 Task: Add a signature Laura Phillips containing With heartfelt thanks and warm wishes, Laura Phillips to email address softage.6@softage.net and add a label Equipment
Action: Mouse moved to (1220, 79)
Screenshot: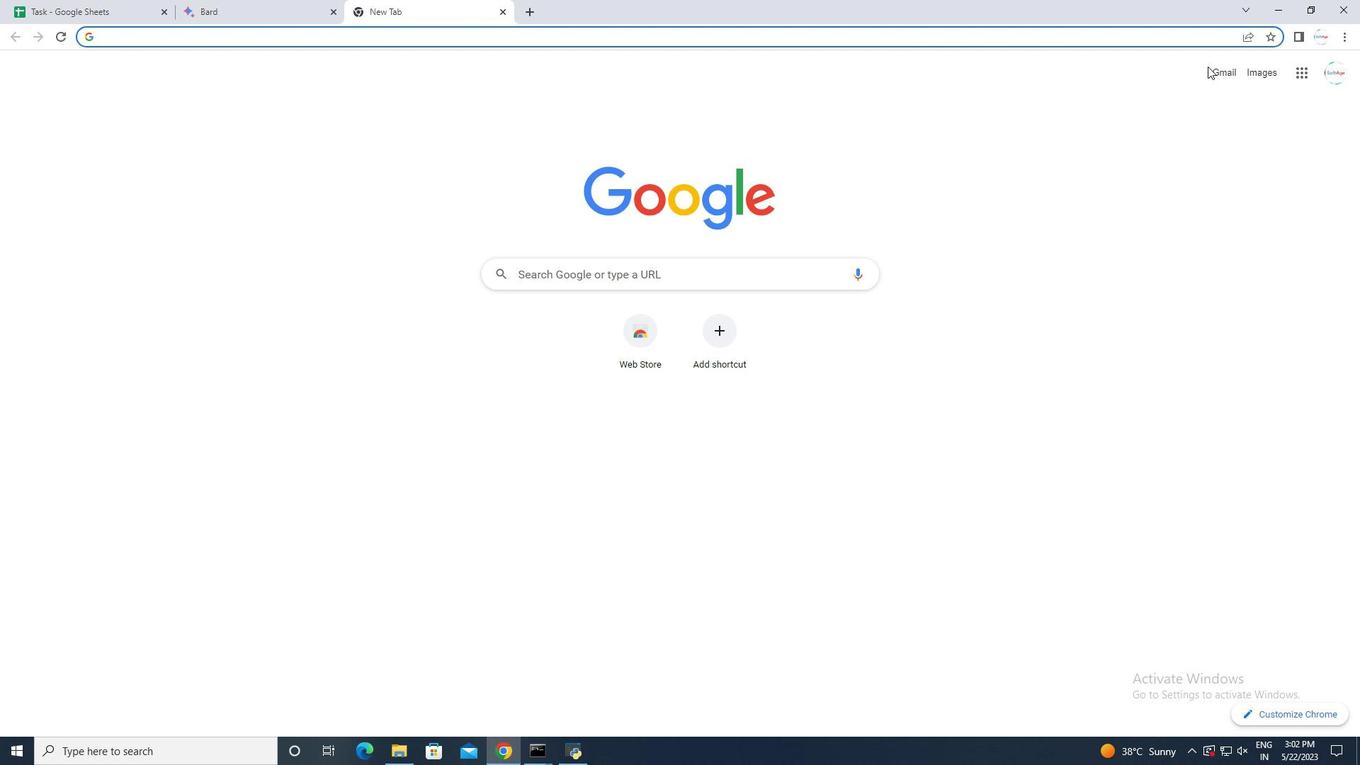 
Action: Mouse pressed left at (1220, 79)
Screenshot: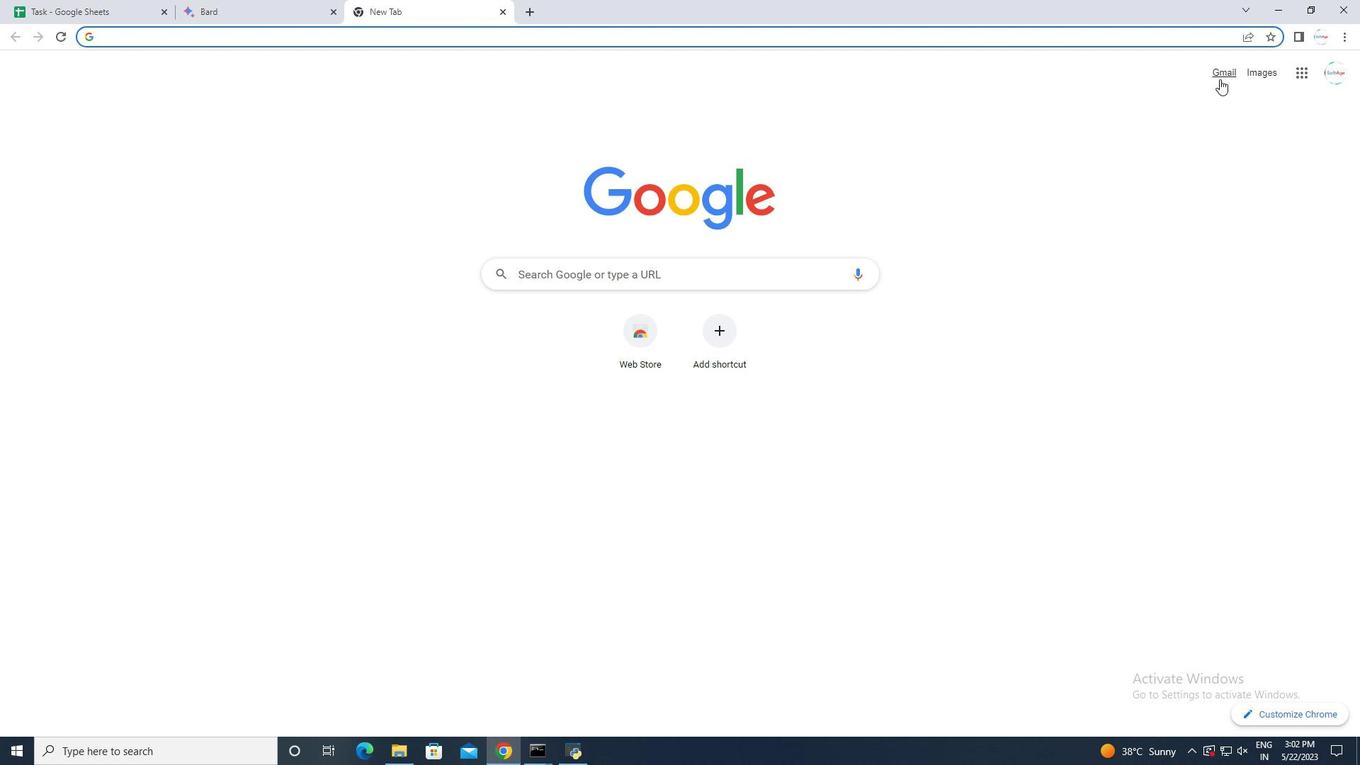 
Action: Mouse moved to (1264, 70)
Screenshot: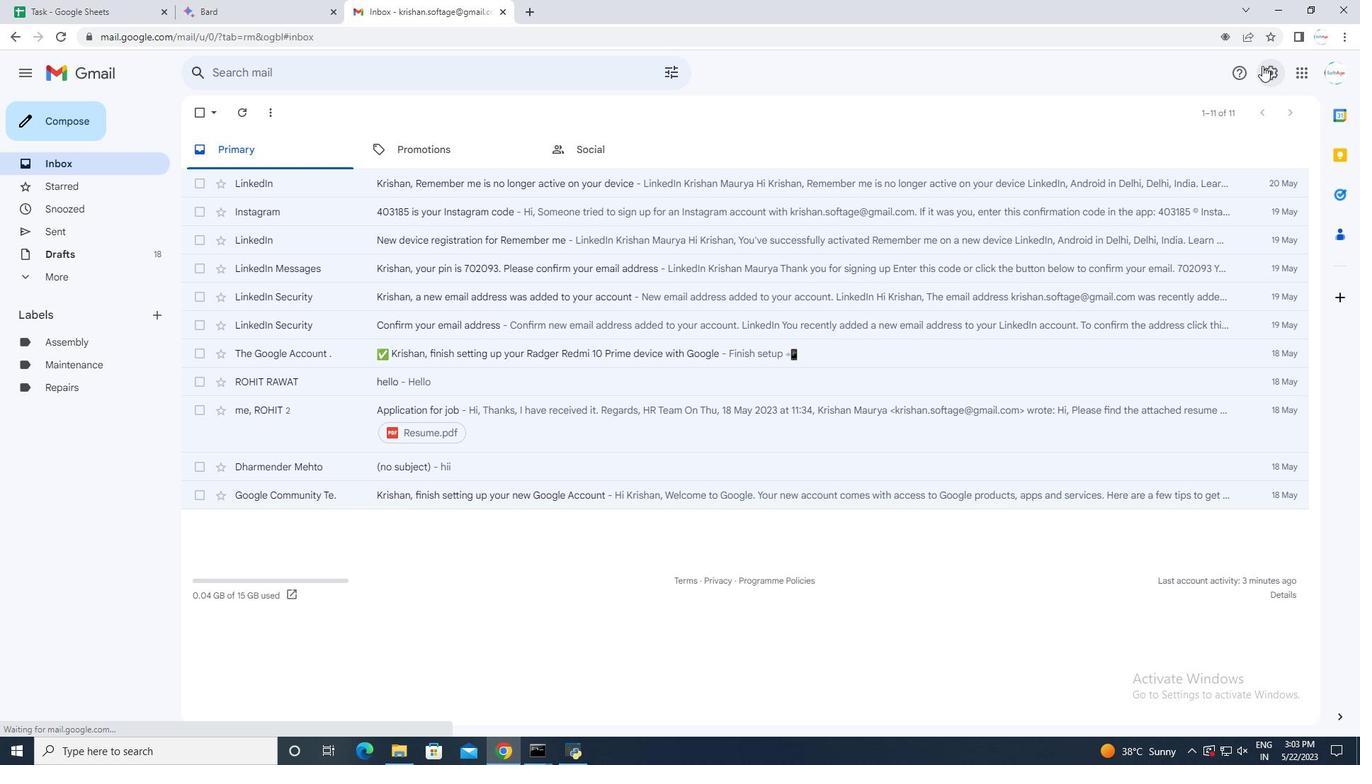 
Action: Mouse pressed left at (1264, 70)
Screenshot: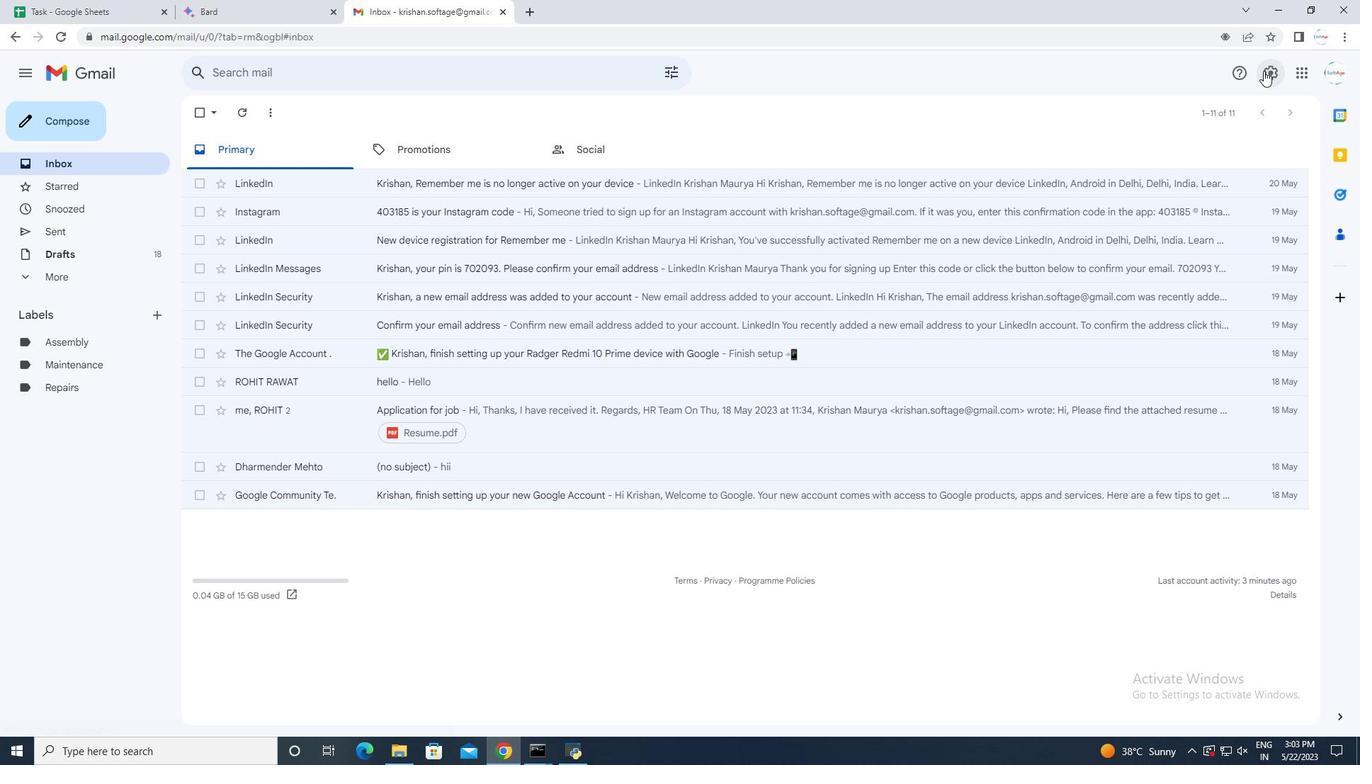 
Action: Mouse moved to (1242, 148)
Screenshot: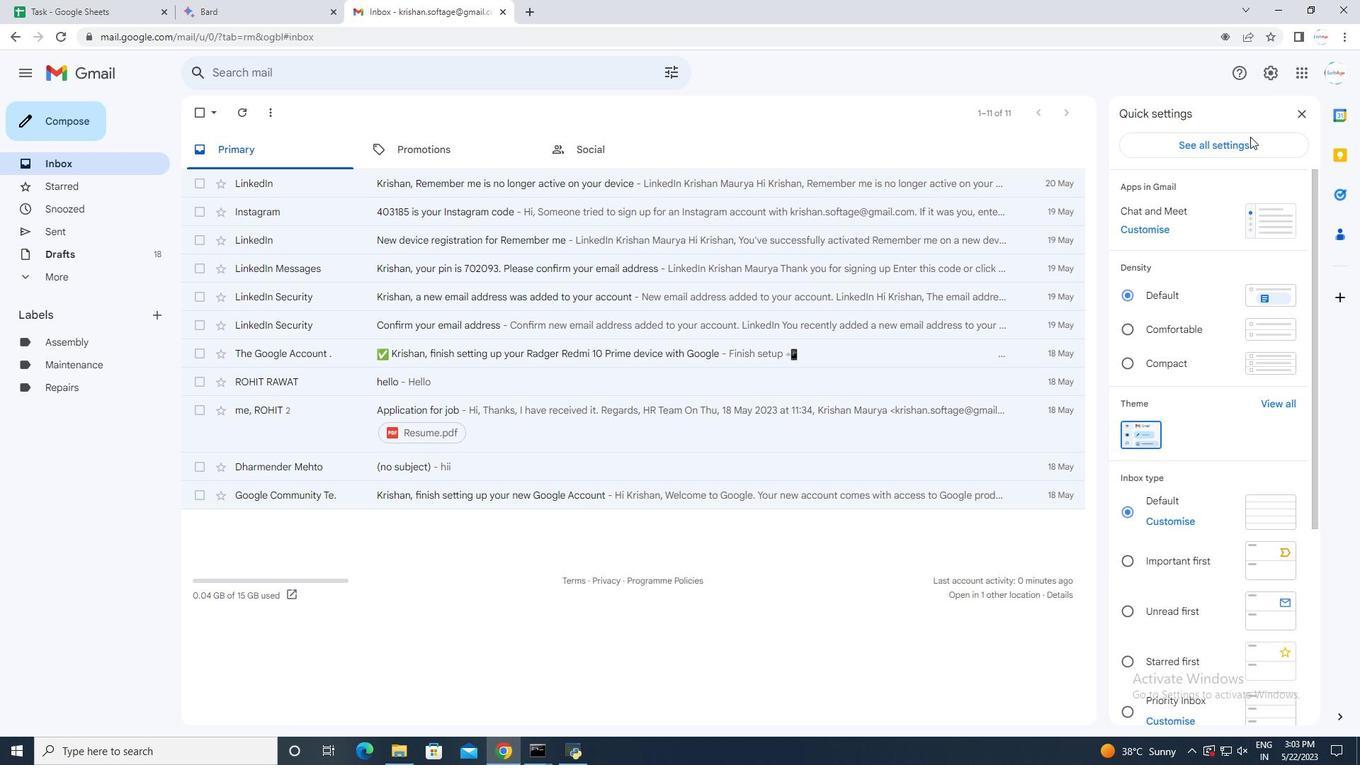 
Action: Mouse pressed left at (1242, 148)
Screenshot: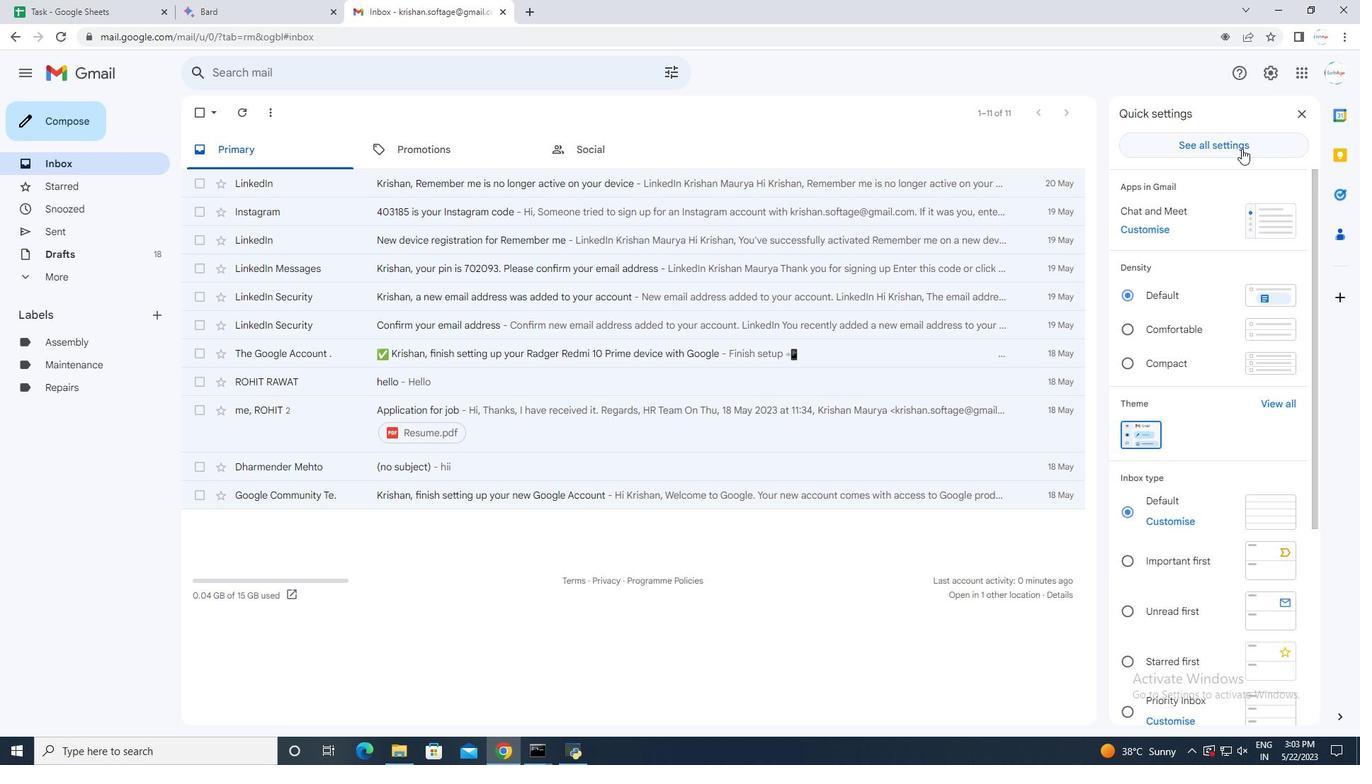 
Action: Mouse moved to (670, 376)
Screenshot: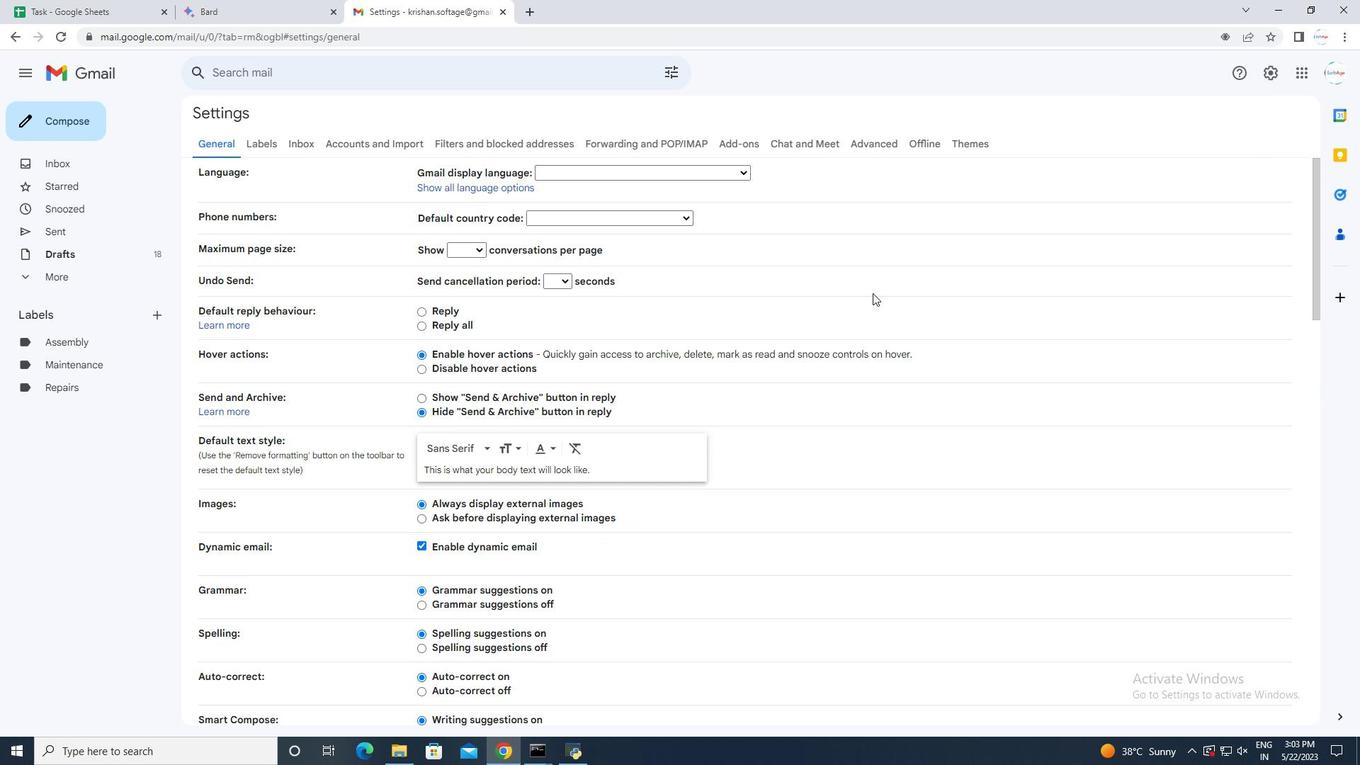 
Action: Mouse scrolled (670, 375) with delta (0, 0)
Screenshot: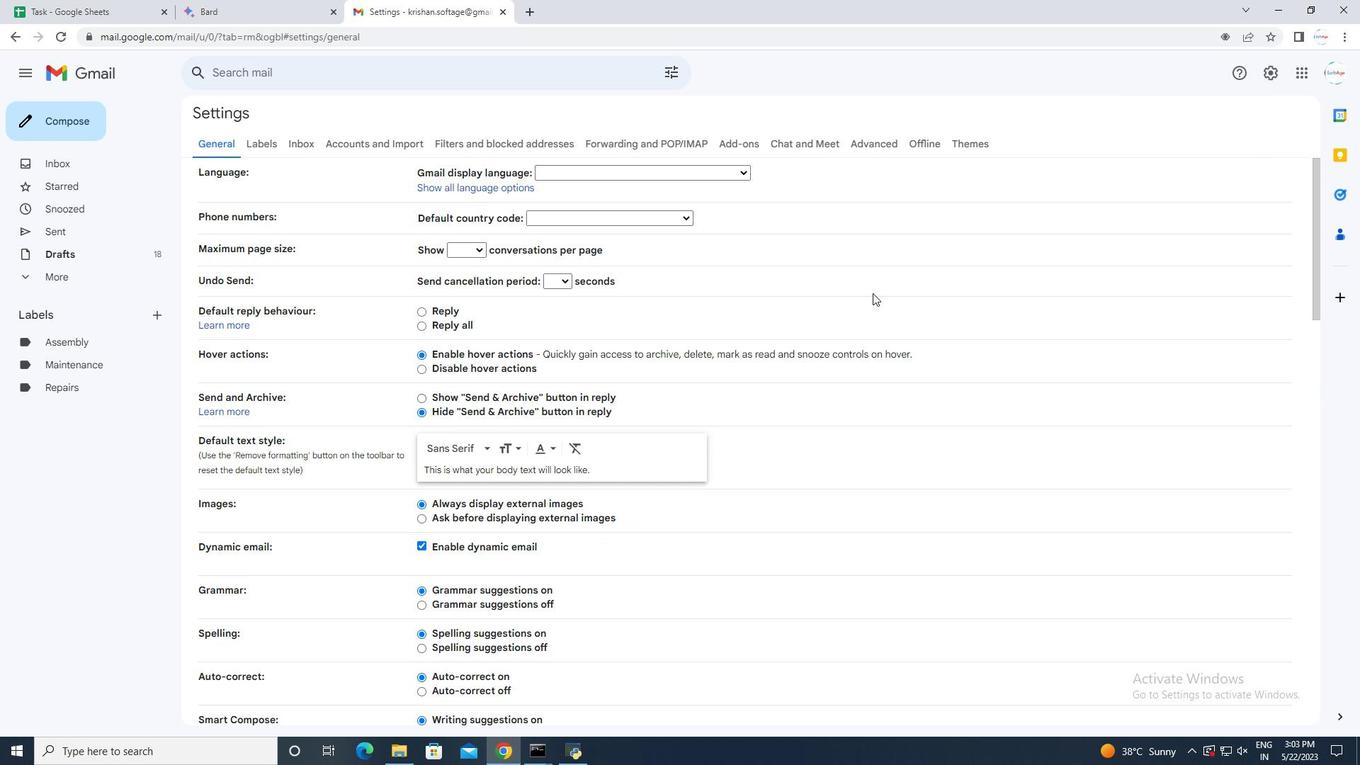 
Action: Mouse moved to (670, 379)
Screenshot: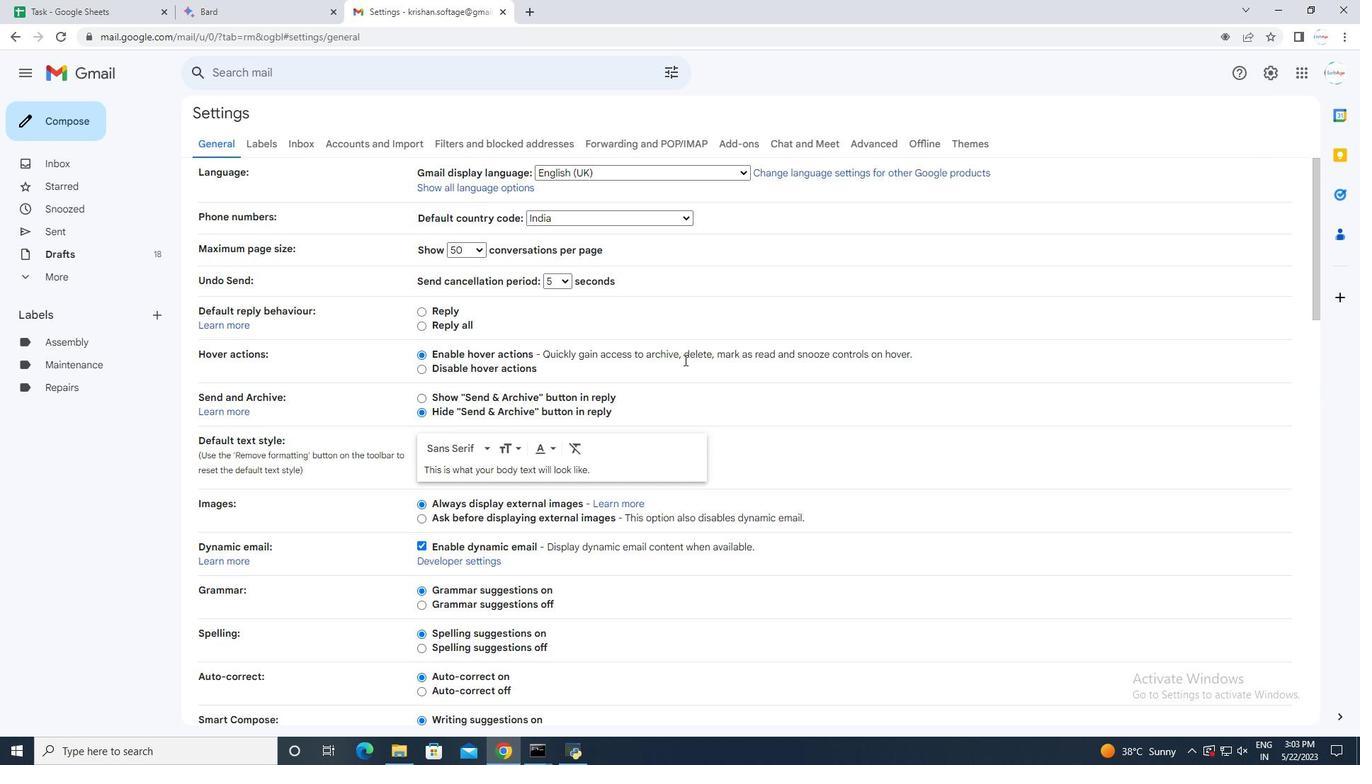 
Action: Mouse scrolled (670, 378) with delta (0, 0)
Screenshot: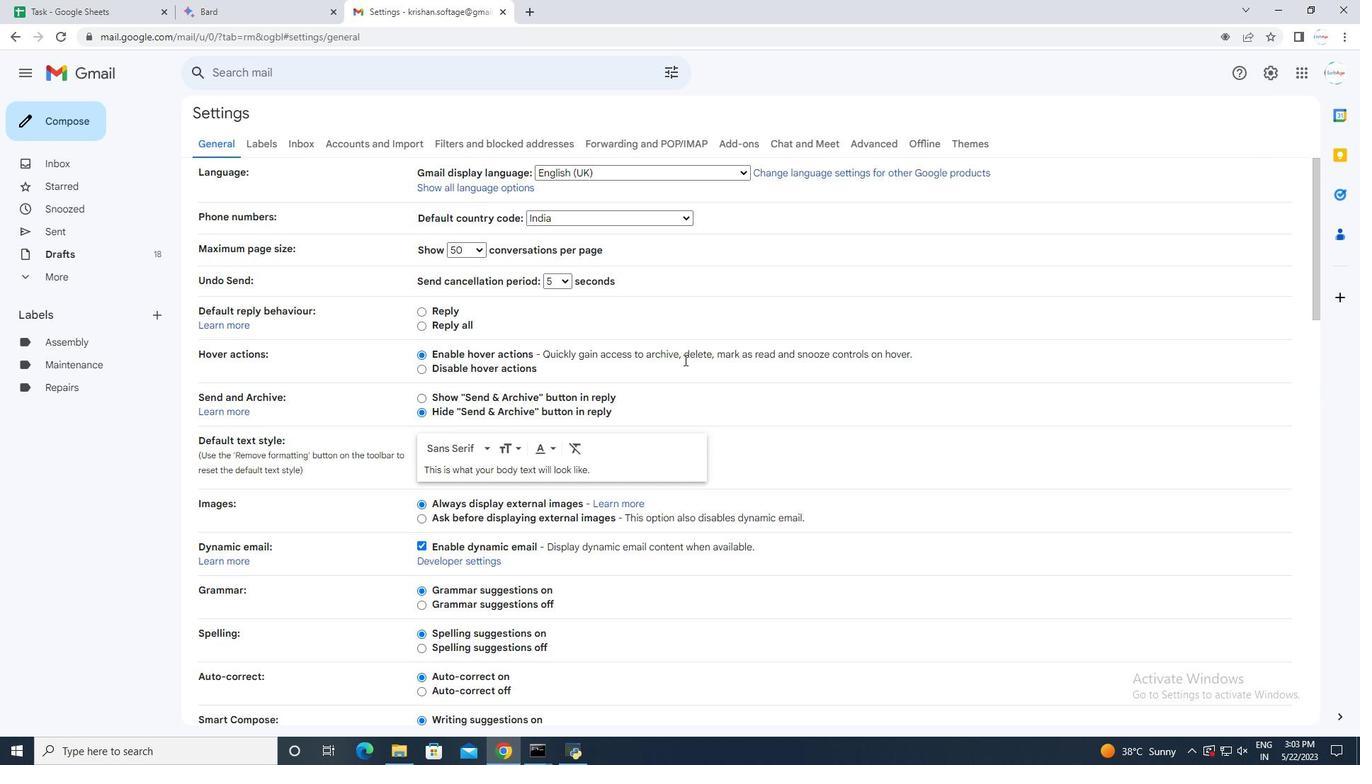 
Action: Mouse scrolled (670, 378) with delta (0, 0)
Screenshot: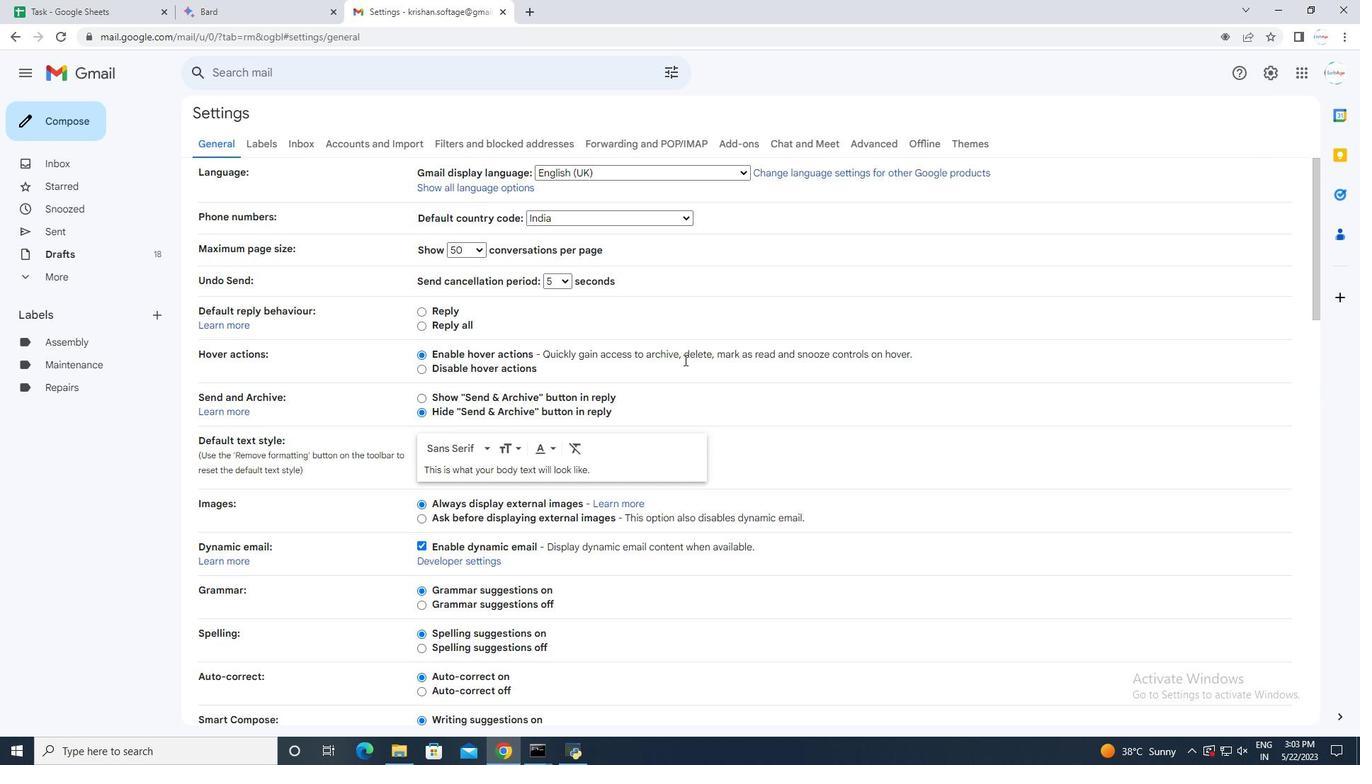 
Action: Mouse scrolled (670, 378) with delta (0, 0)
Screenshot: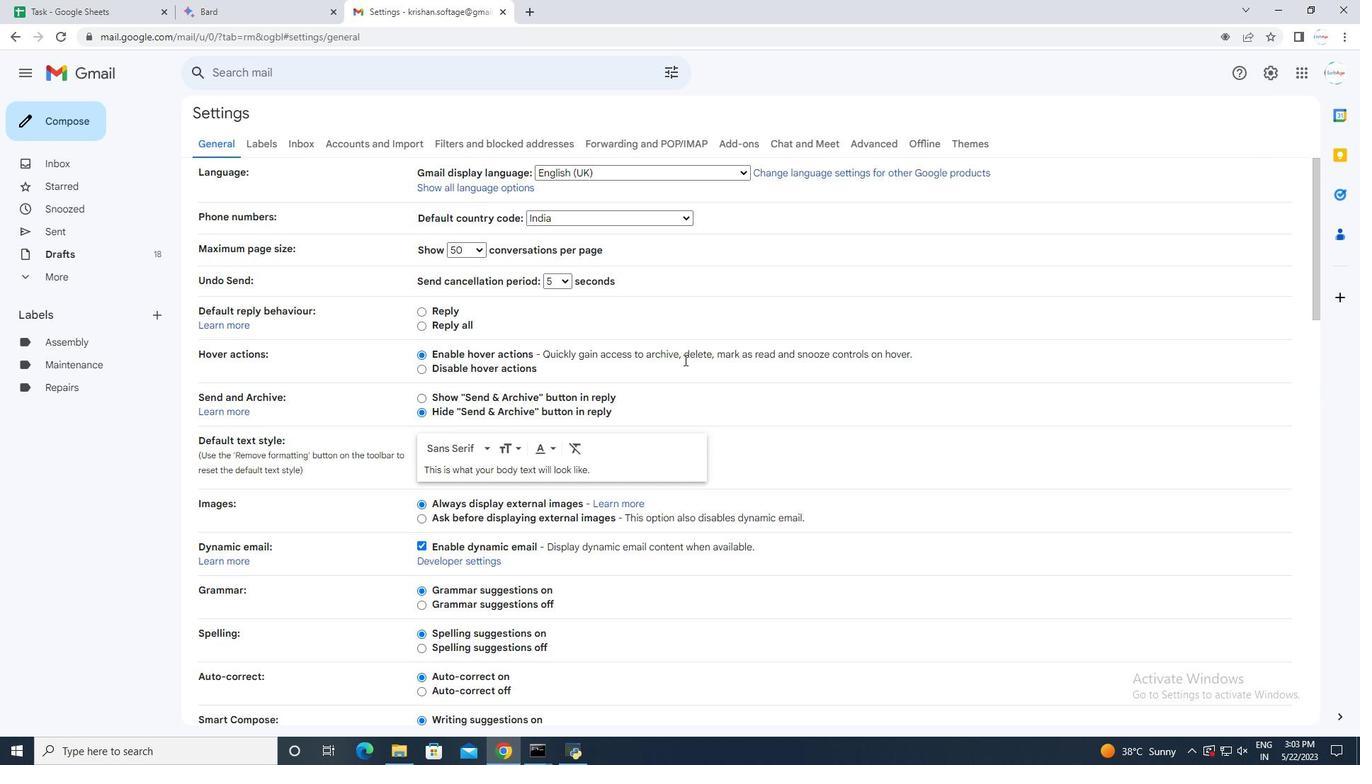 
Action: Mouse scrolled (670, 378) with delta (0, 0)
Screenshot: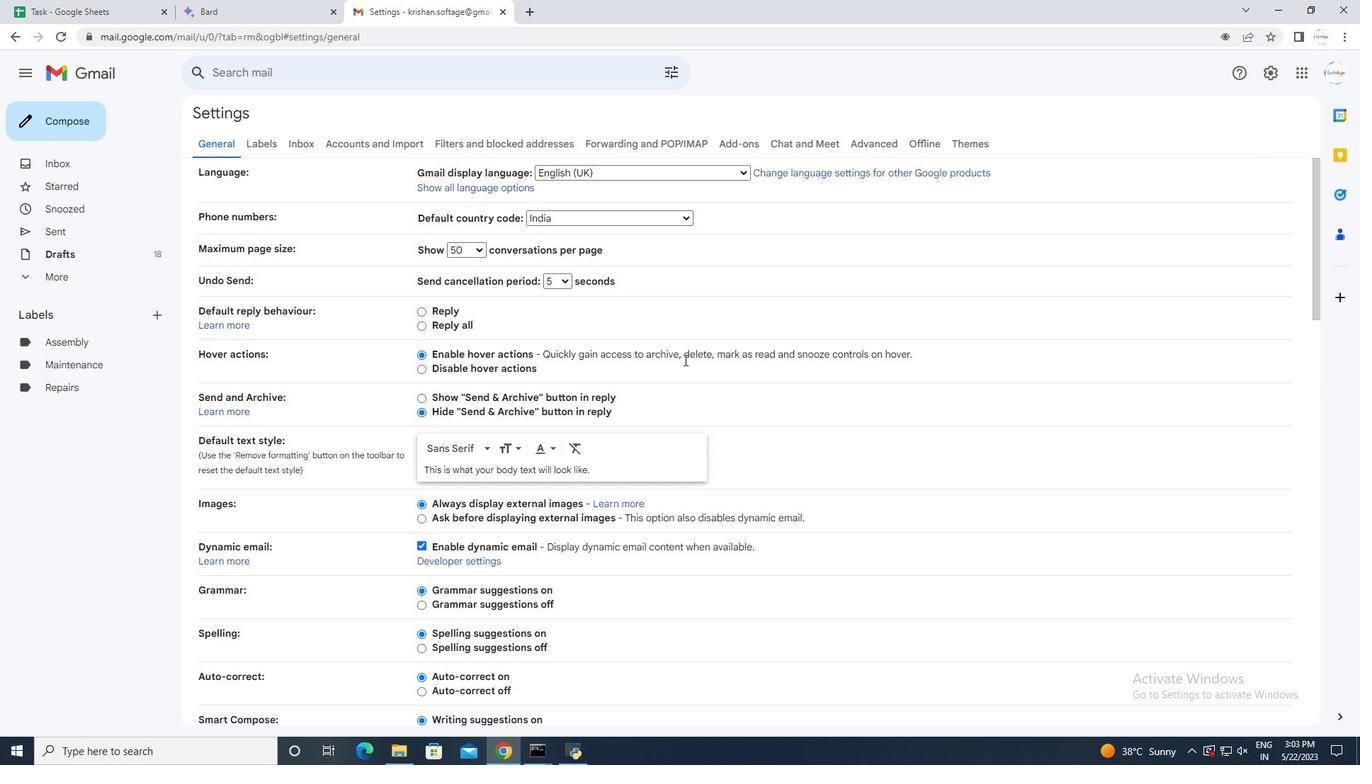 
Action: Mouse scrolled (670, 378) with delta (0, 0)
Screenshot: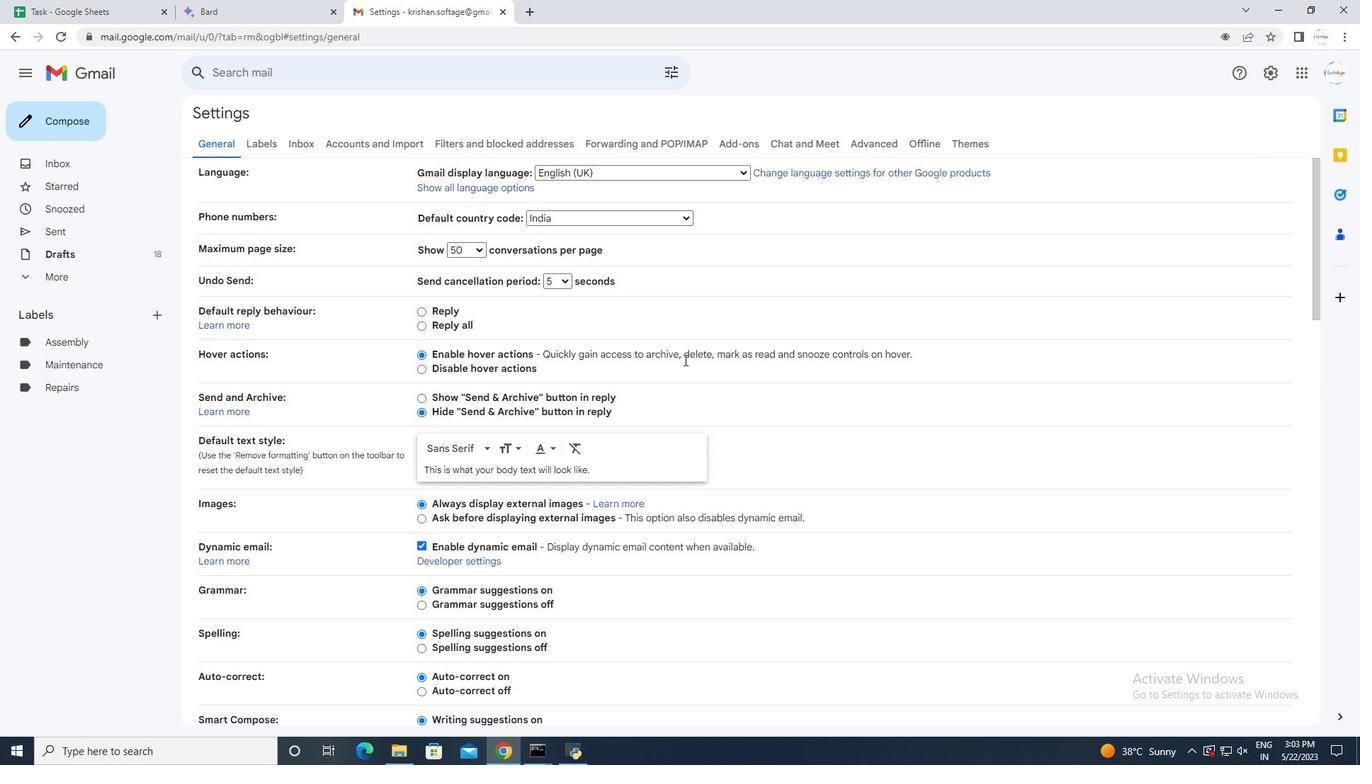 
Action: Mouse scrolled (670, 378) with delta (0, 0)
Screenshot: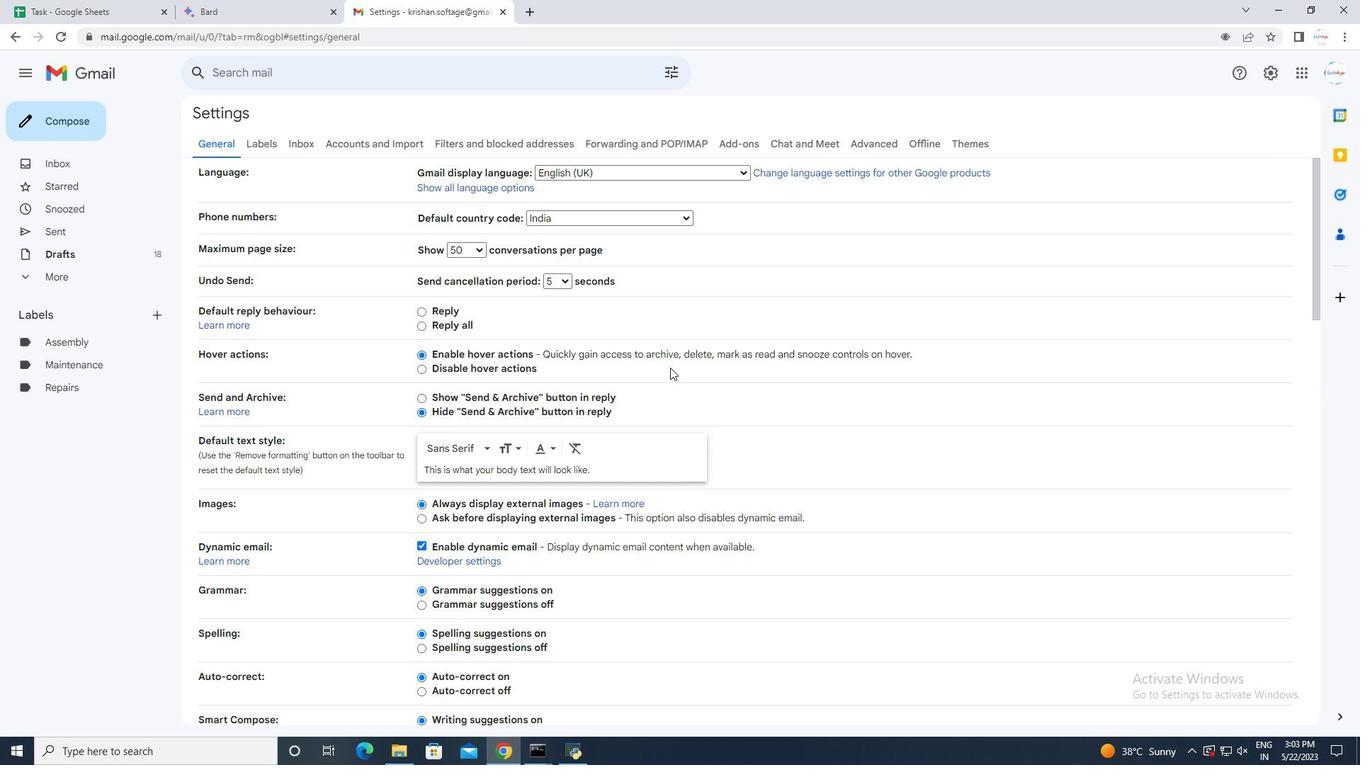 
Action: Mouse scrolled (670, 378) with delta (0, 0)
Screenshot: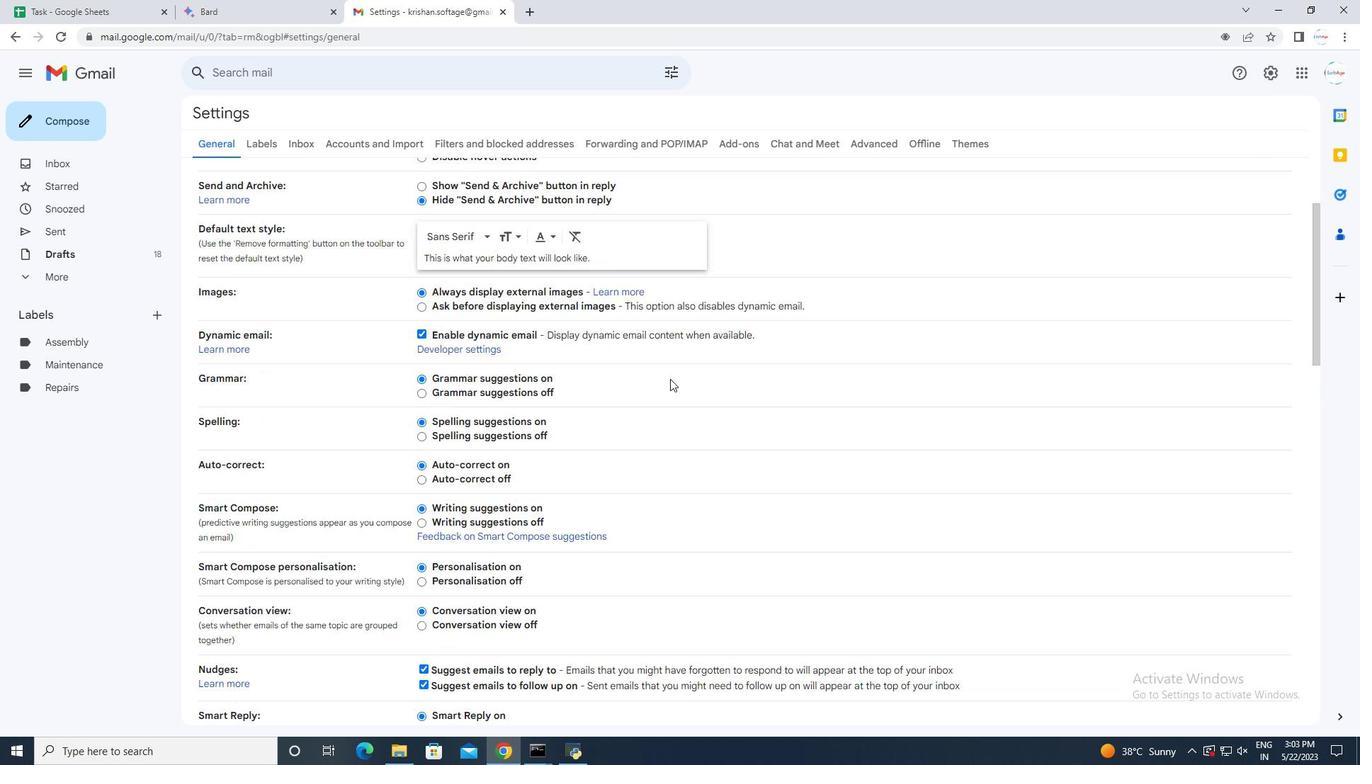 
Action: Mouse scrolled (670, 378) with delta (0, 0)
Screenshot: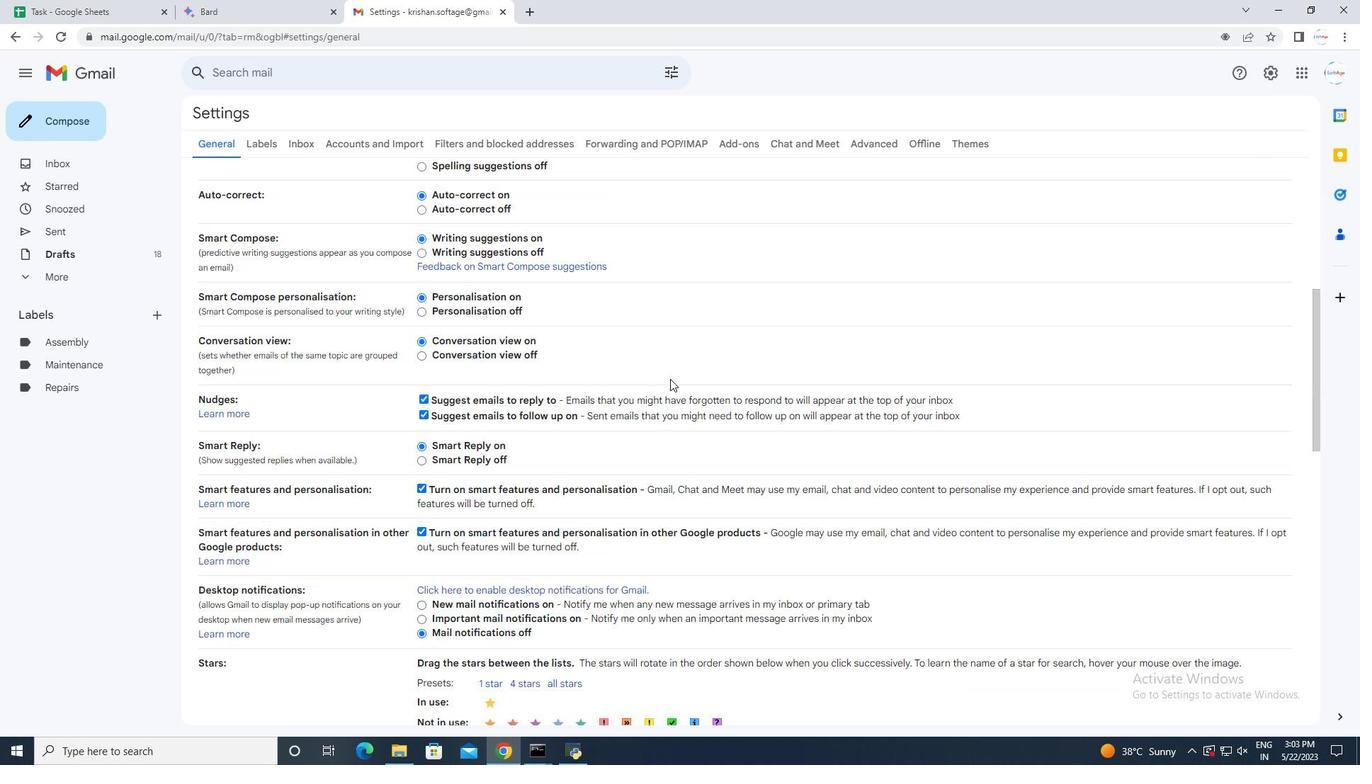 
Action: Mouse scrolled (670, 378) with delta (0, 0)
Screenshot: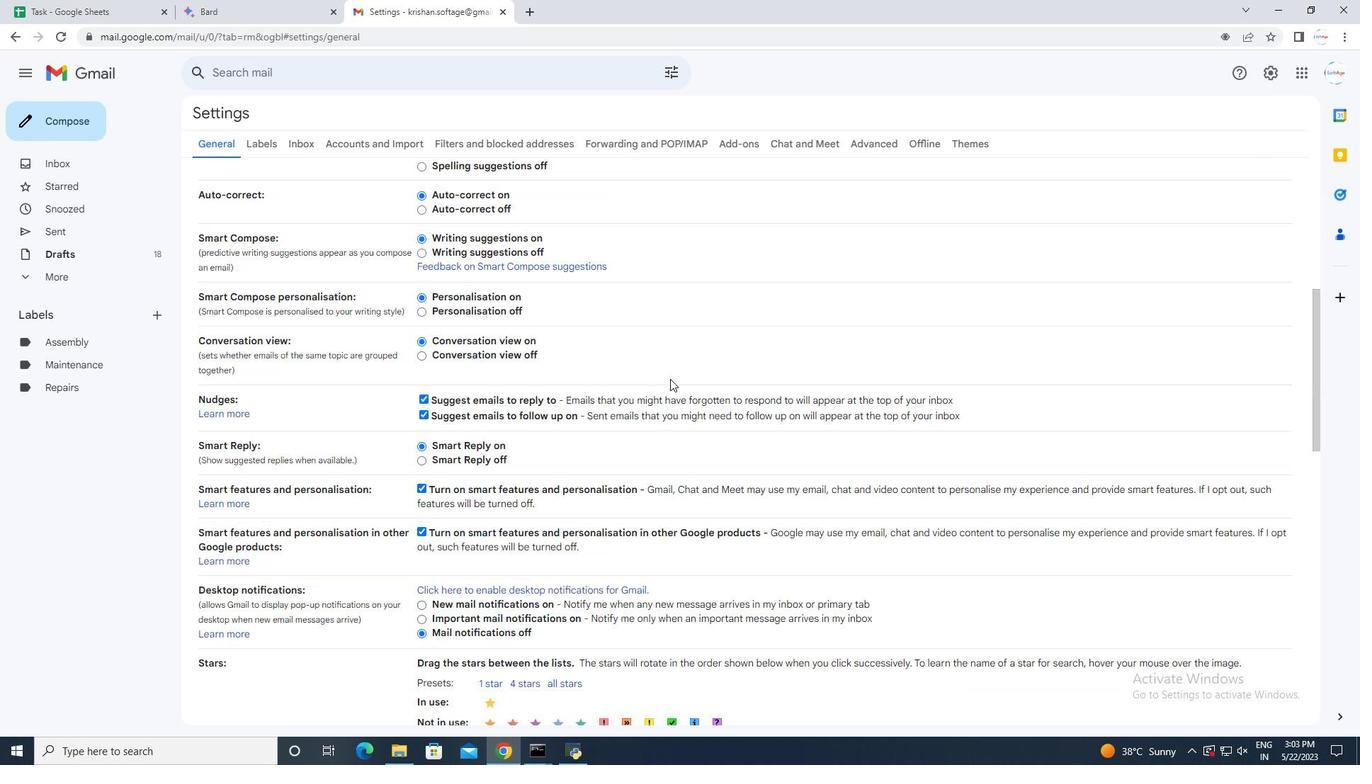 
Action: Mouse scrolled (670, 378) with delta (0, 0)
Screenshot: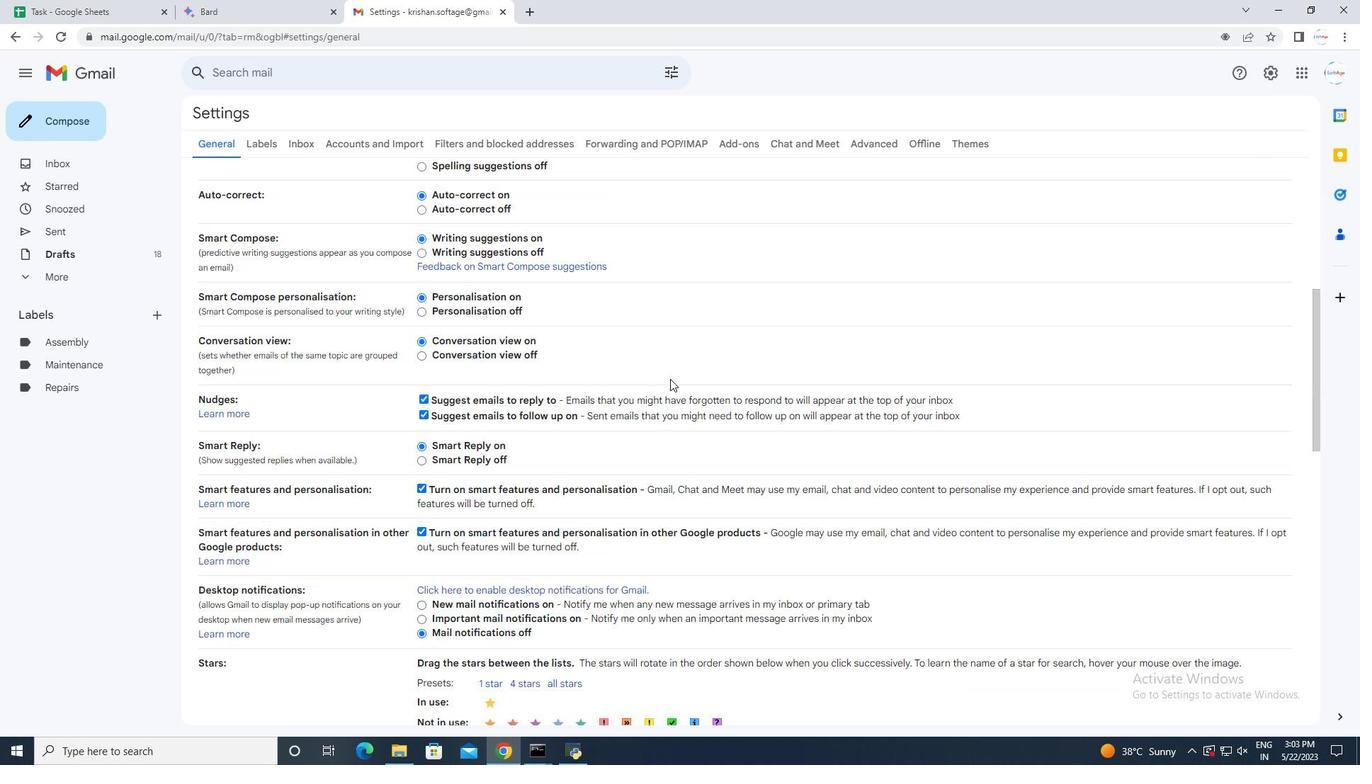 
Action: Mouse scrolled (670, 378) with delta (0, 0)
Screenshot: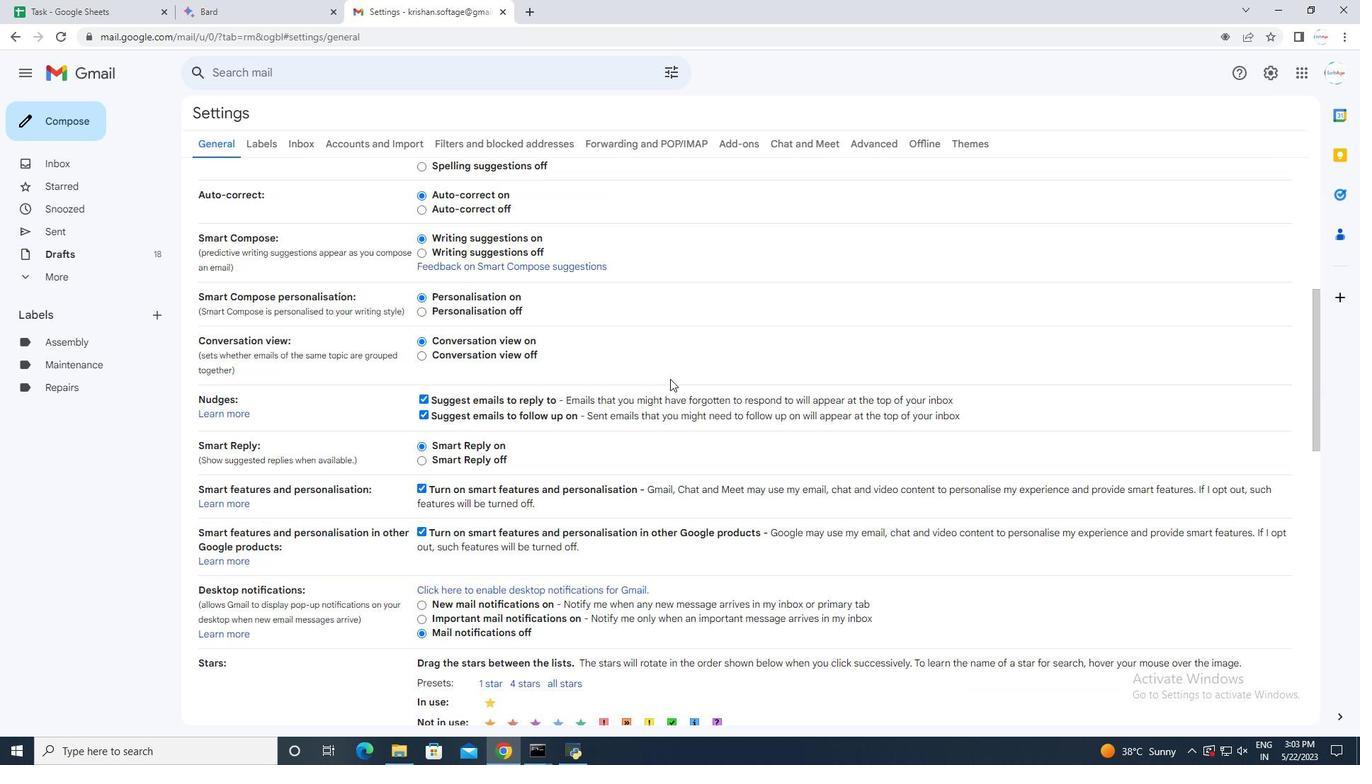 
Action: Mouse scrolled (670, 378) with delta (0, 0)
Screenshot: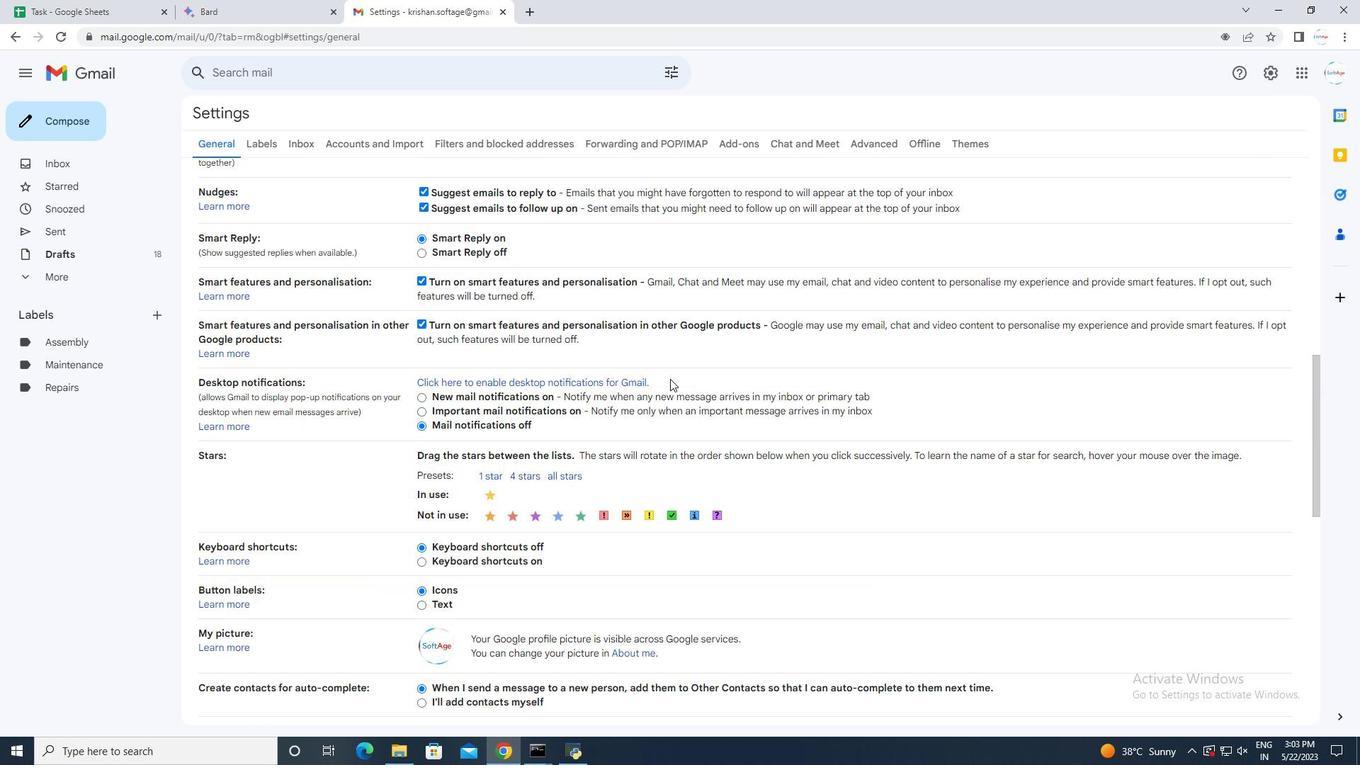 
Action: Mouse scrolled (670, 378) with delta (0, 0)
Screenshot: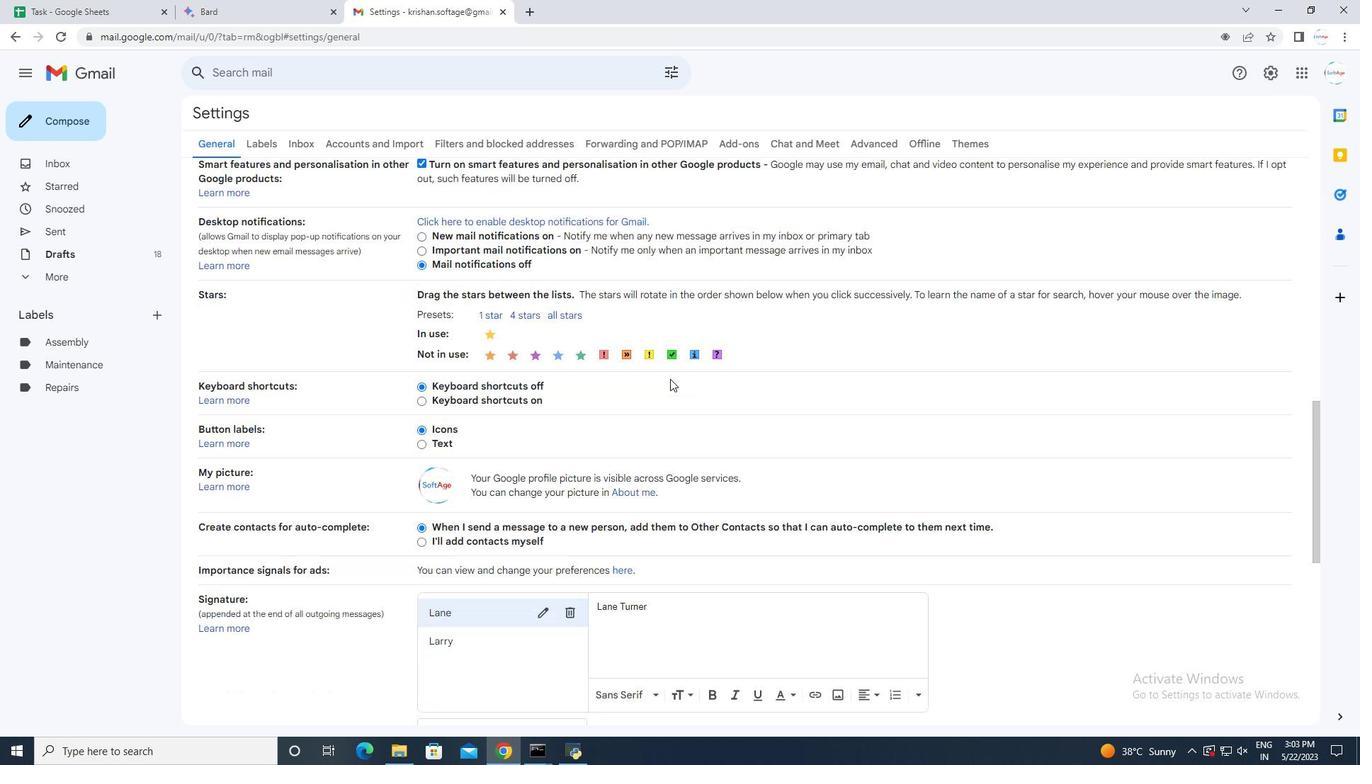 
Action: Mouse scrolled (670, 378) with delta (0, 0)
Screenshot: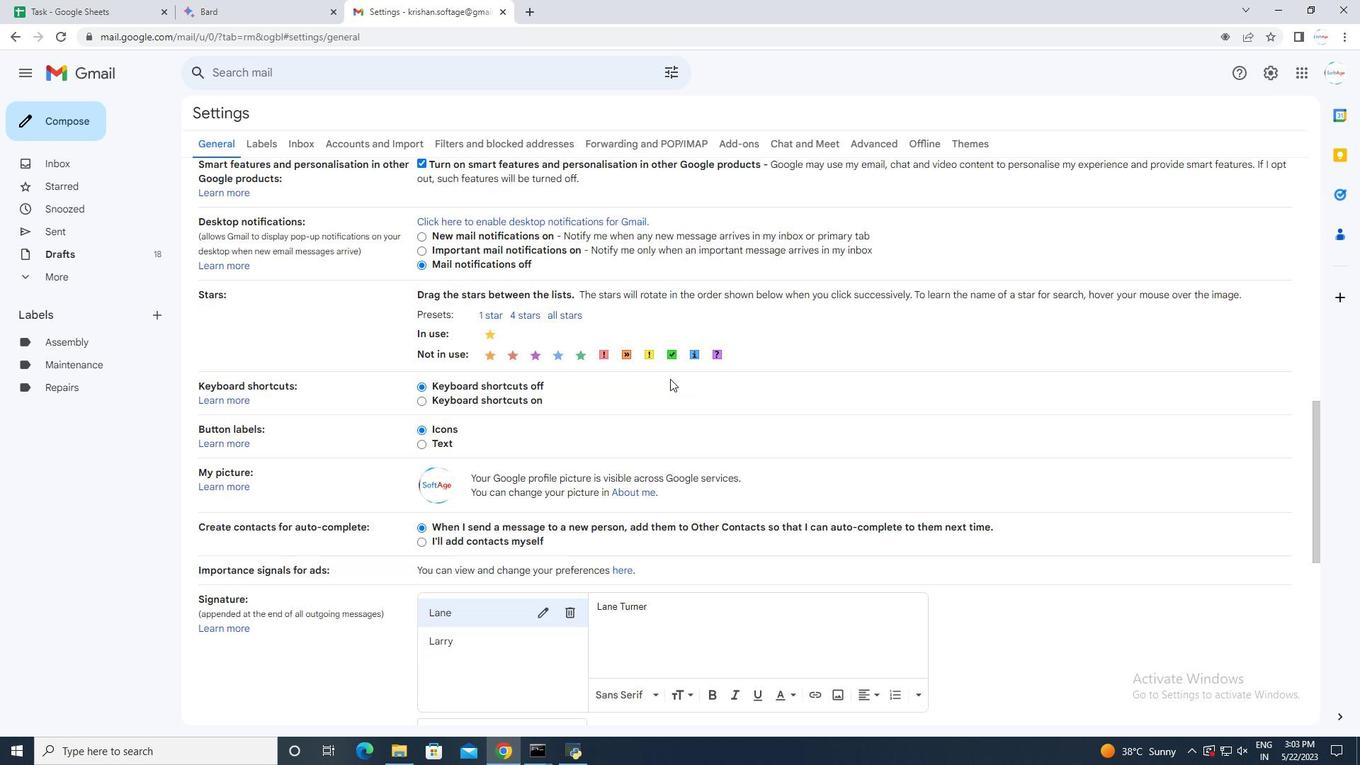
Action: Mouse scrolled (670, 378) with delta (0, 0)
Screenshot: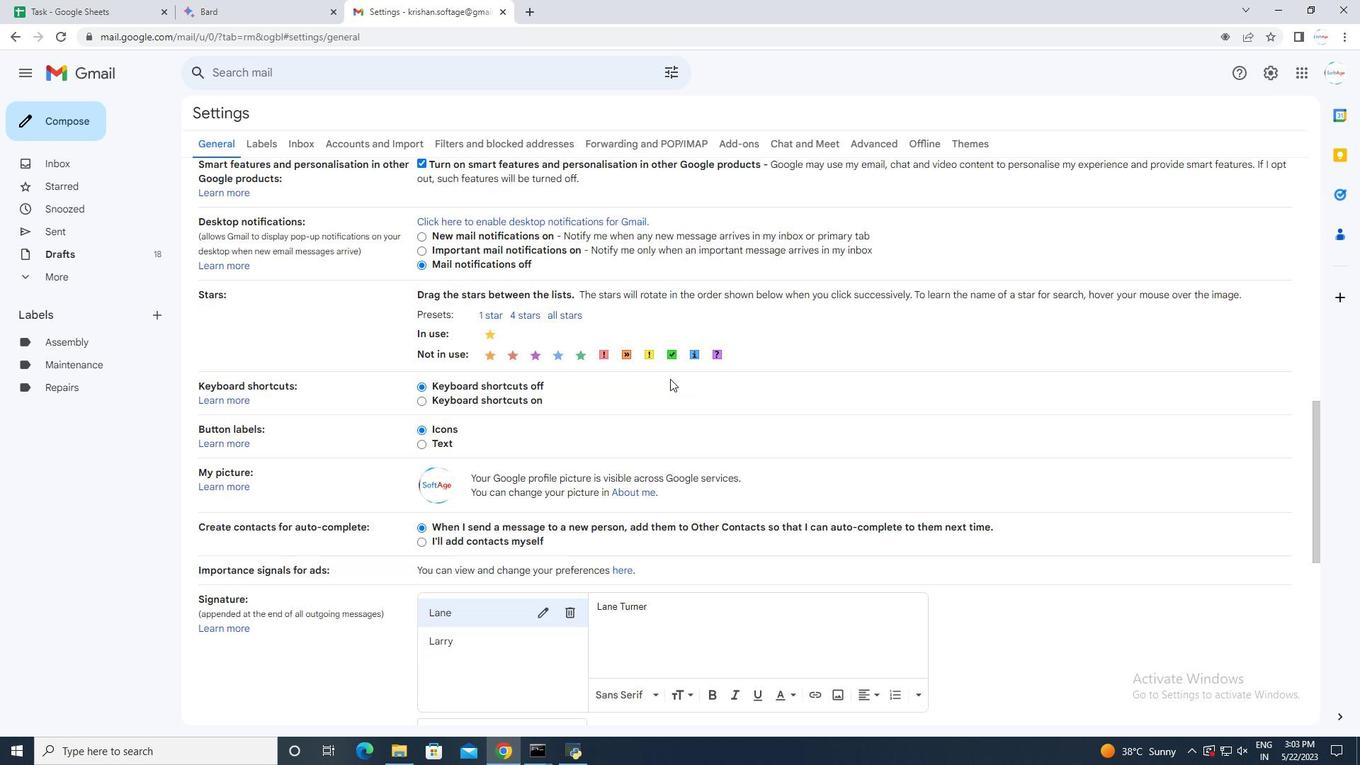 
Action: Mouse moved to (528, 450)
Screenshot: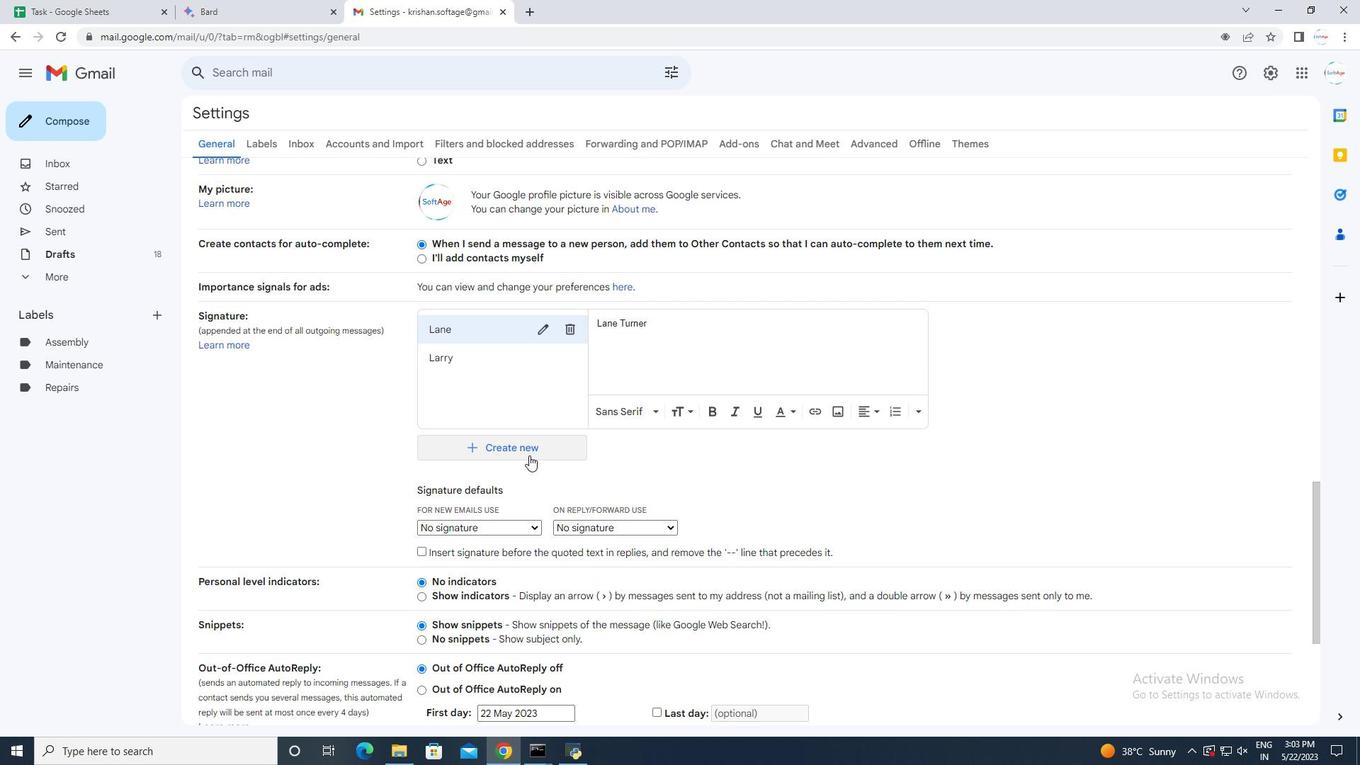 
Action: Mouse pressed left at (528, 450)
Screenshot: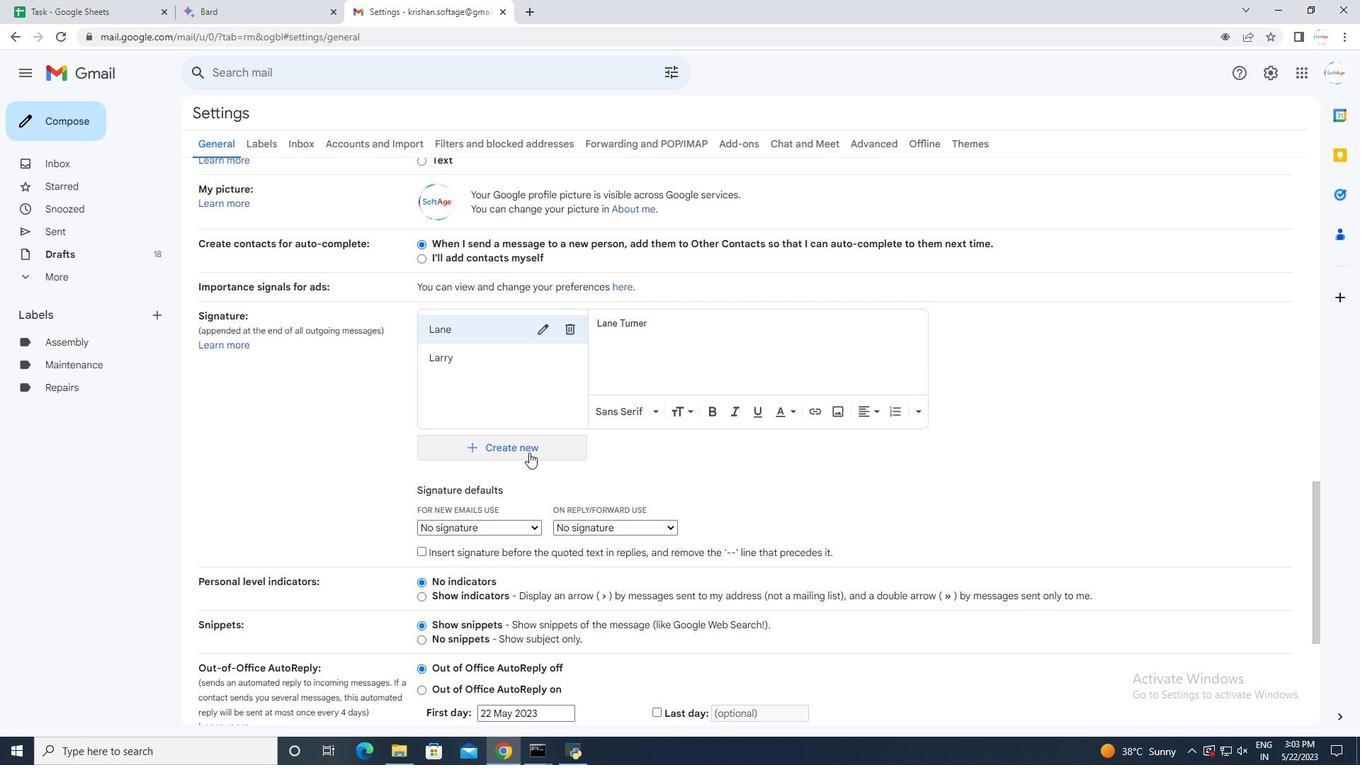 
Action: Mouse moved to (551, 386)
Screenshot: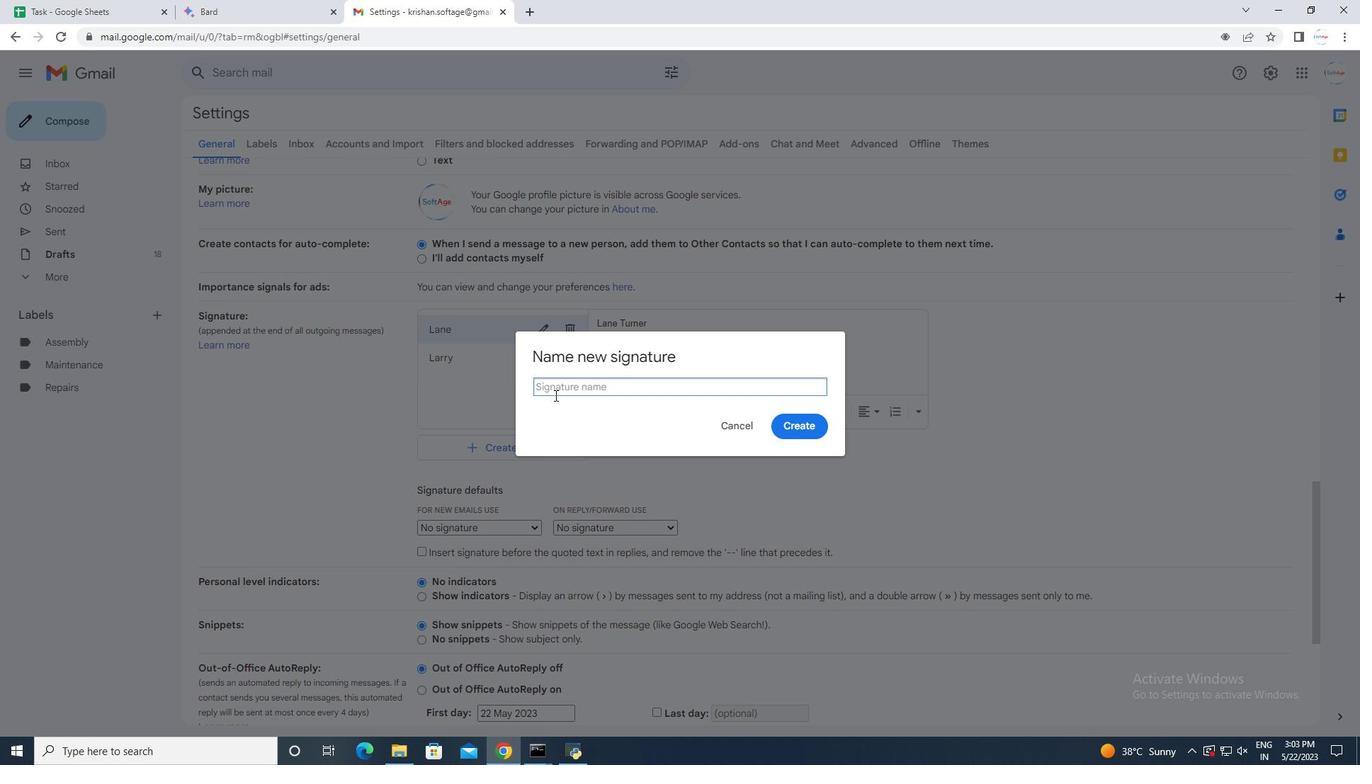 
Action: Mouse pressed left at (551, 386)
Screenshot: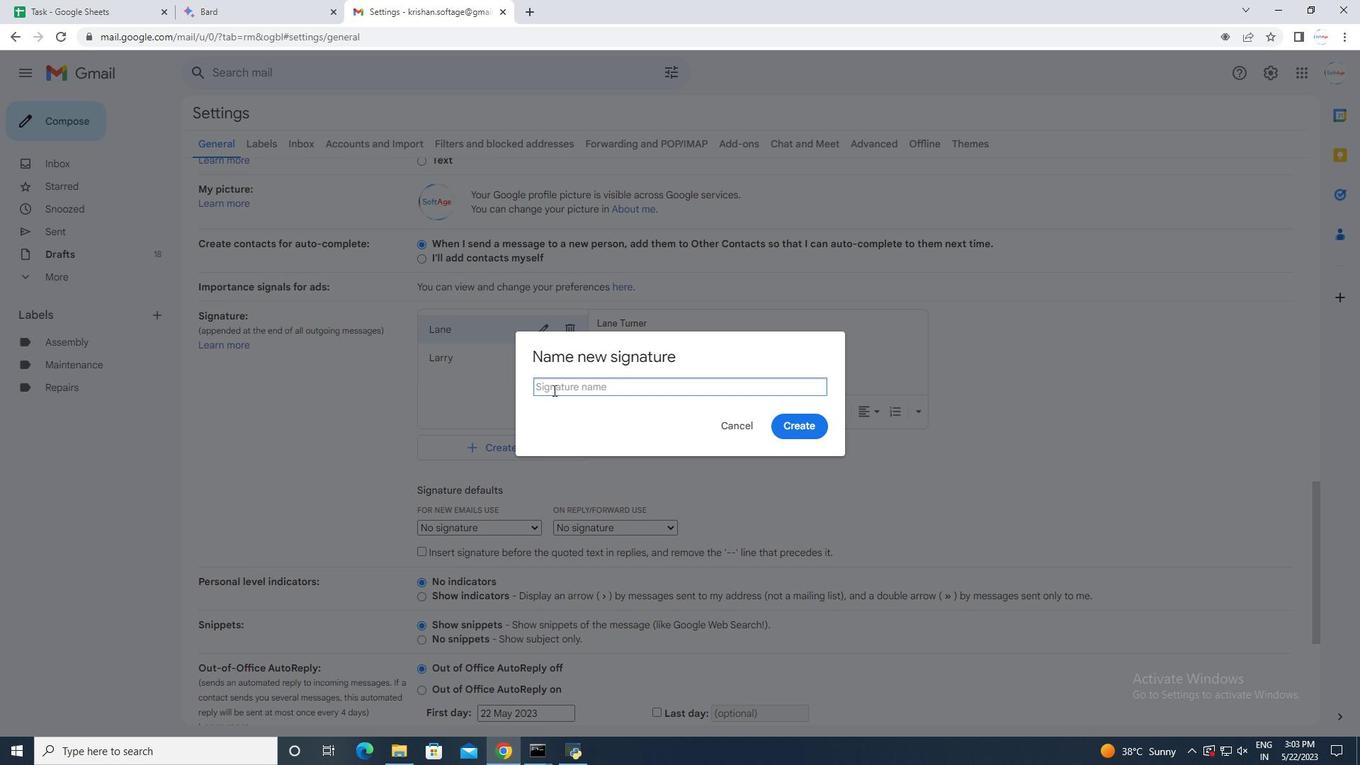 
Action: Mouse pressed left at (551, 386)
Screenshot: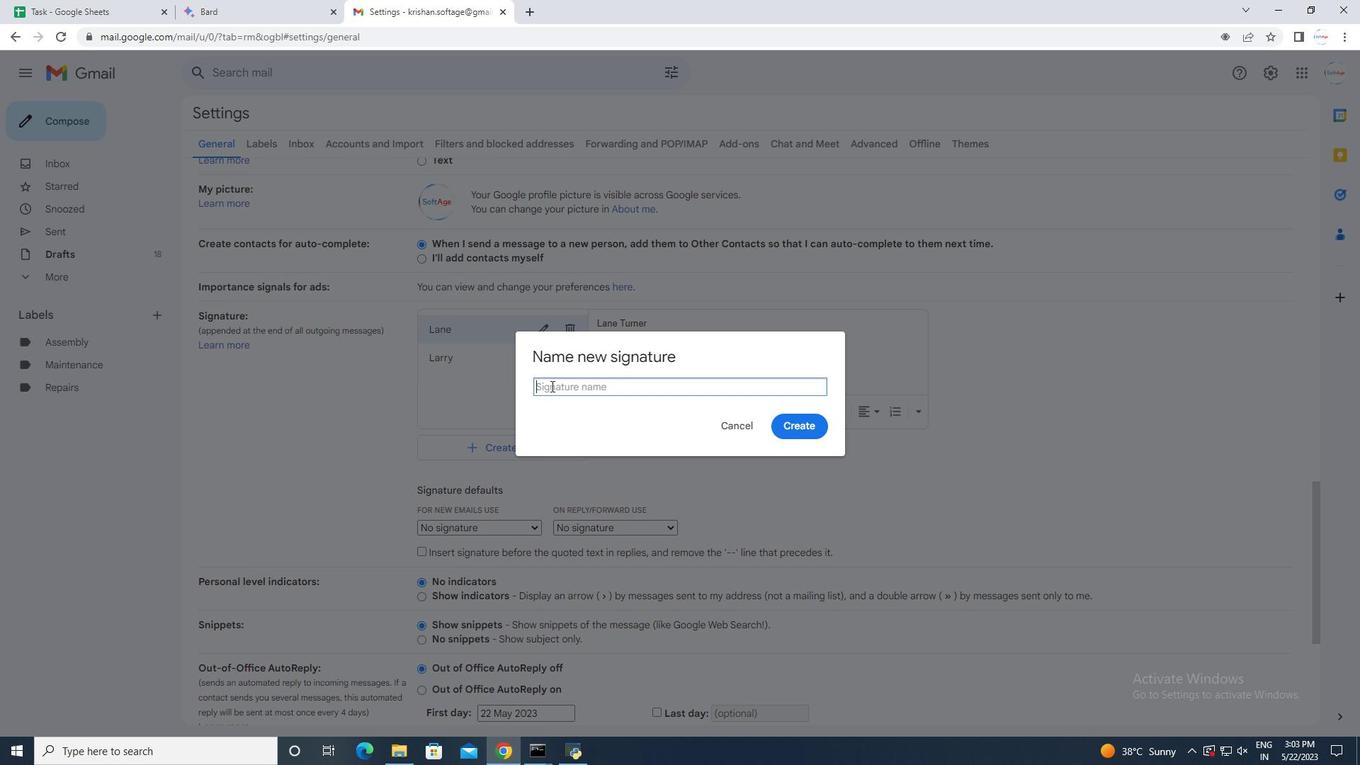 
Action: Key pressed <Key.shift>Laura
Screenshot: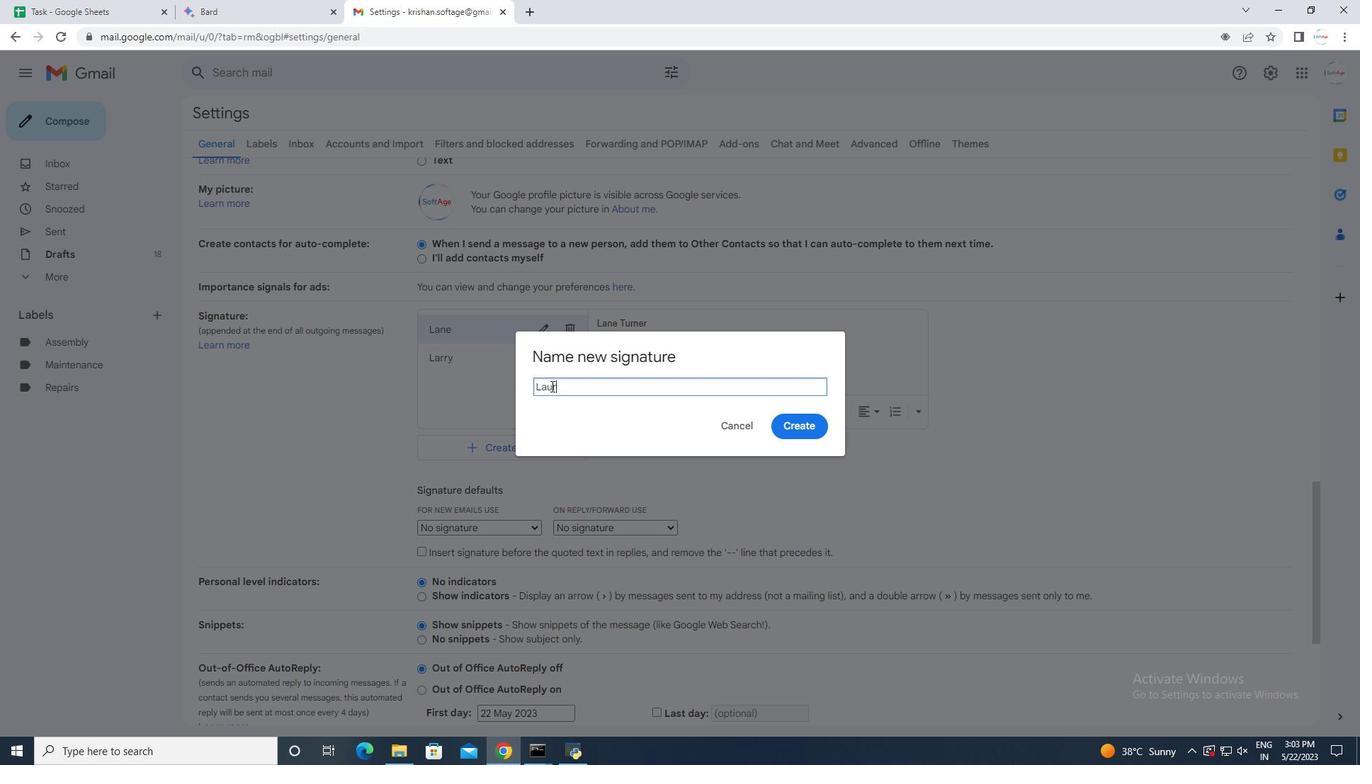 
Action: Mouse moved to (777, 431)
Screenshot: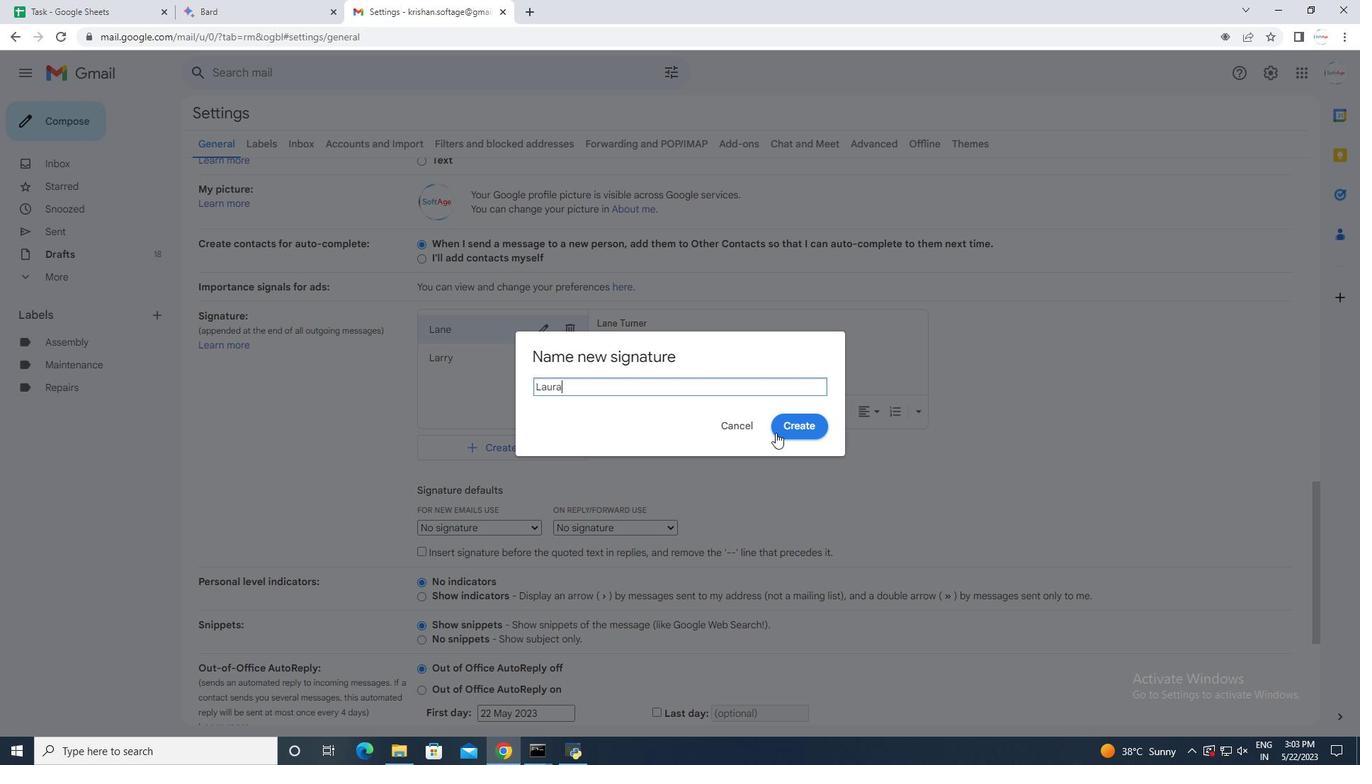 
Action: Mouse pressed left at (777, 431)
Screenshot: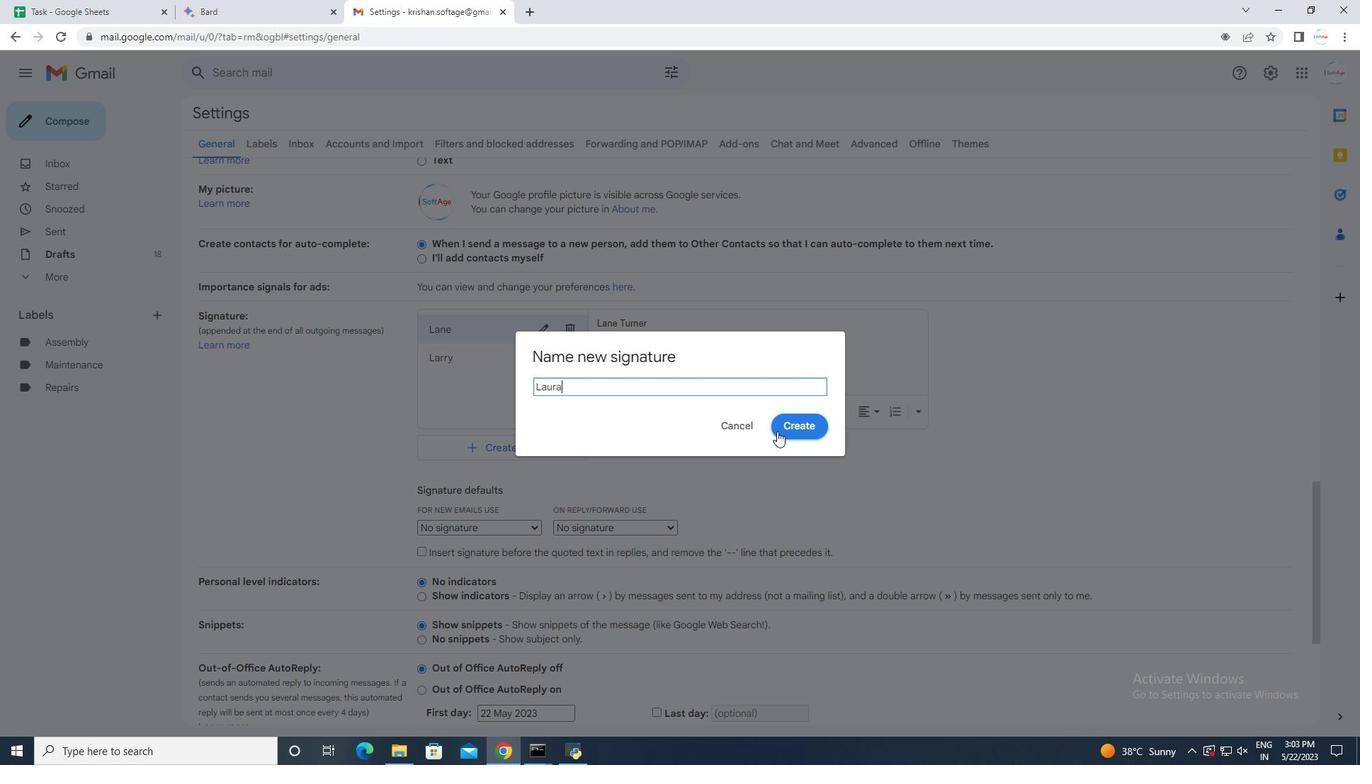 
Action: Mouse moved to (633, 325)
Screenshot: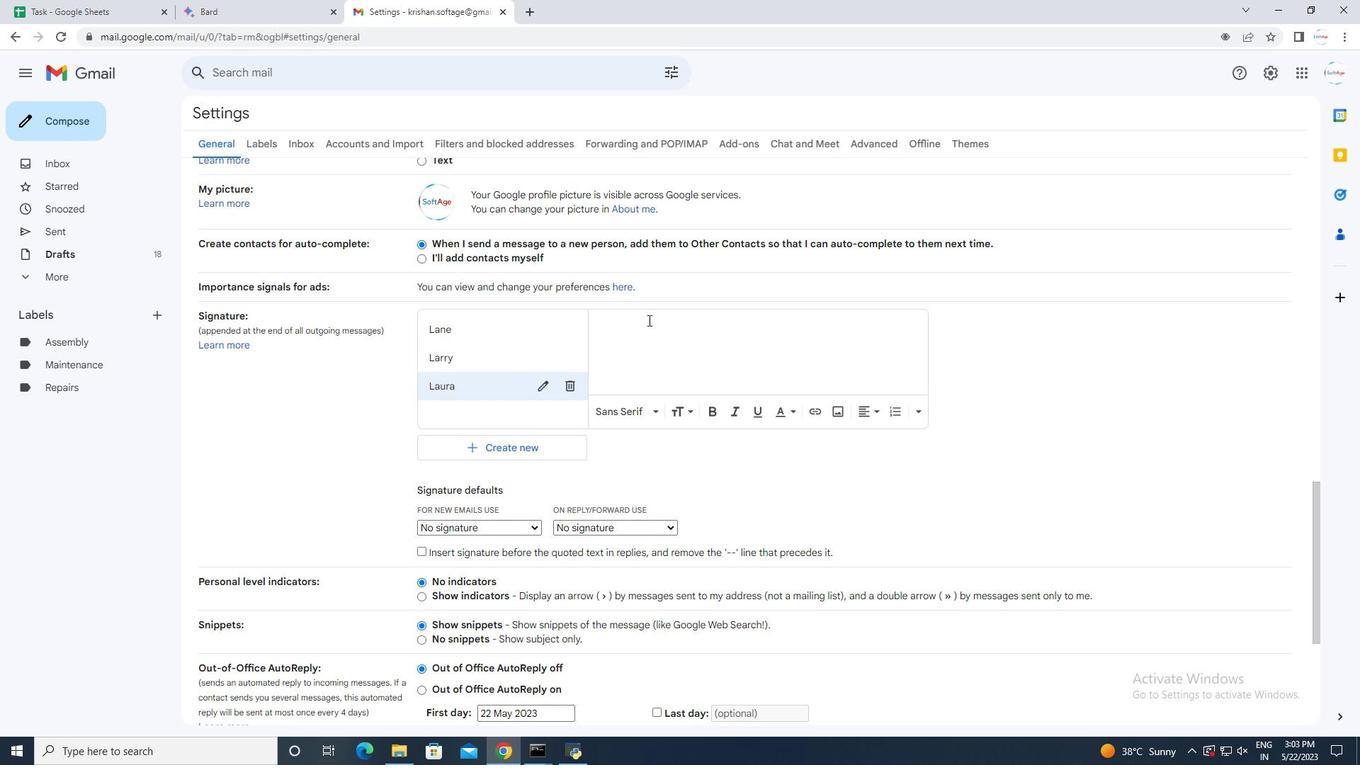 
Action: Mouse pressed left at (633, 325)
Screenshot: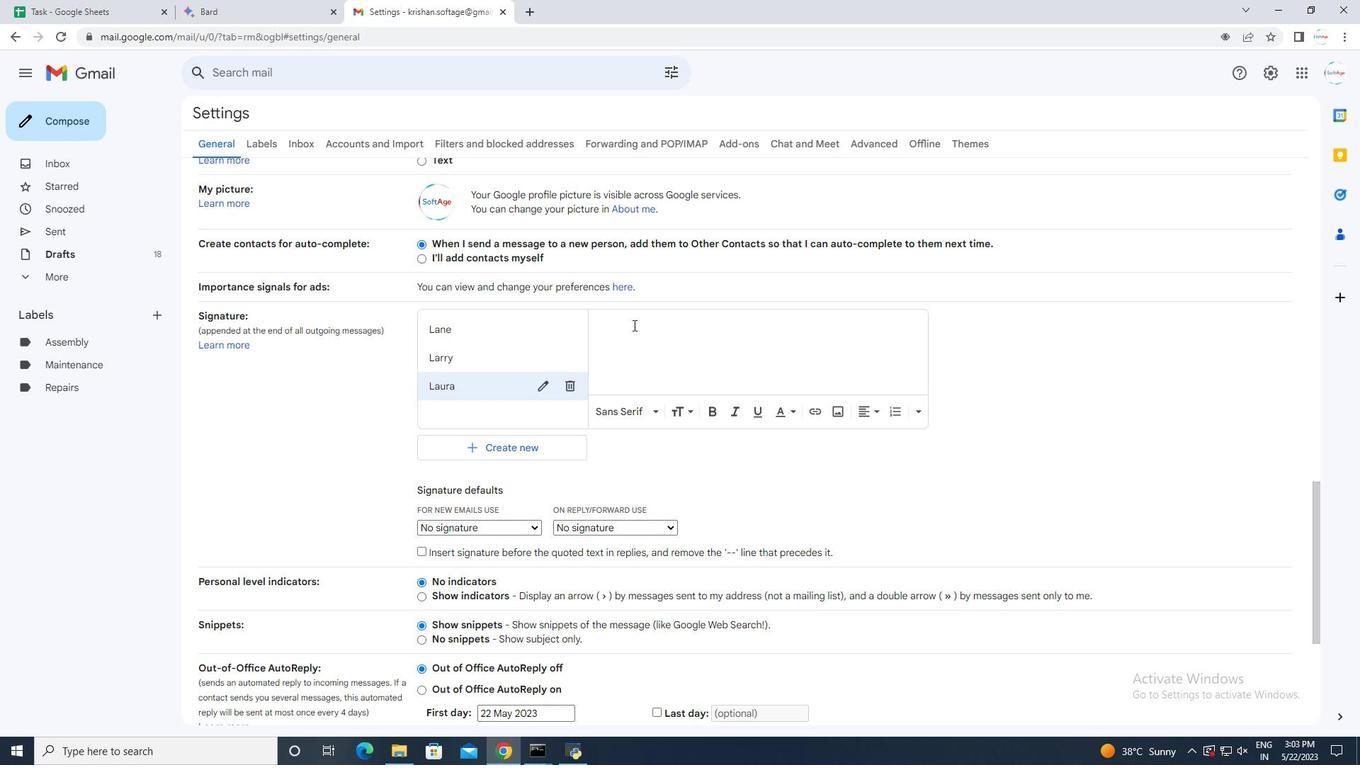 
Action: Key pressed <Key.shift><Key.shift>Laura<Key.space><Key.shift>Phillips
Screenshot: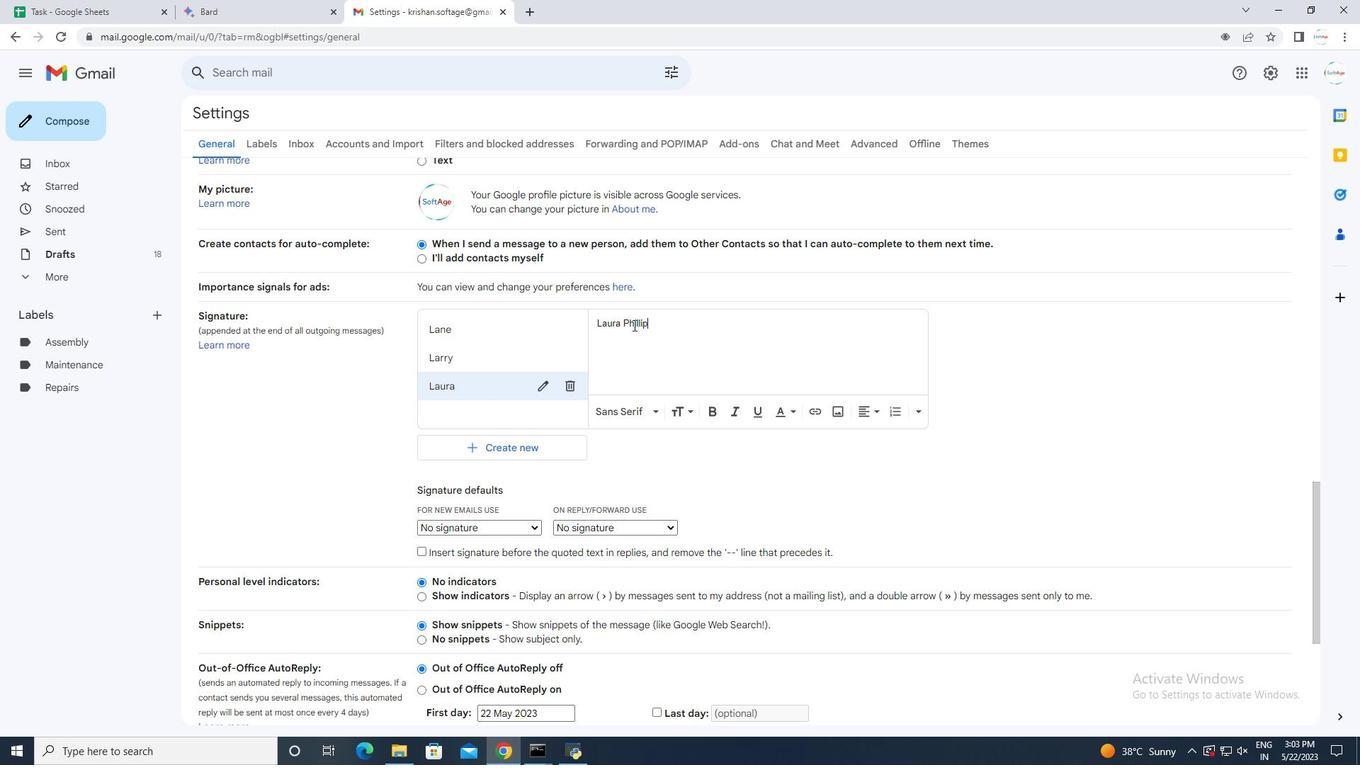 
Action: Mouse moved to (645, 404)
Screenshot: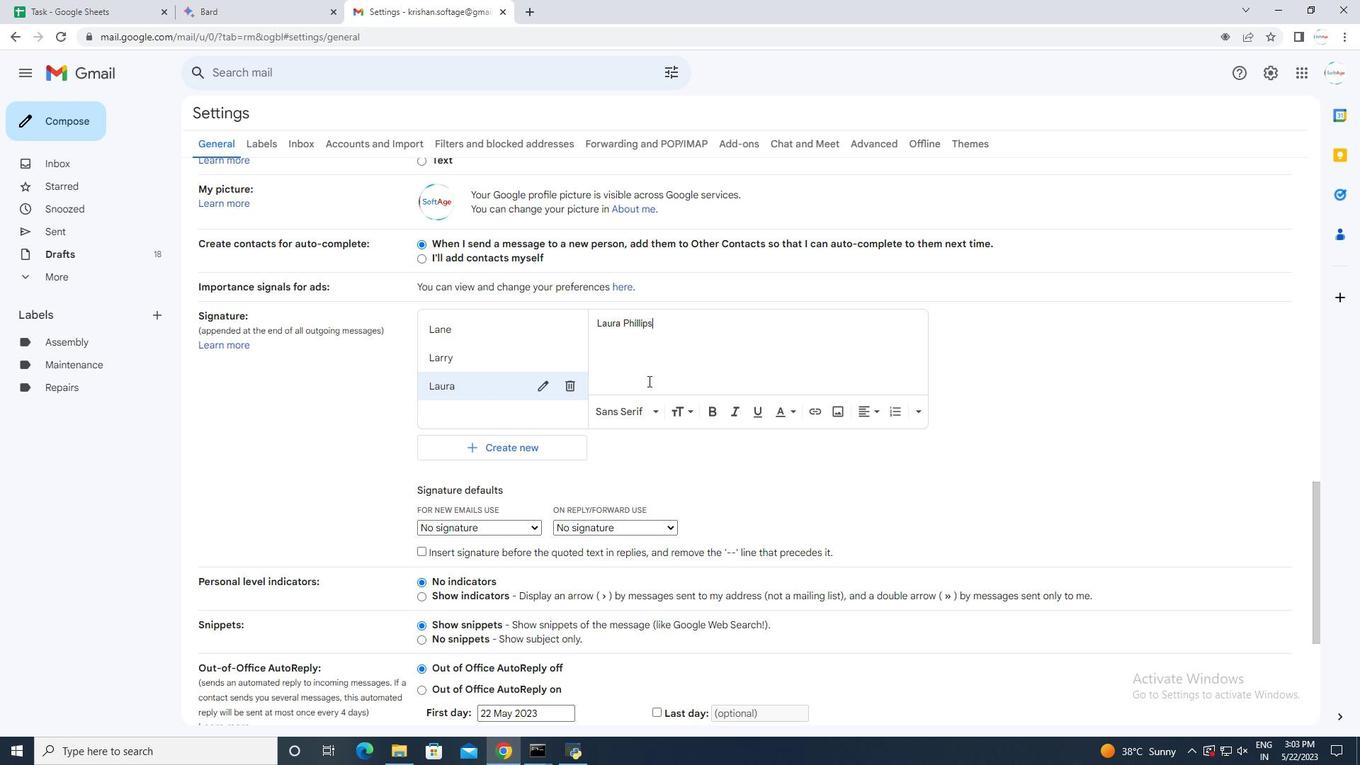 
Action: Mouse scrolled (645, 399) with delta (0, 0)
Screenshot: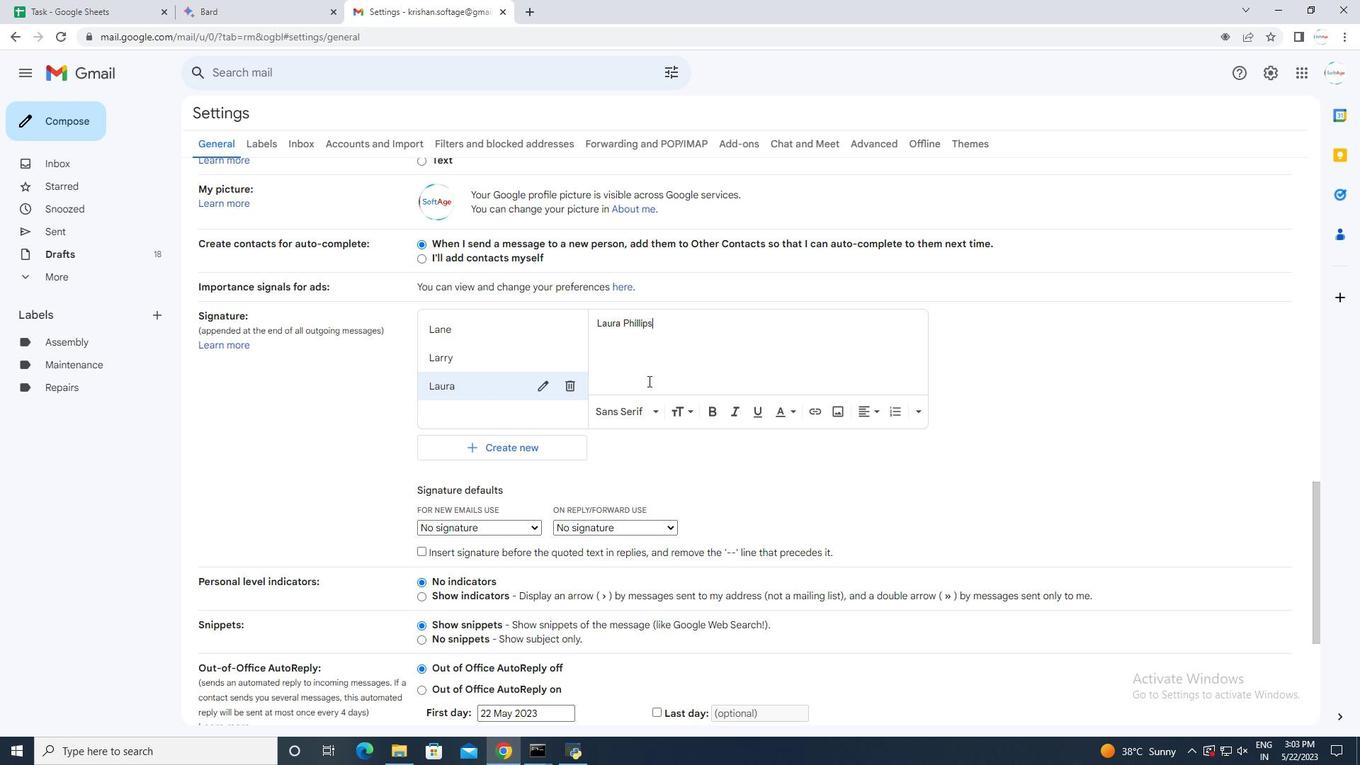 
Action: Mouse moved to (644, 413)
Screenshot: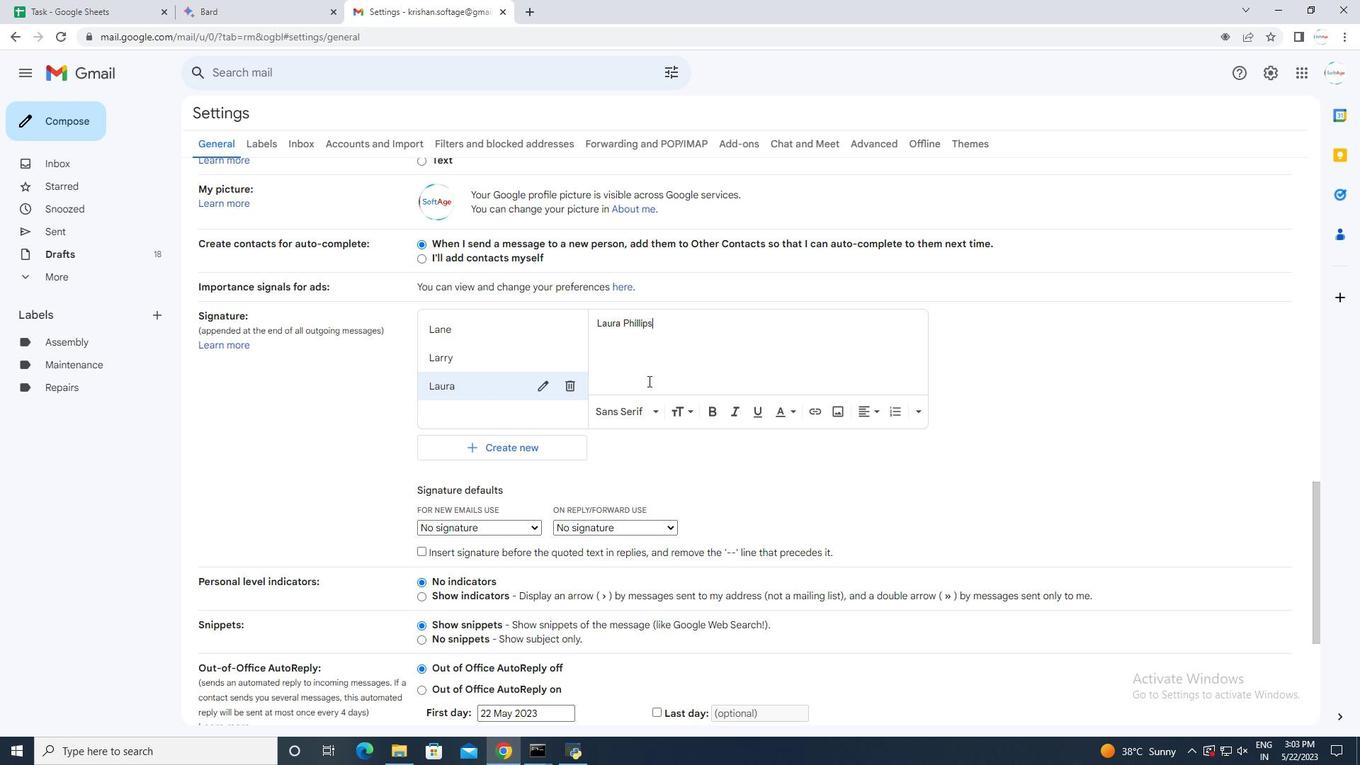 
Action: Mouse scrolled (644, 413) with delta (0, 0)
Screenshot: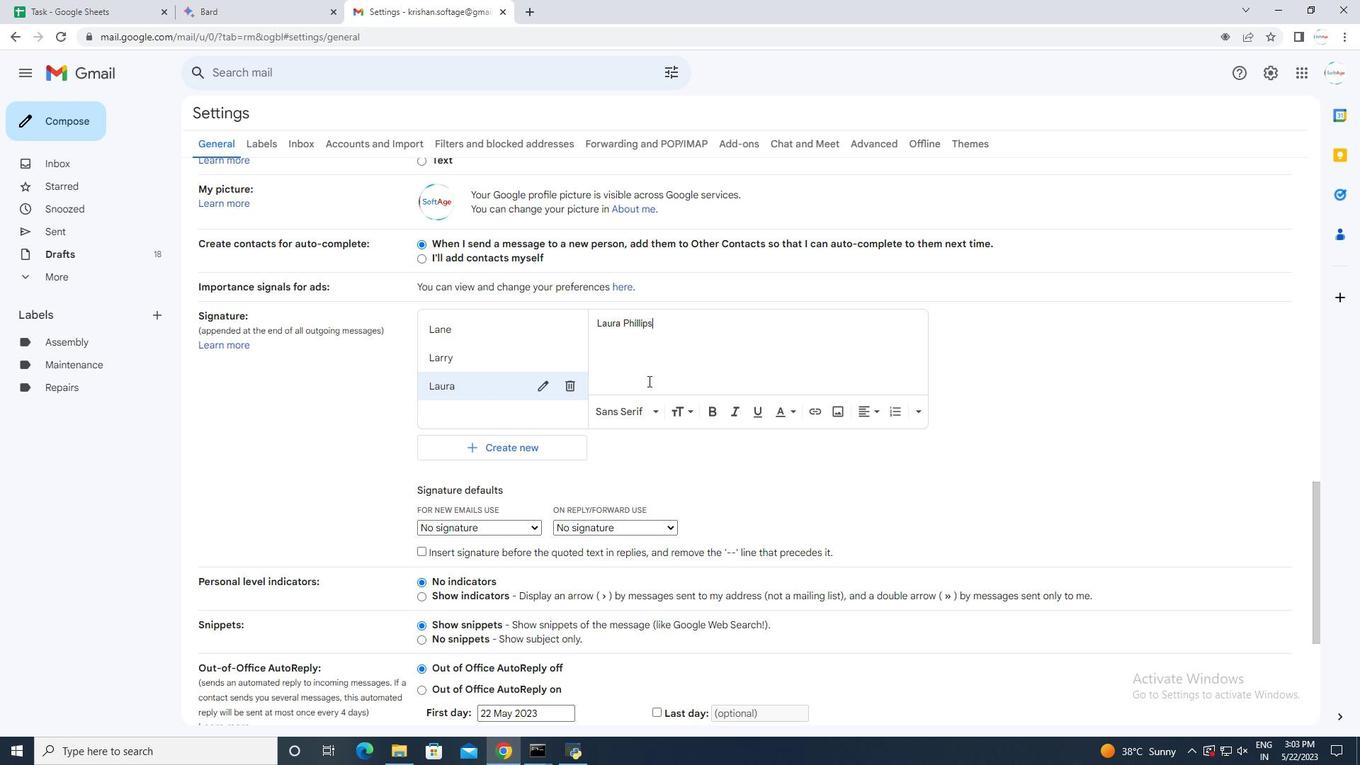 
Action: Mouse moved to (644, 416)
Screenshot: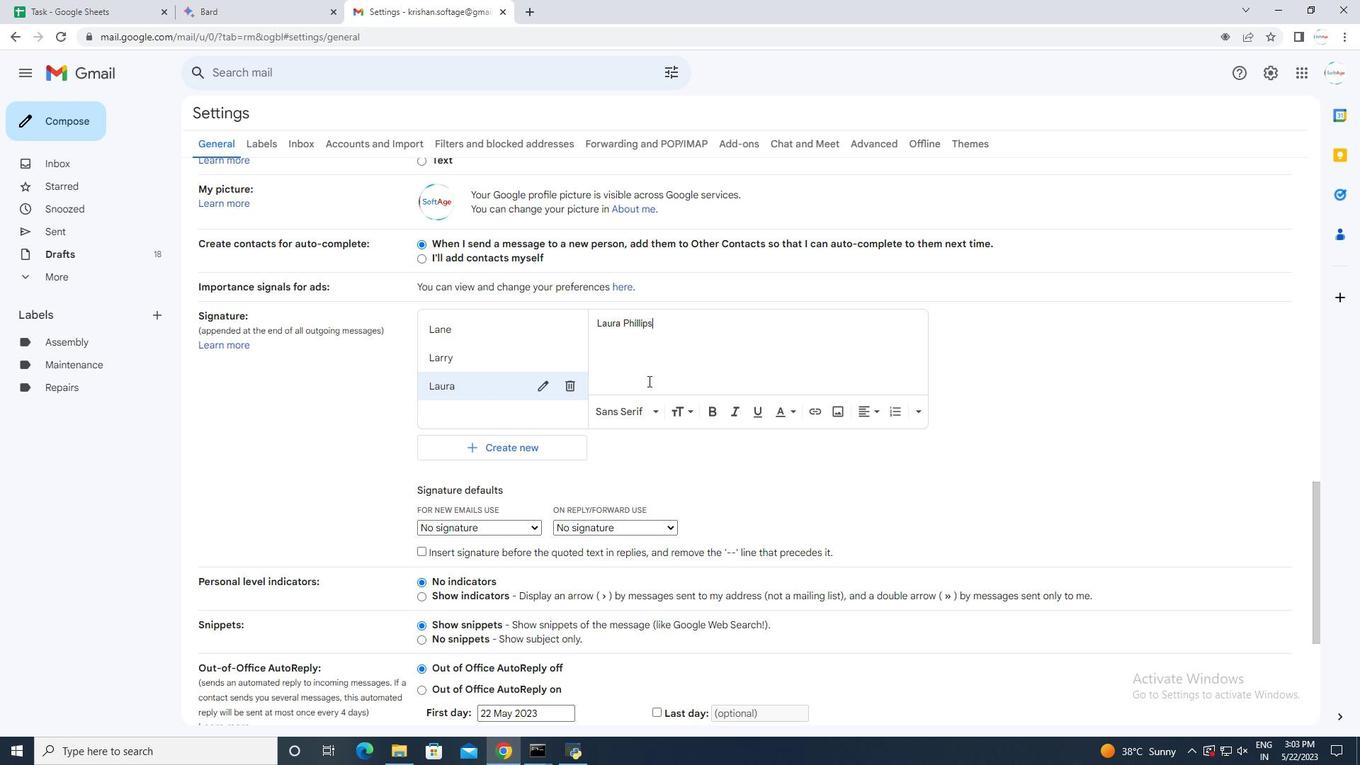 
Action: Mouse scrolled (644, 416) with delta (0, 0)
Screenshot: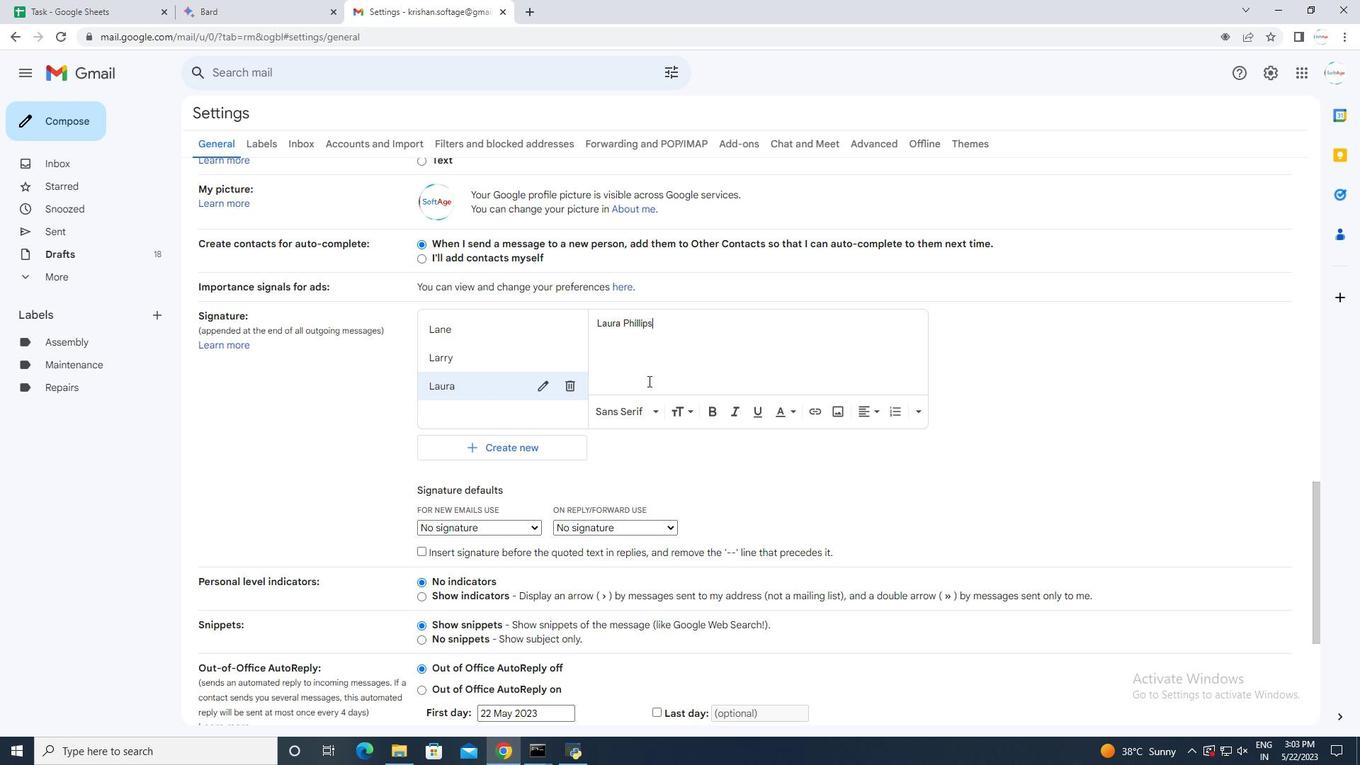 
Action: Mouse scrolled (644, 416) with delta (0, 0)
Screenshot: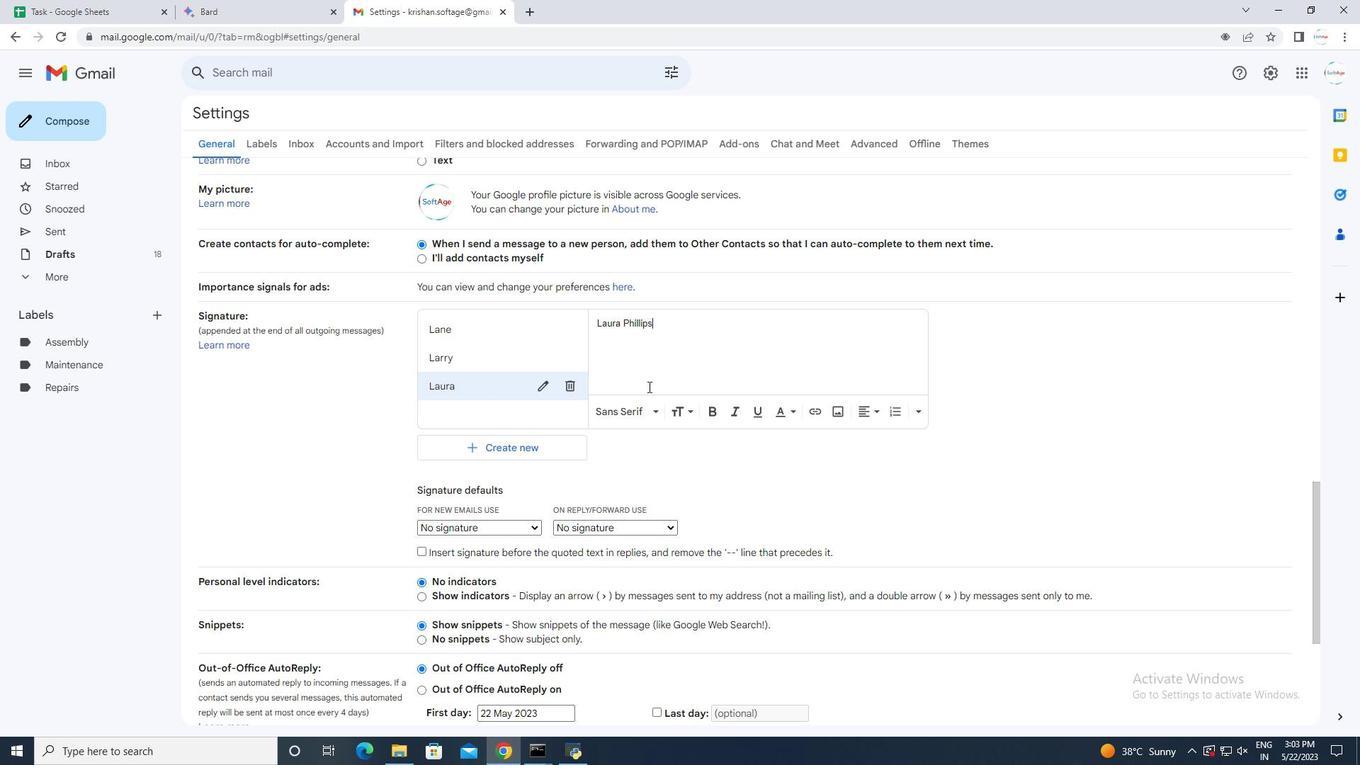 
Action: Mouse moved to (644, 425)
Screenshot: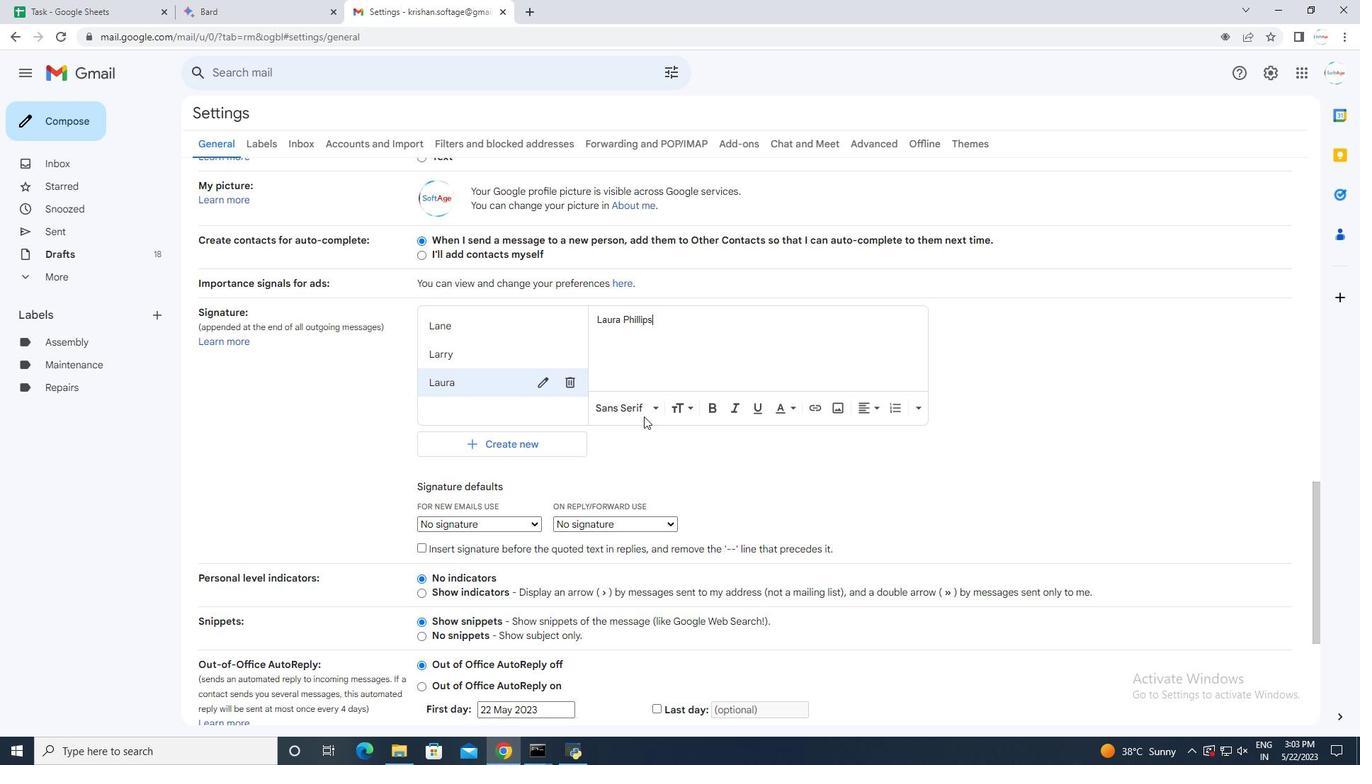 
Action: Mouse scrolled (644, 424) with delta (0, 0)
Screenshot: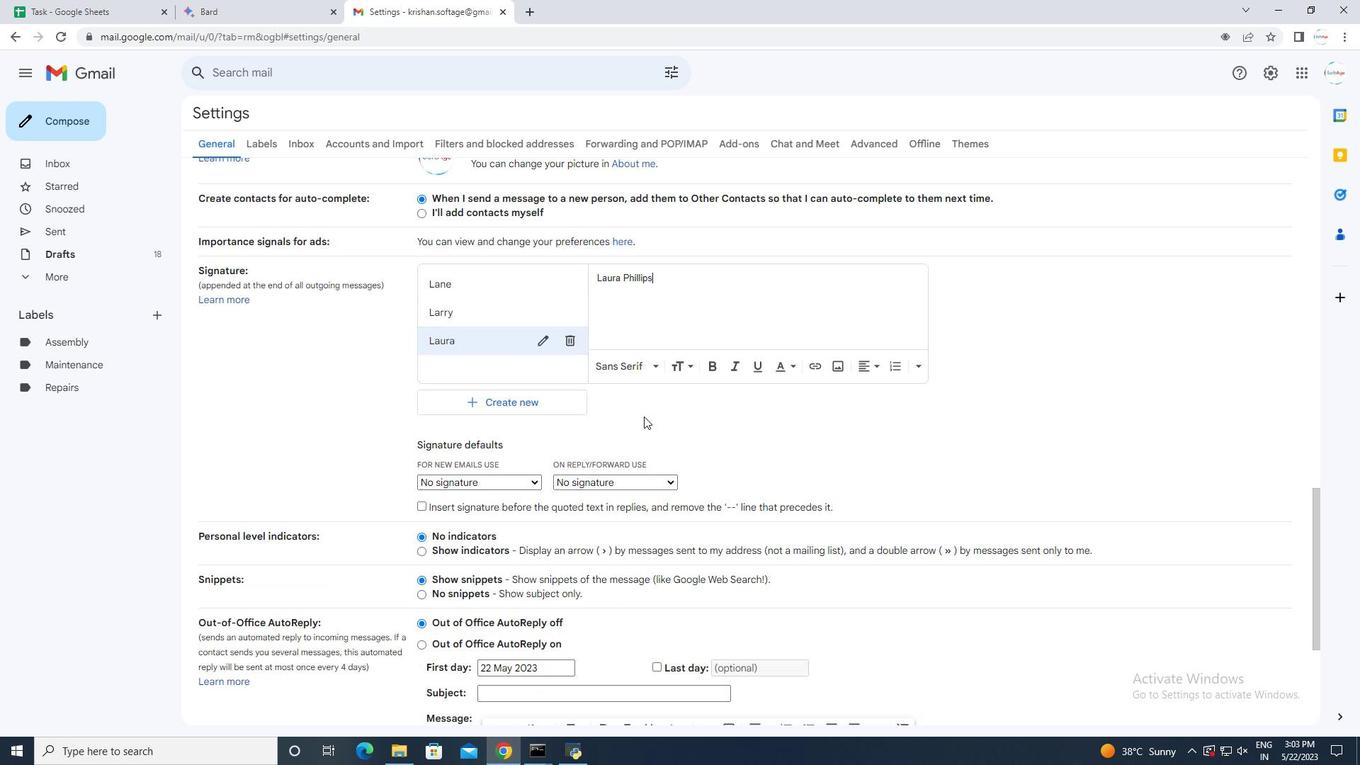 
Action: Mouse moved to (644, 425)
Screenshot: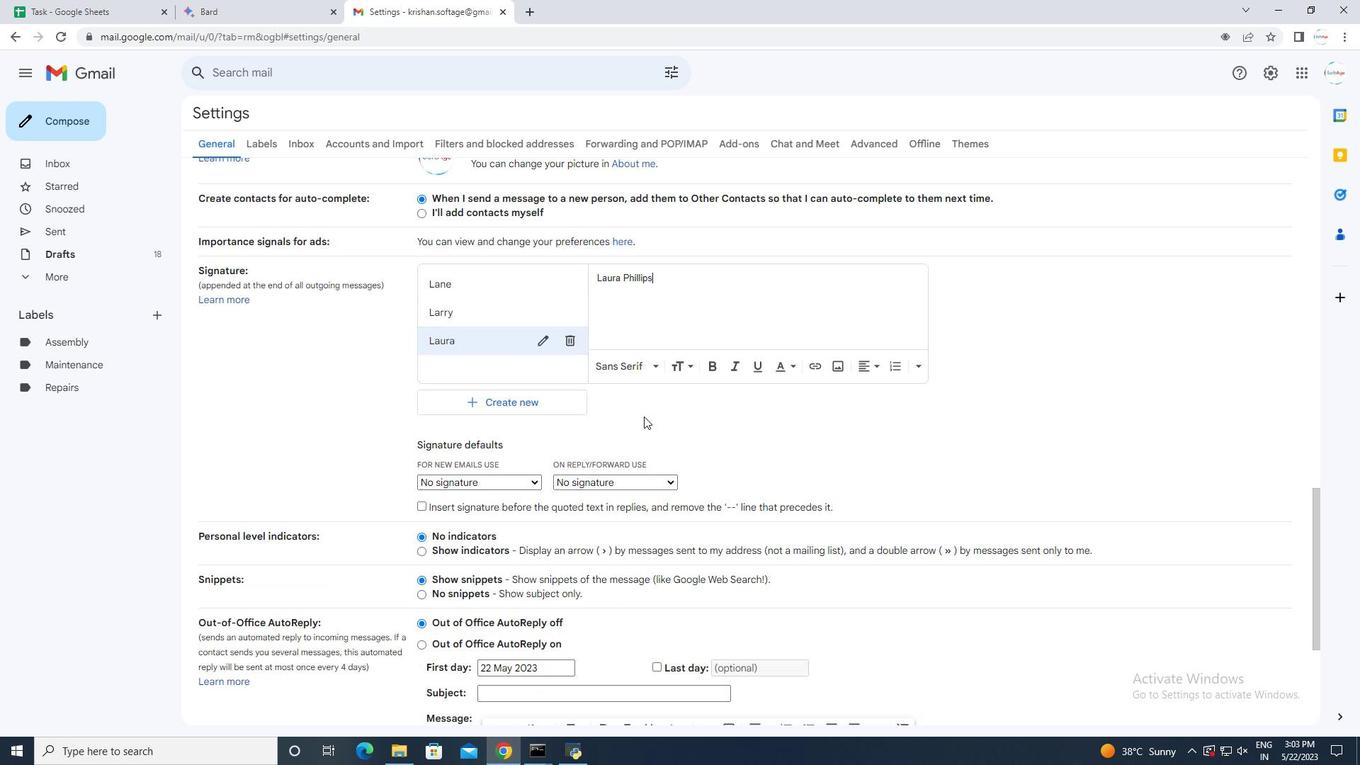 
Action: Mouse scrolled (644, 425) with delta (0, 0)
Screenshot: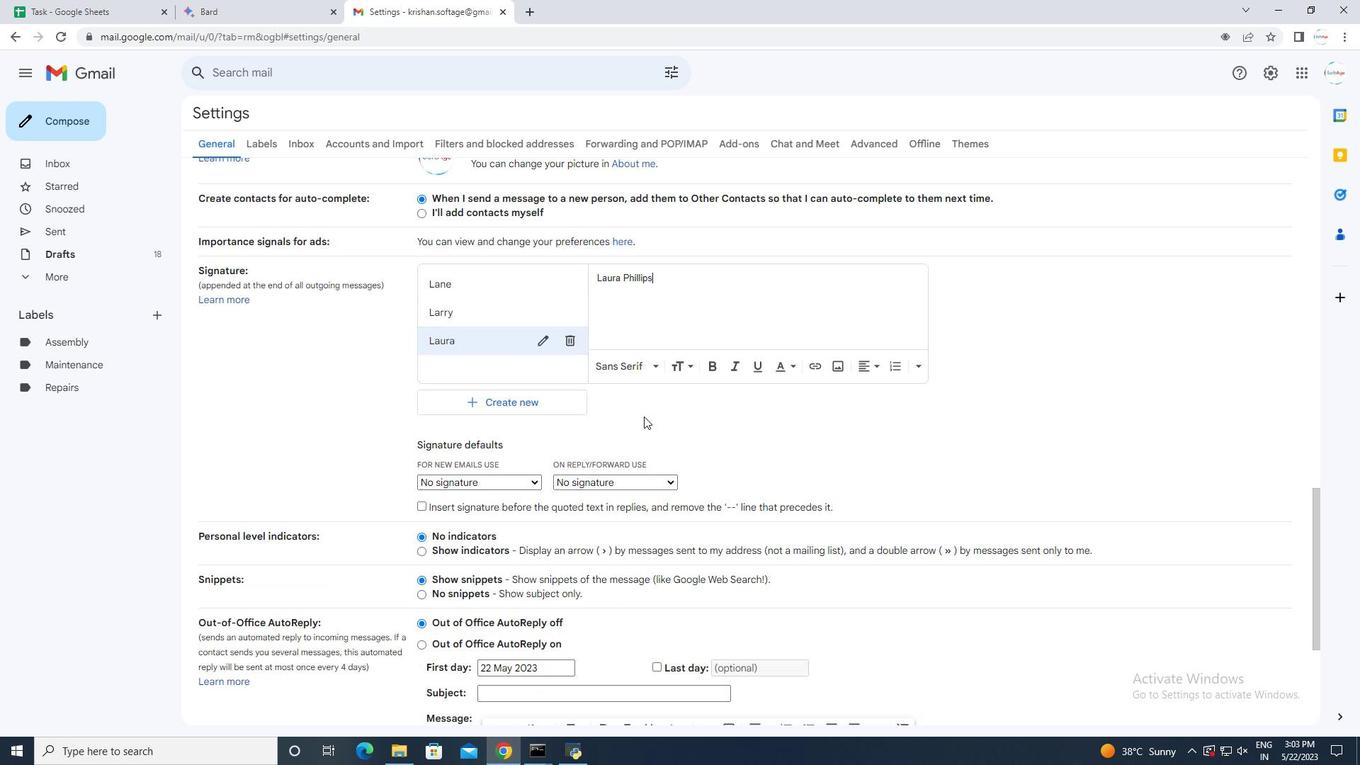 
Action: Mouse scrolled (644, 425) with delta (0, 0)
Screenshot: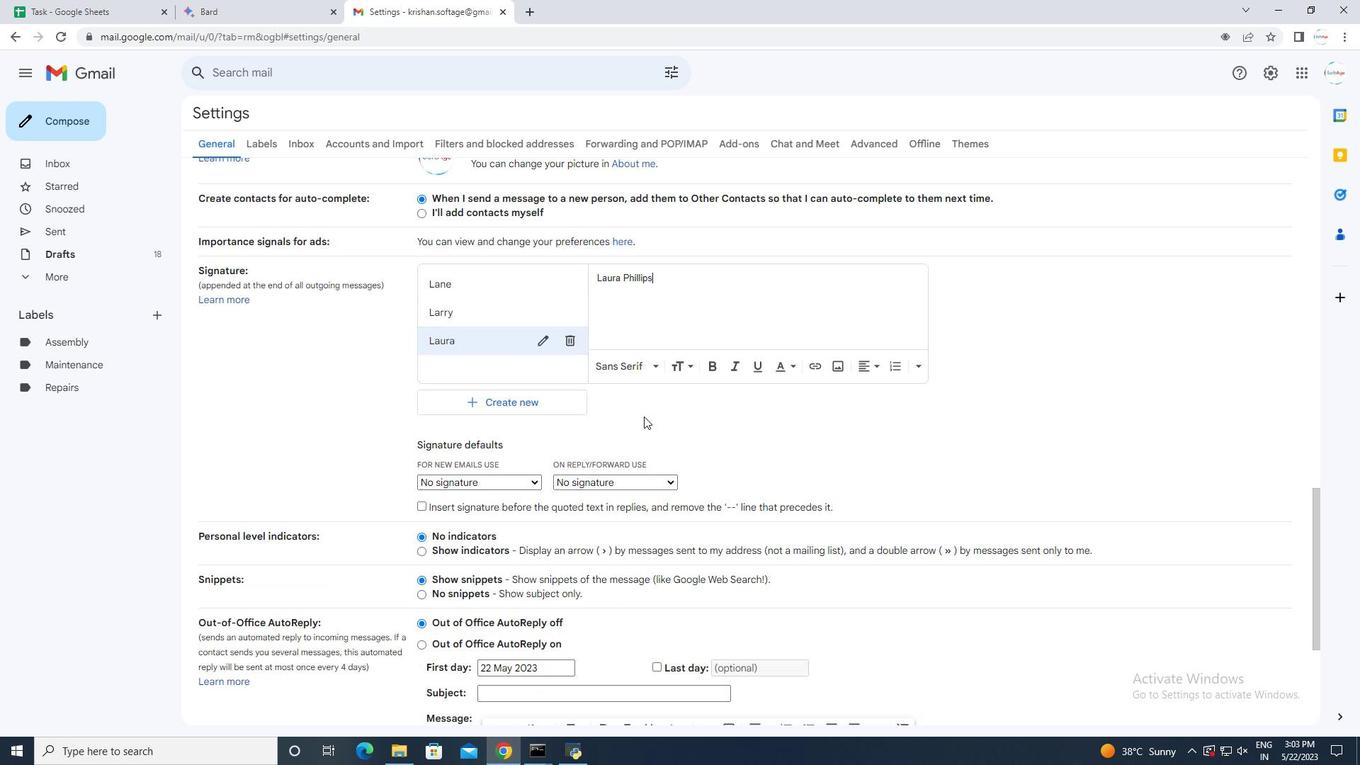 
Action: Mouse scrolled (644, 425) with delta (0, 0)
Screenshot: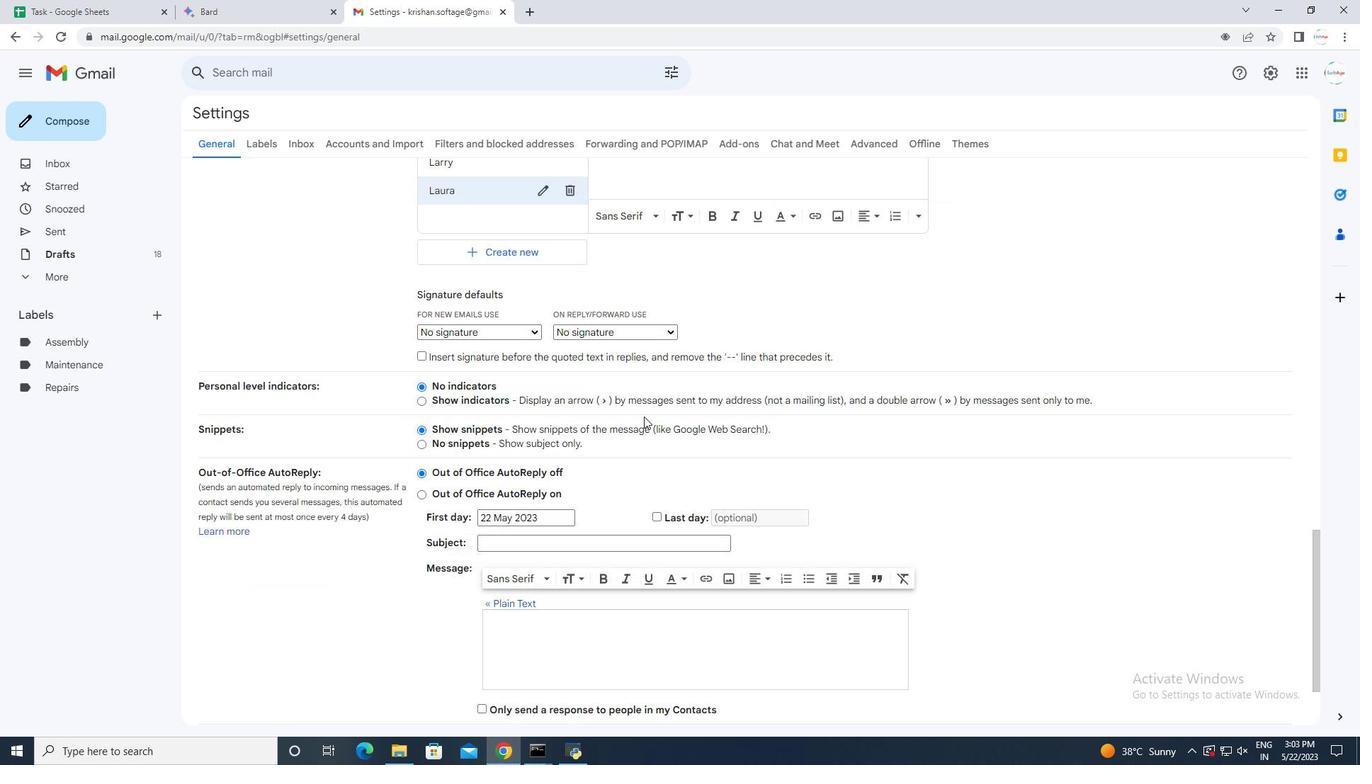 
Action: Mouse moved to (644, 428)
Screenshot: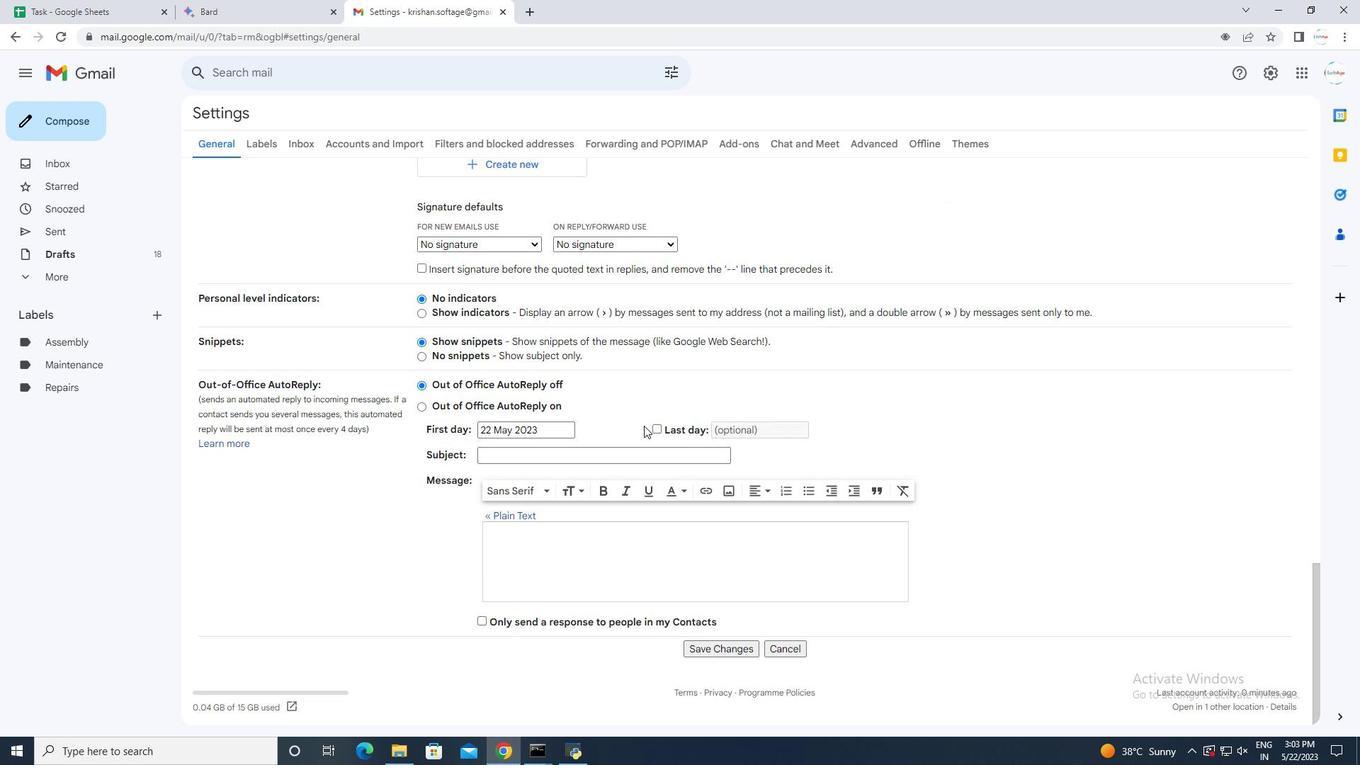 
Action: Mouse scrolled (644, 427) with delta (0, 0)
Screenshot: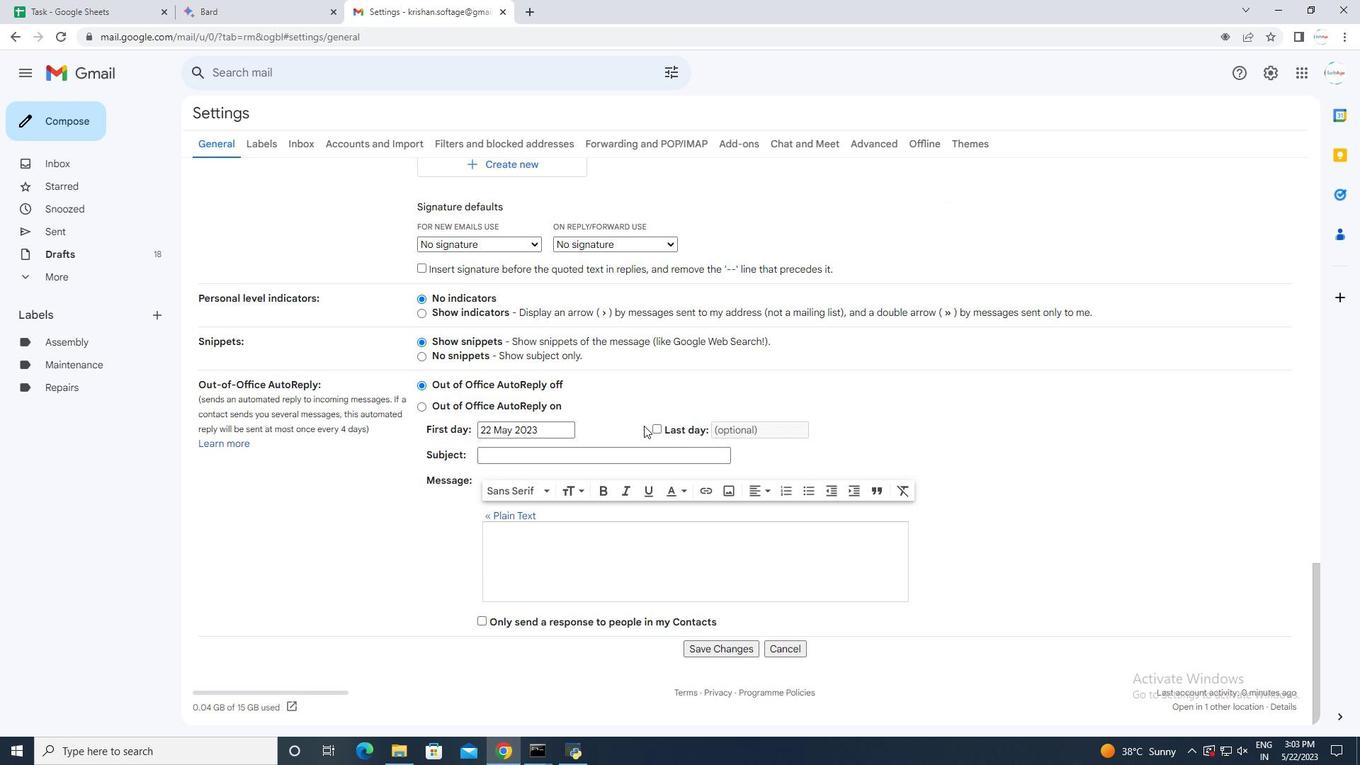 
Action: Mouse moved to (644, 429)
Screenshot: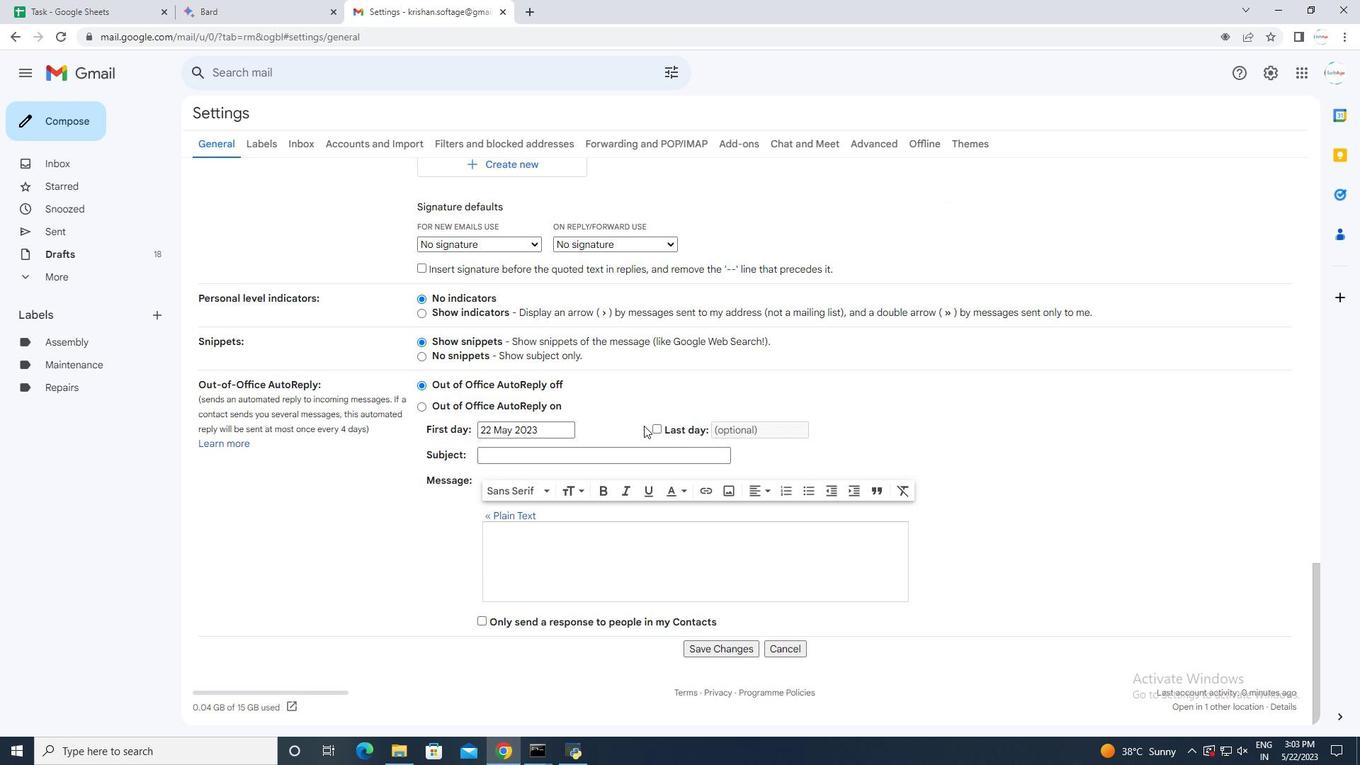 
Action: Mouse scrolled (644, 428) with delta (0, 0)
Screenshot: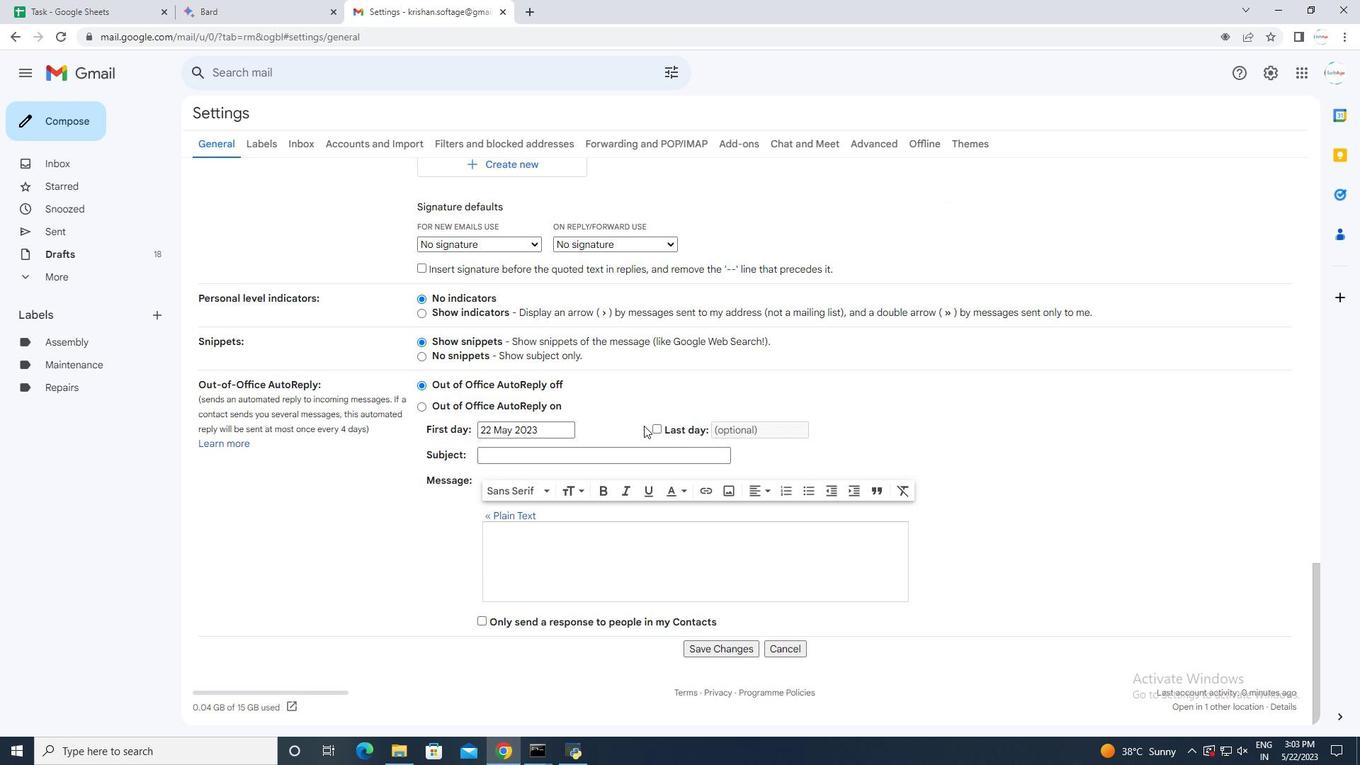 
Action: Mouse scrolled (644, 428) with delta (0, 0)
Screenshot: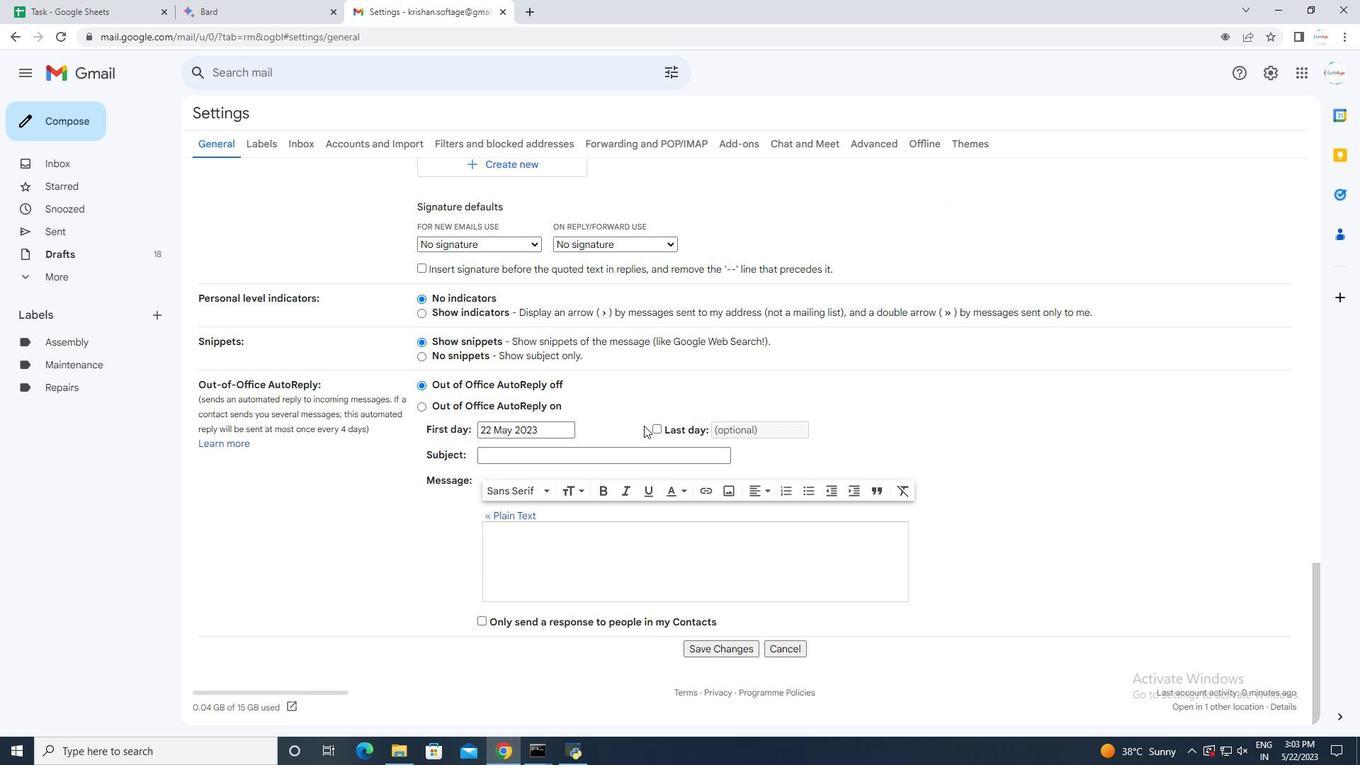 
Action: Mouse moved to (724, 654)
Screenshot: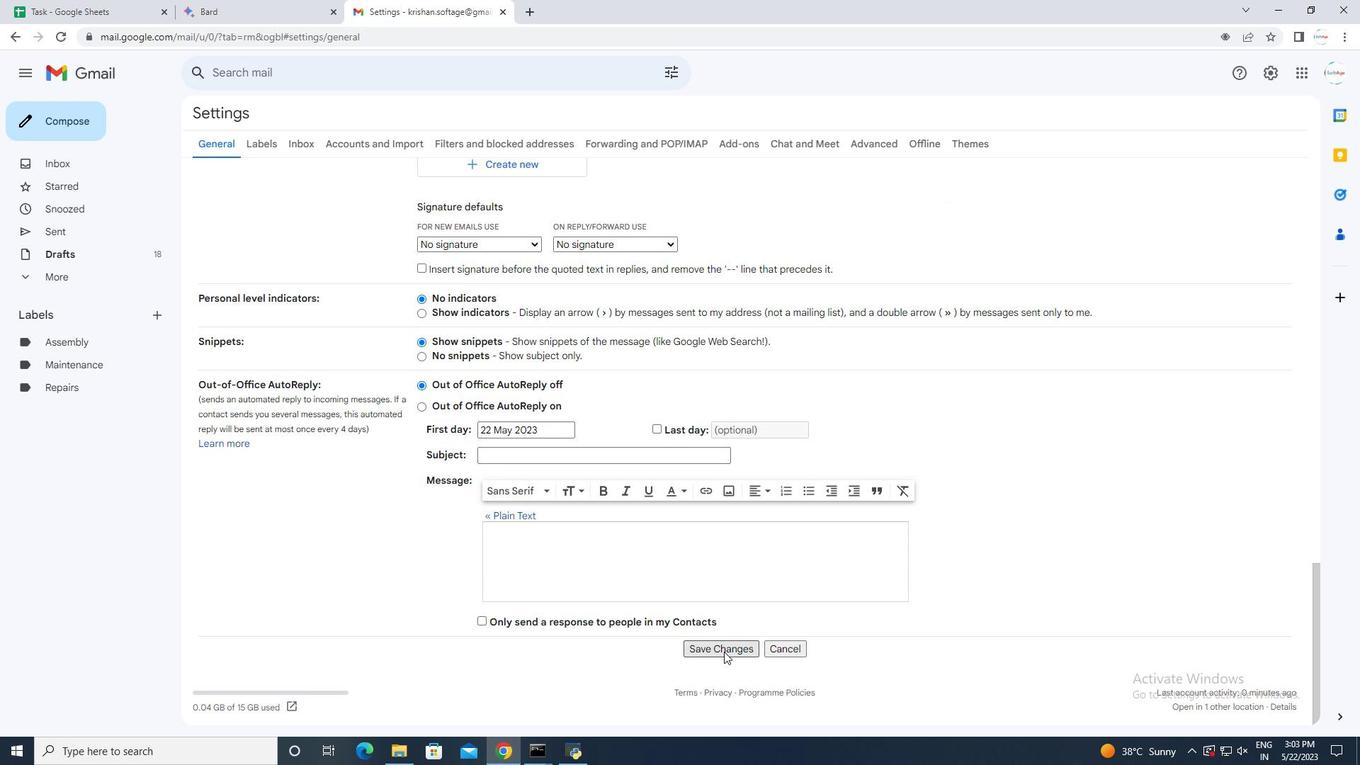 
Action: Mouse pressed left at (724, 654)
Screenshot: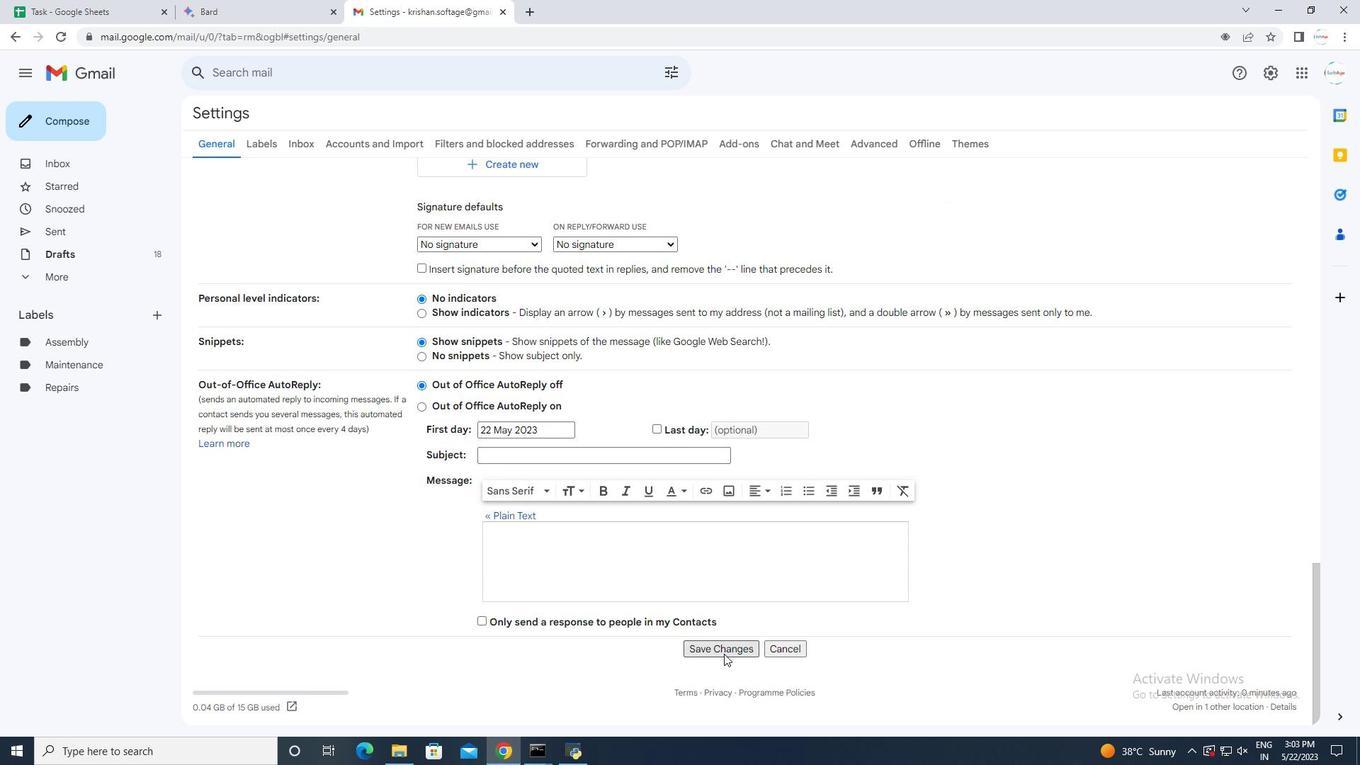 
Action: Mouse moved to (69, 130)
Screenshot: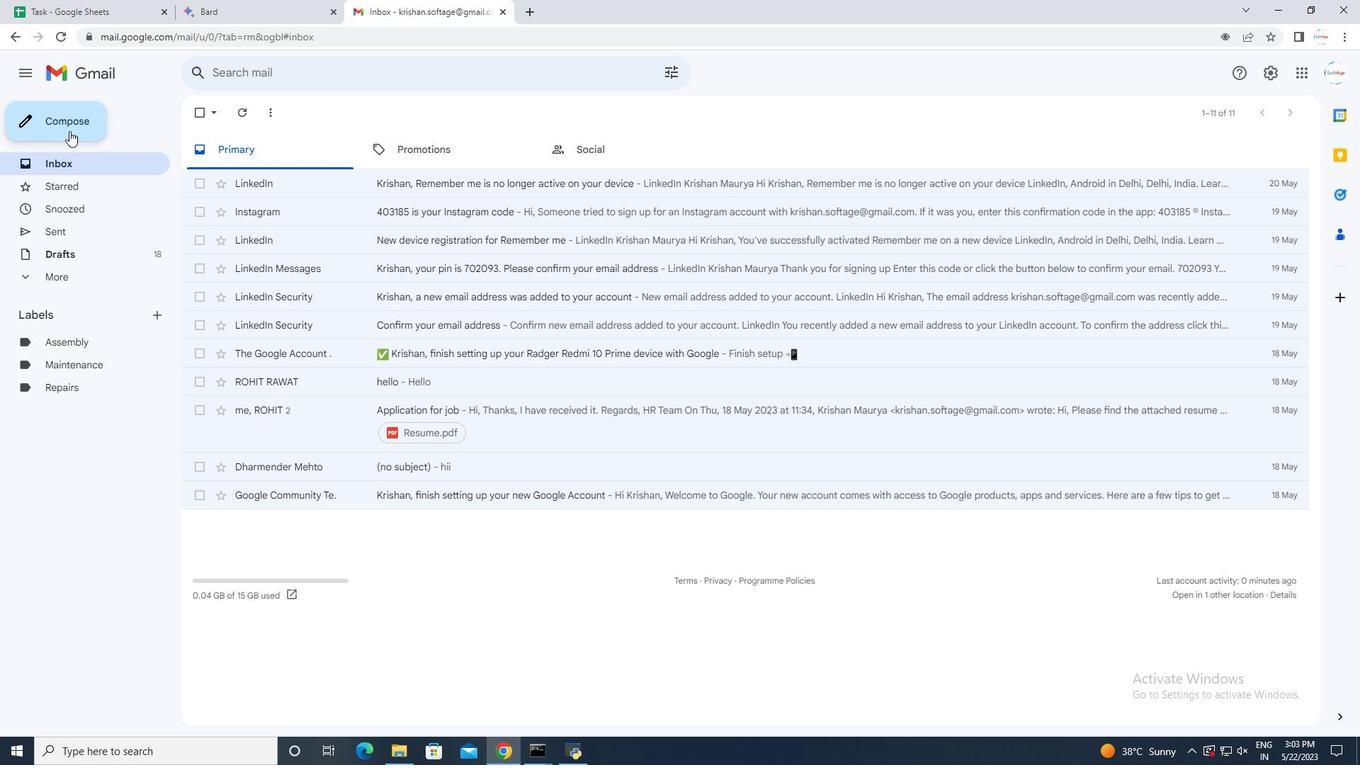 
Action: Mouse pressed left at (69, 130)
Screenshot: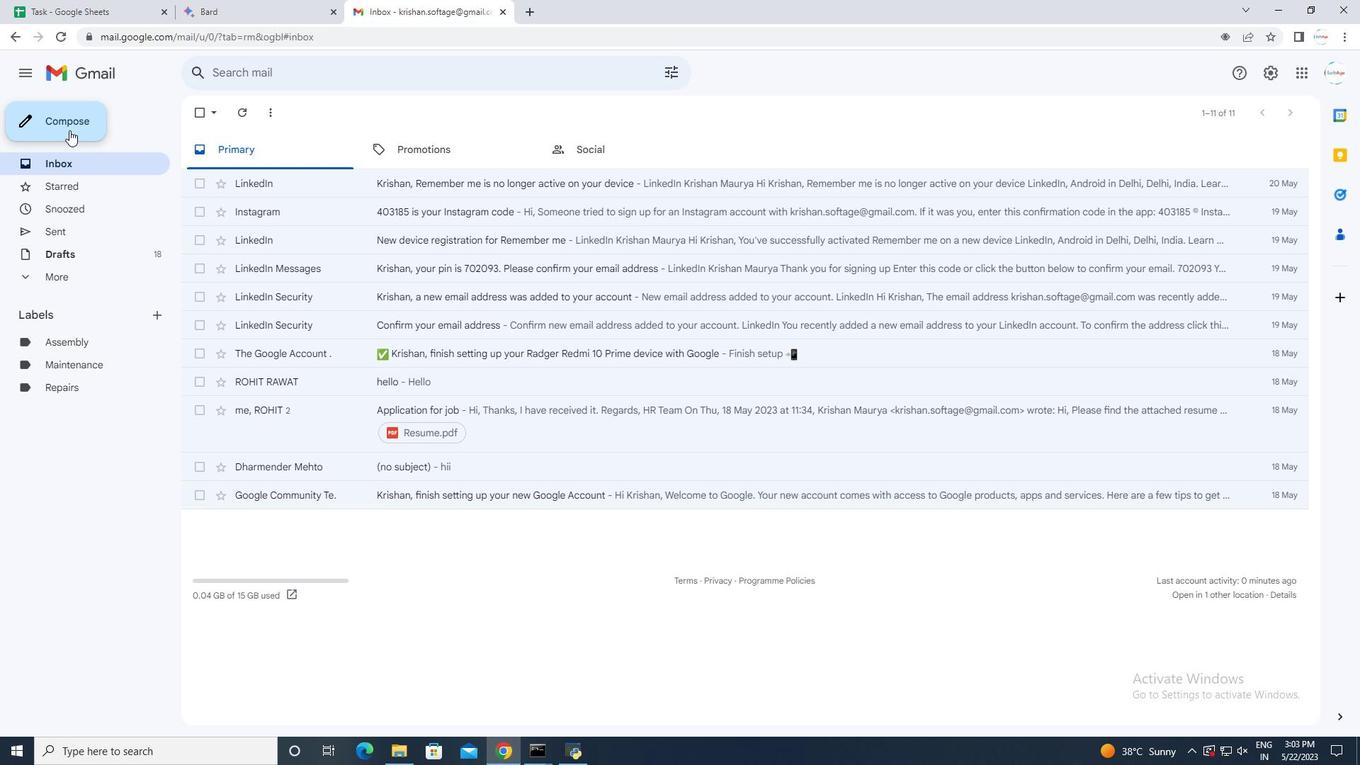 
Action: Mouse moved to (920, 343)
Screenshot: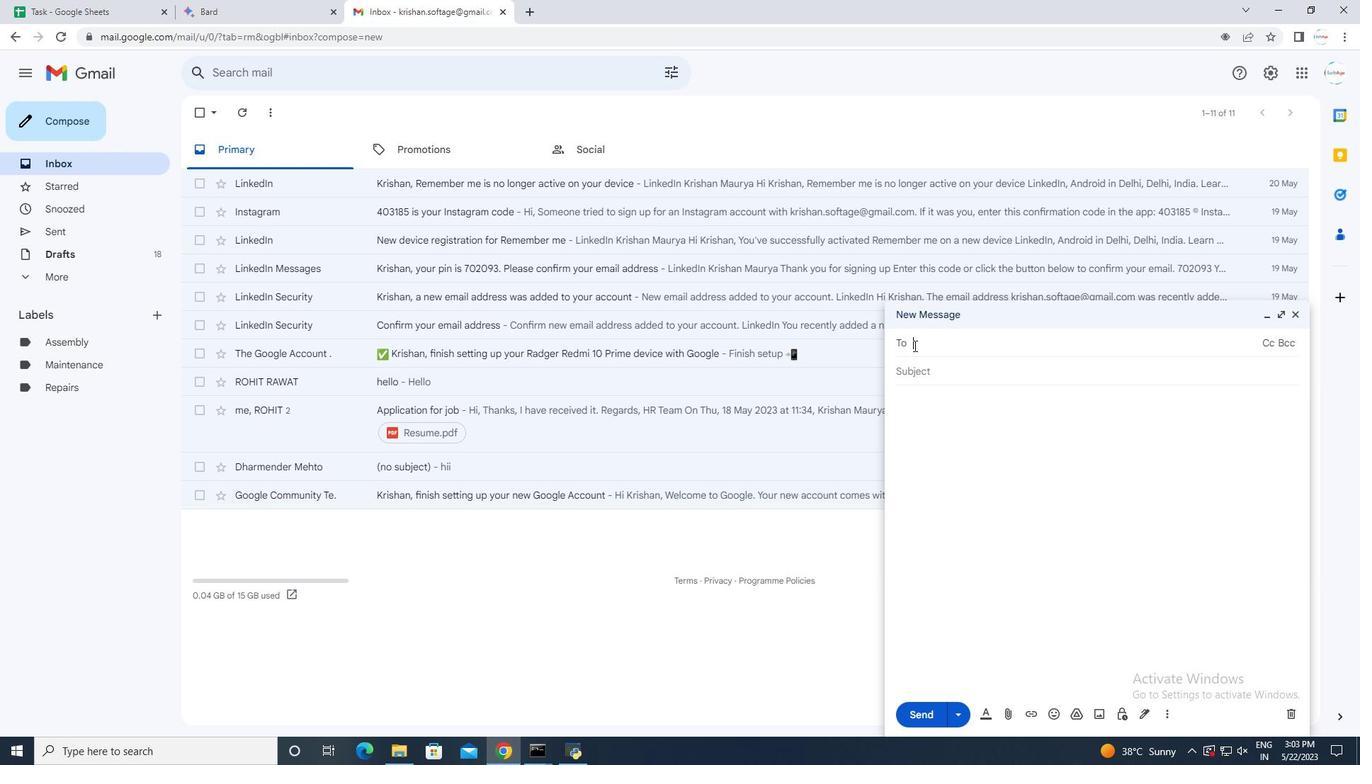 
Action: Mouse pressed left at (920, 343)
Screenshot: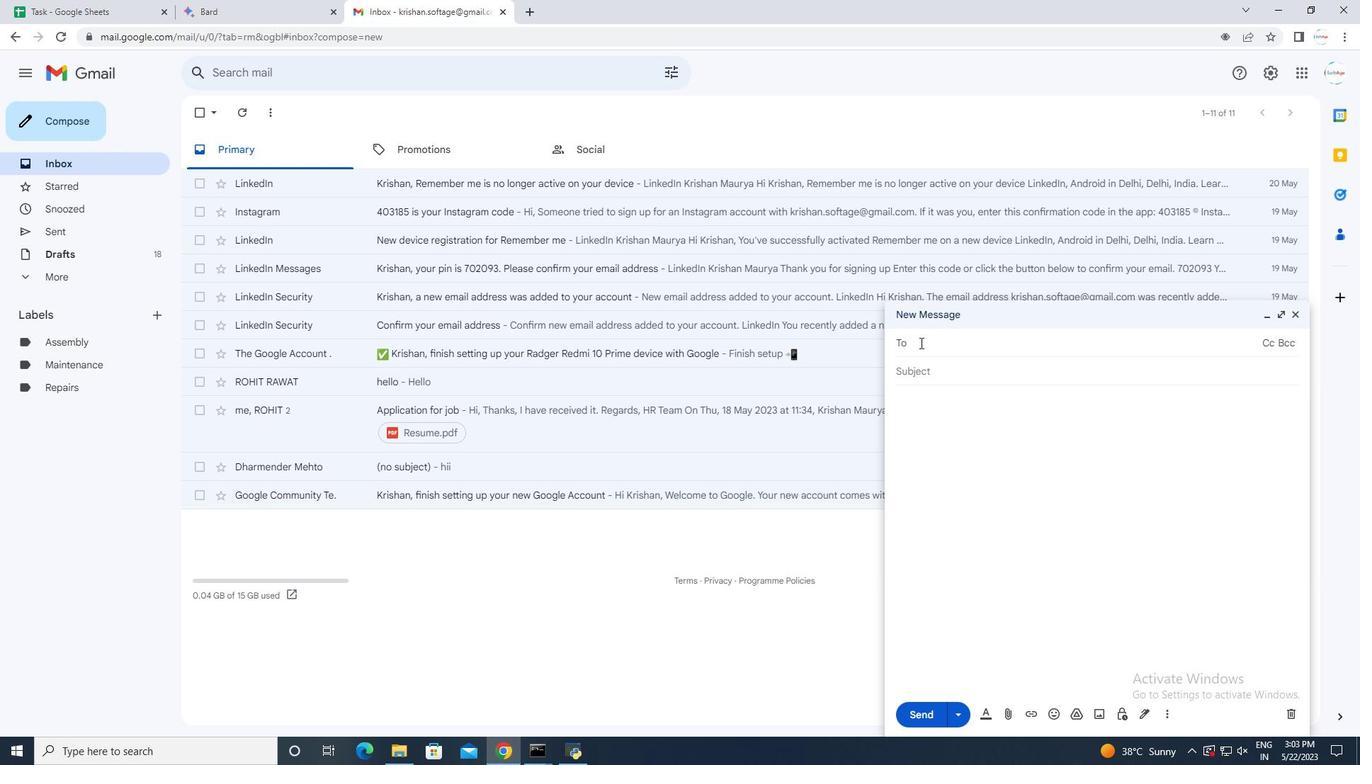 
Action: Key pressed softage.6<Key.shift>@softage.net
Screenshot: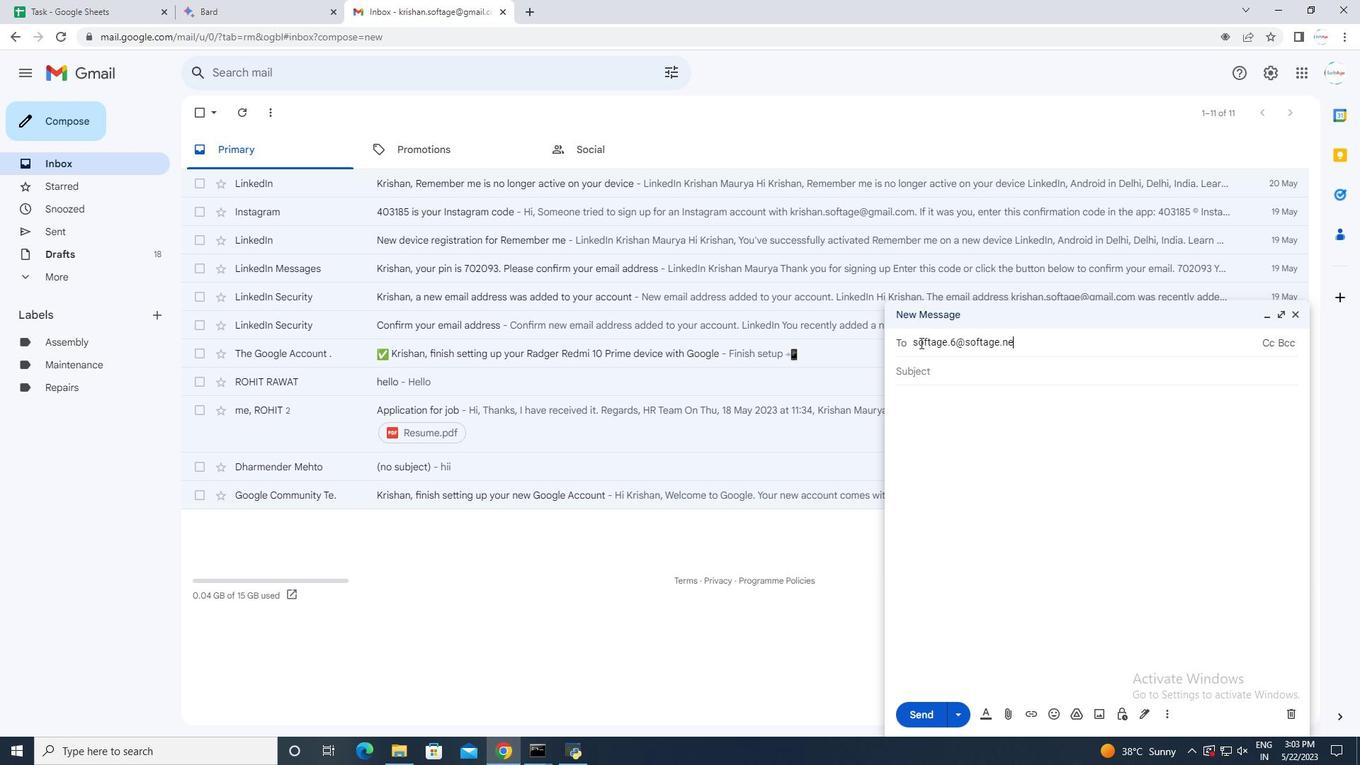 
Action: Mouse moved to (1019, 385)
Screenshot: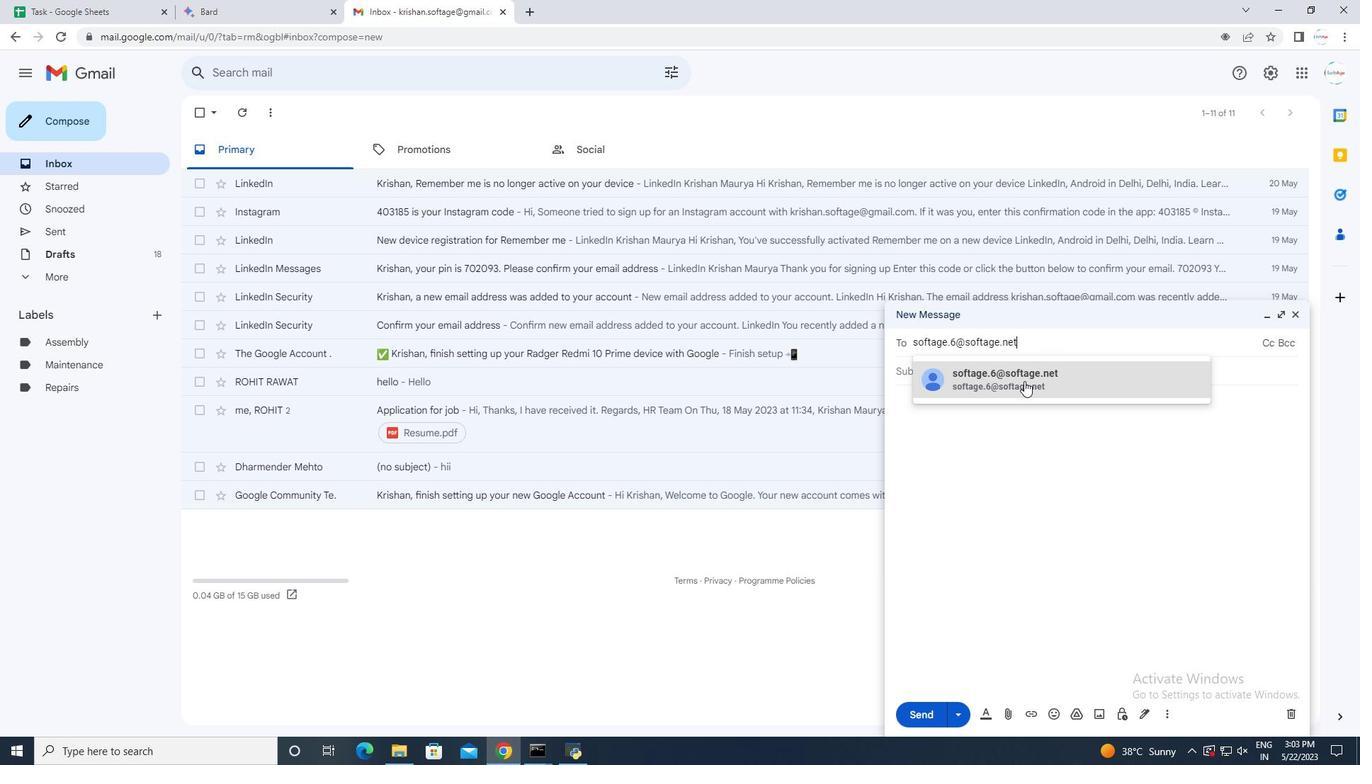 
Action: Mouse pressed left at (1019, 385)
Screenshot: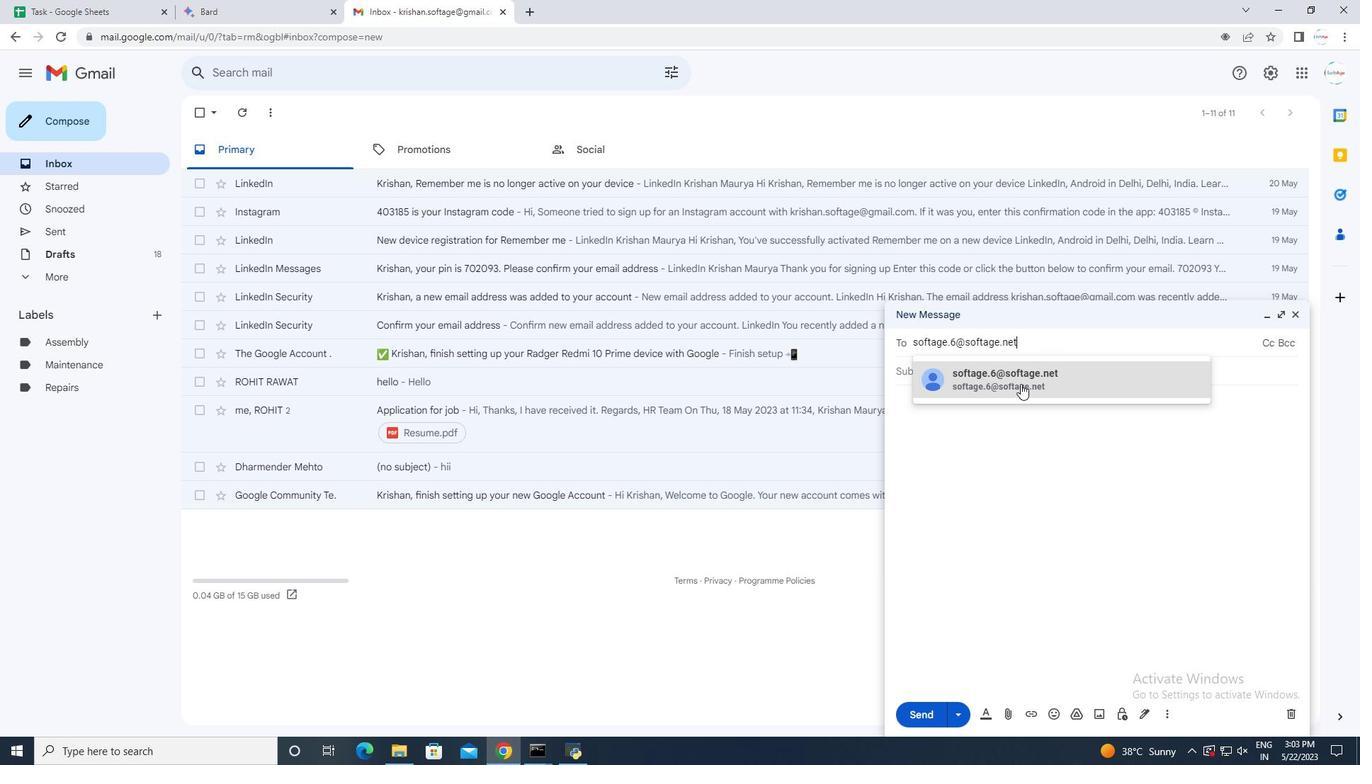 
Action: Mouse moved to (920, 388)
Screenshot: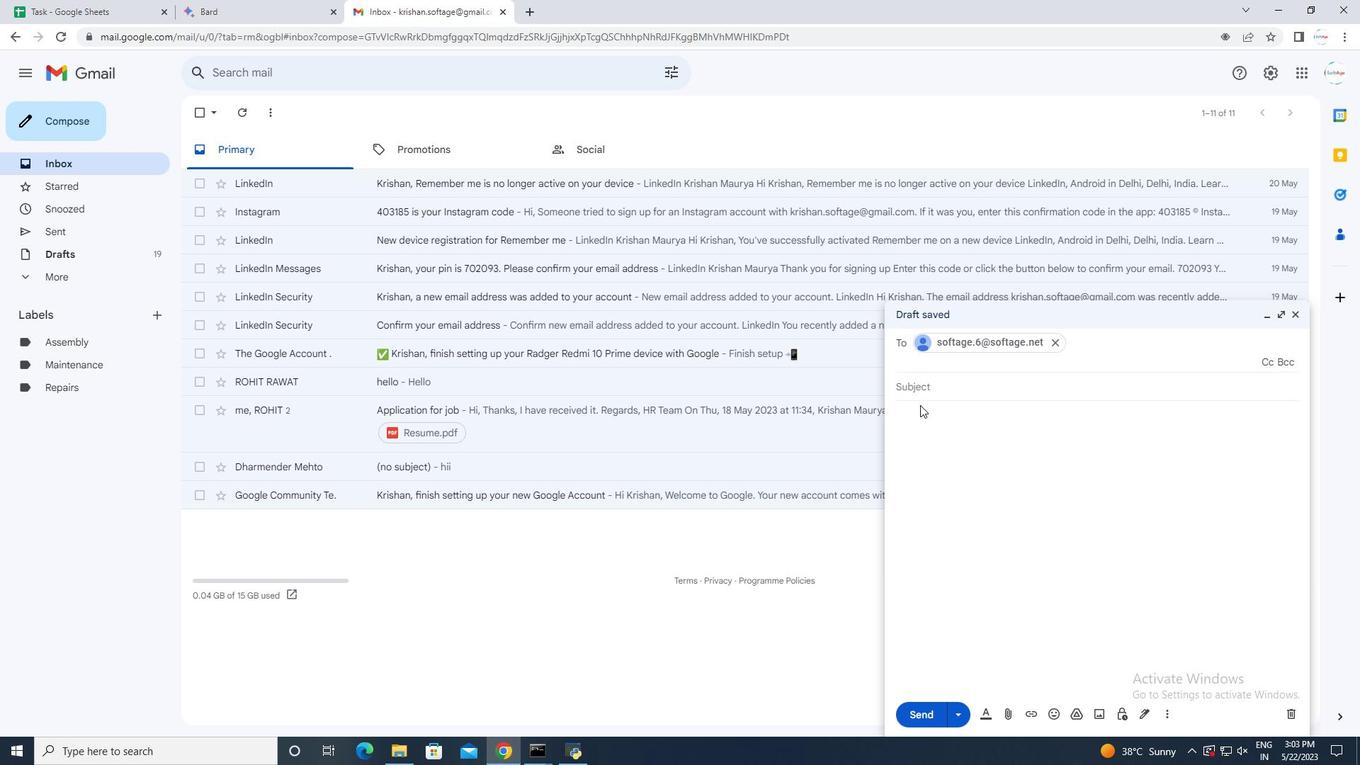 
Action: Mouse pressed left at (920, 388)
Screenshot: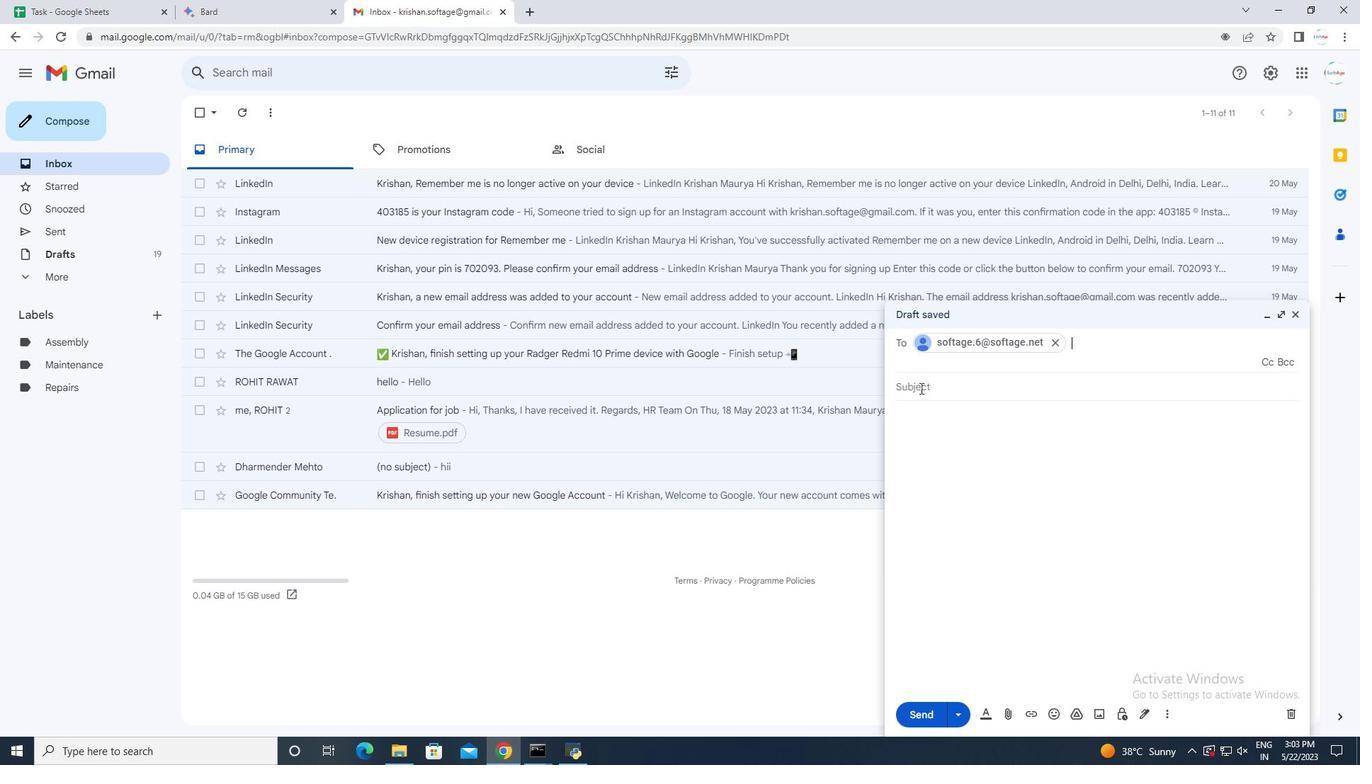 
Action: Mouse moved to (914, 418)
Screenshot: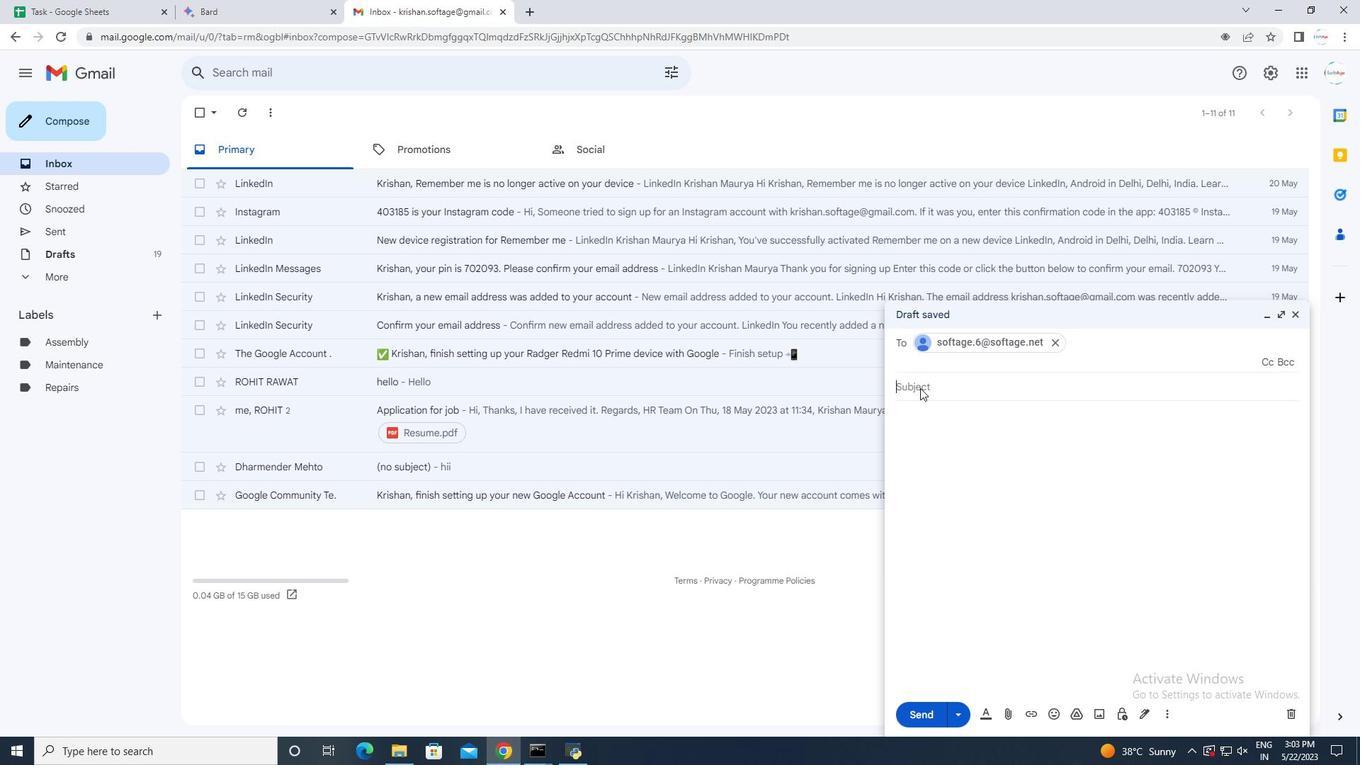
Action: Mouse pressed left at (914, 418)
Screenshot: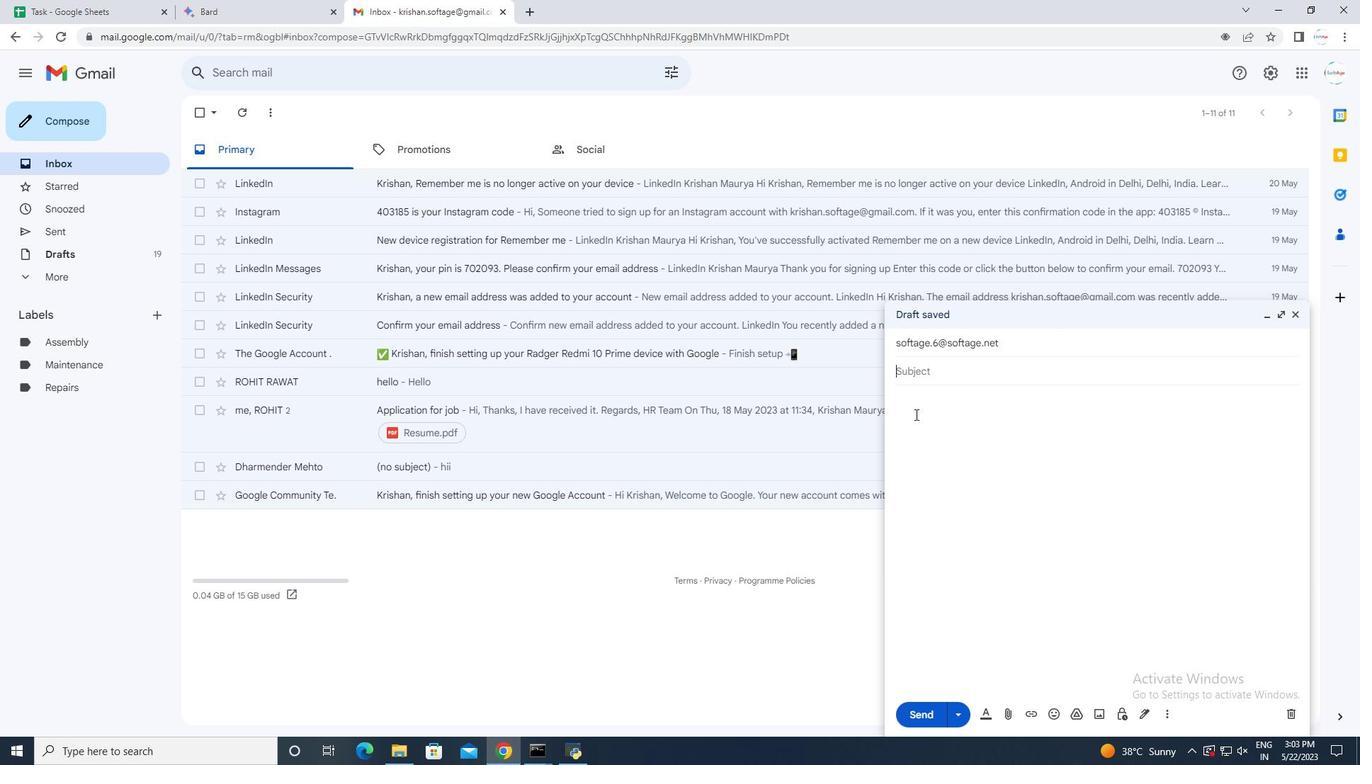 
Action: Mouse moved to (914, 418)
Screenshot: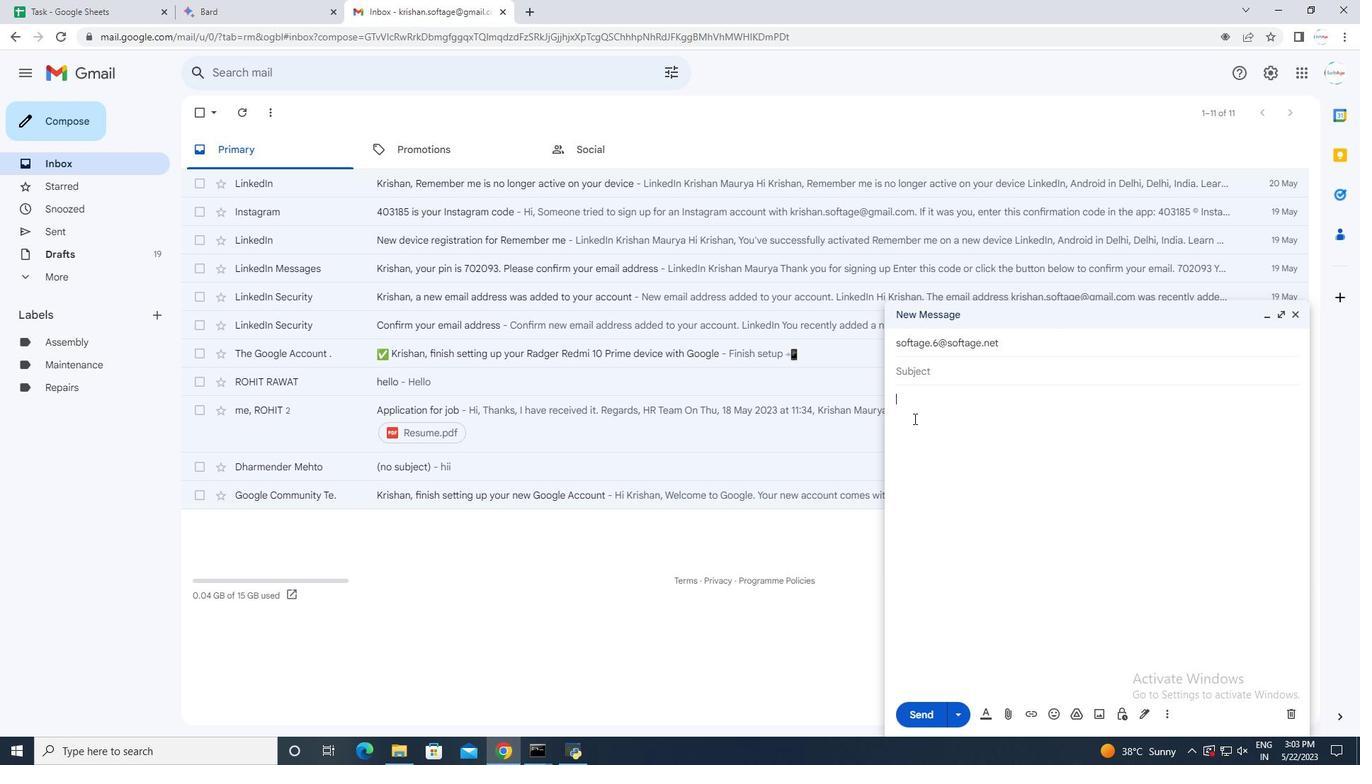 
Action: Key pressed <Key.shift>Heartfelt<Key.space>thanks<Key.space>and<Key.space>warm<Key.space>wishes.<Key.enter>
Screenshot: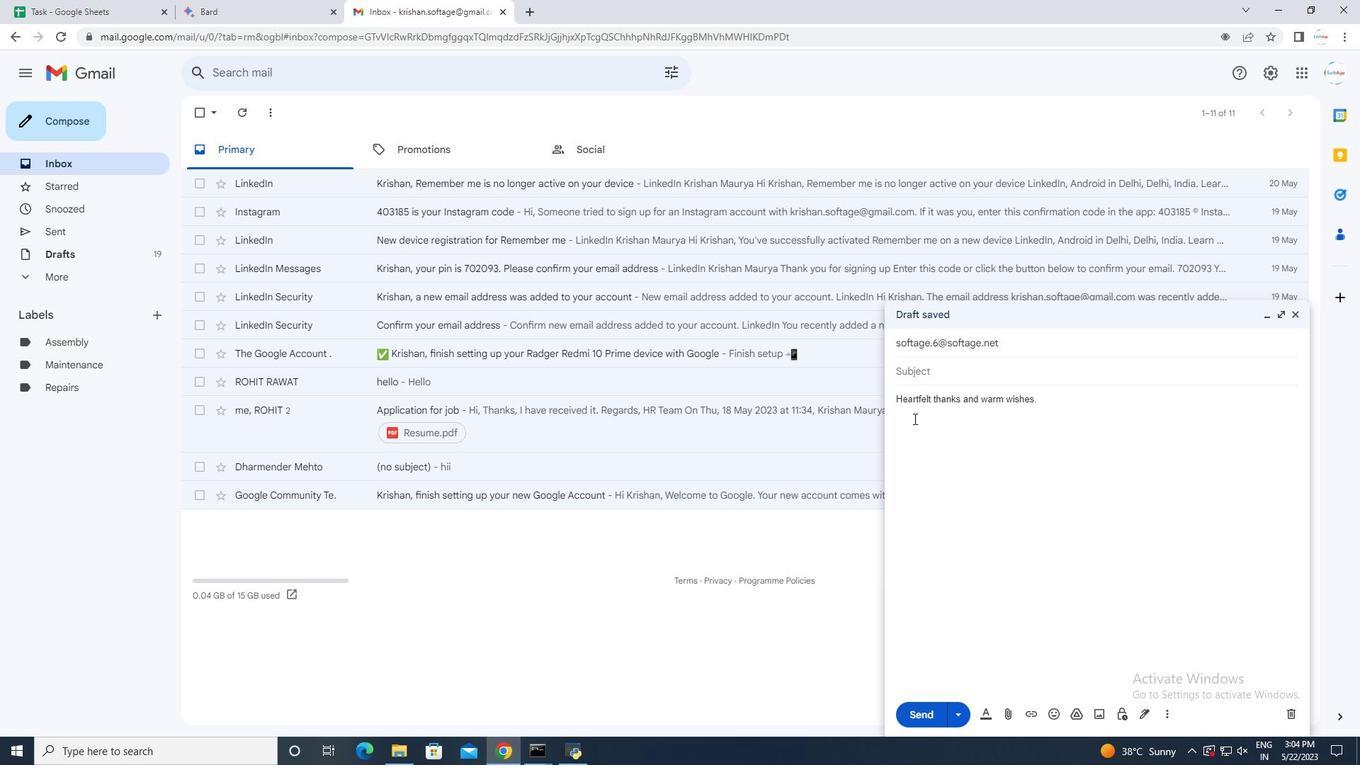 
Action: Mouse moved to (1144, 720)
Screenshot: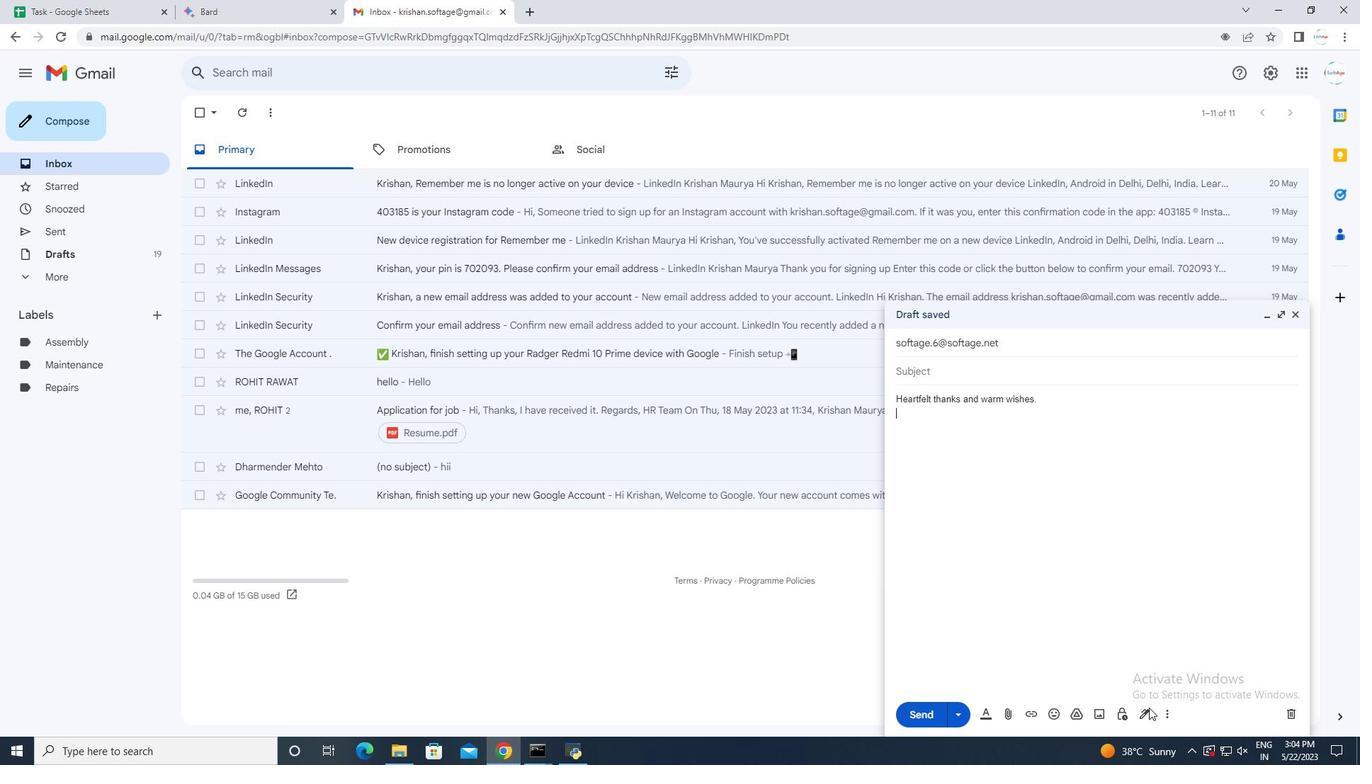 
Action: Mouse pressed left at (1144, 720)
Screenshot: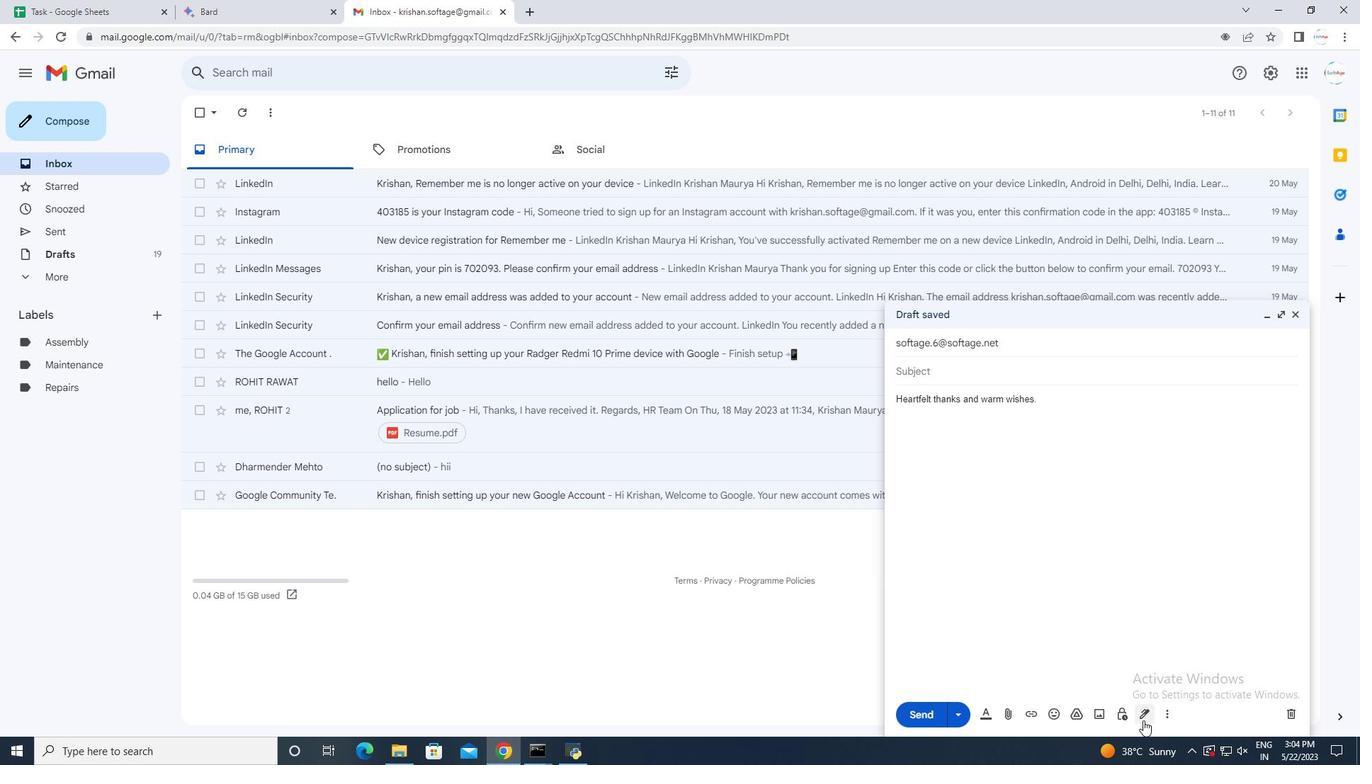 
Action: Mouse moved to (1182, 691)
Screenshot: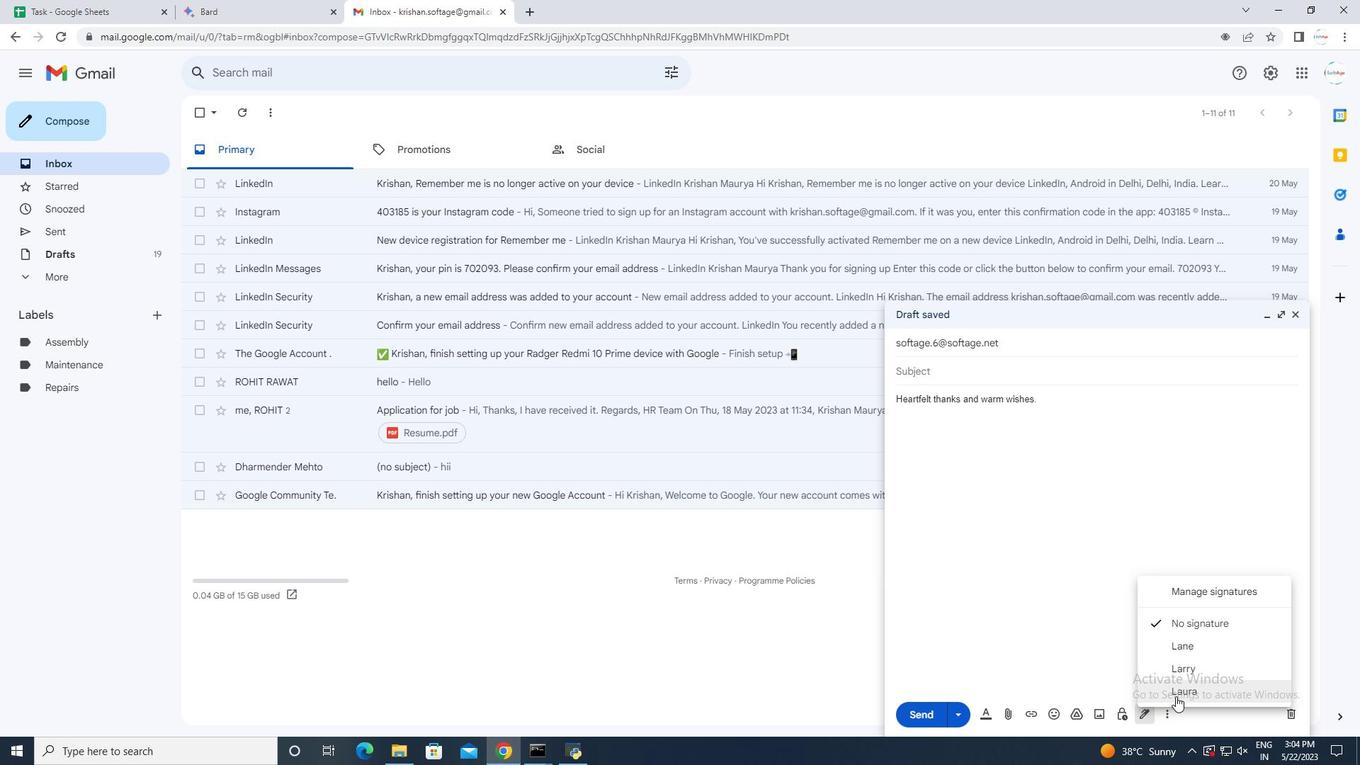 
Action: Mouse pressed left at (1182, 691)
Screenshot: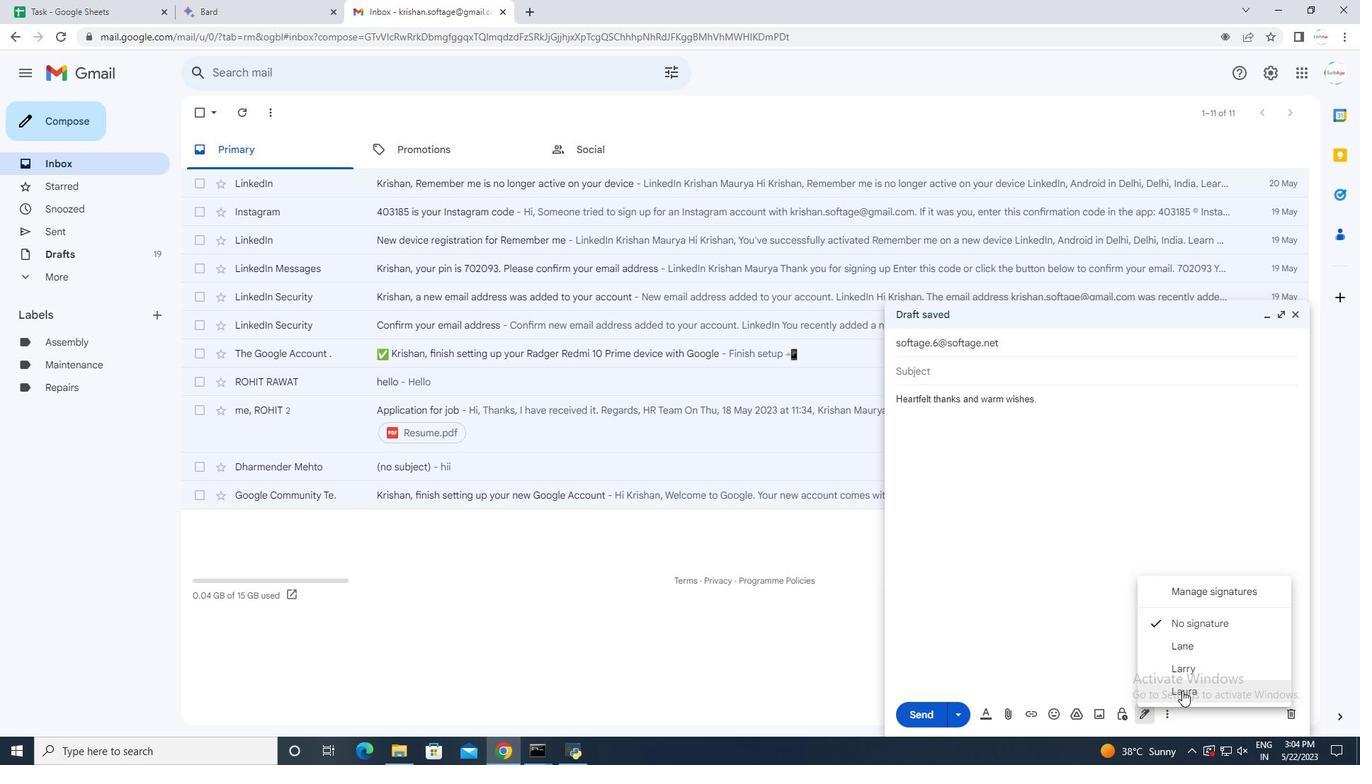 
Action: Mouse moved to (1169, 711)
Screenshot: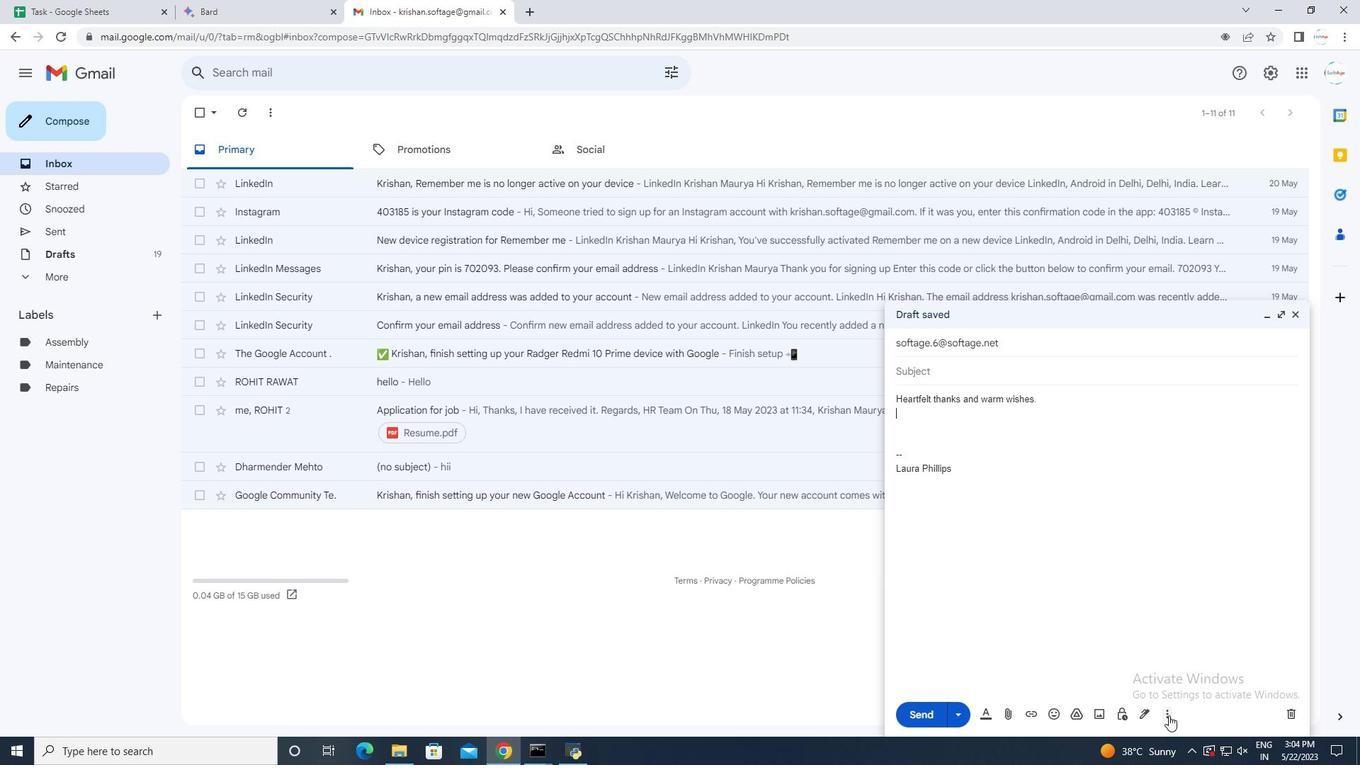 
Action: Mouse pressed left at (1169, 711)
Screenshot: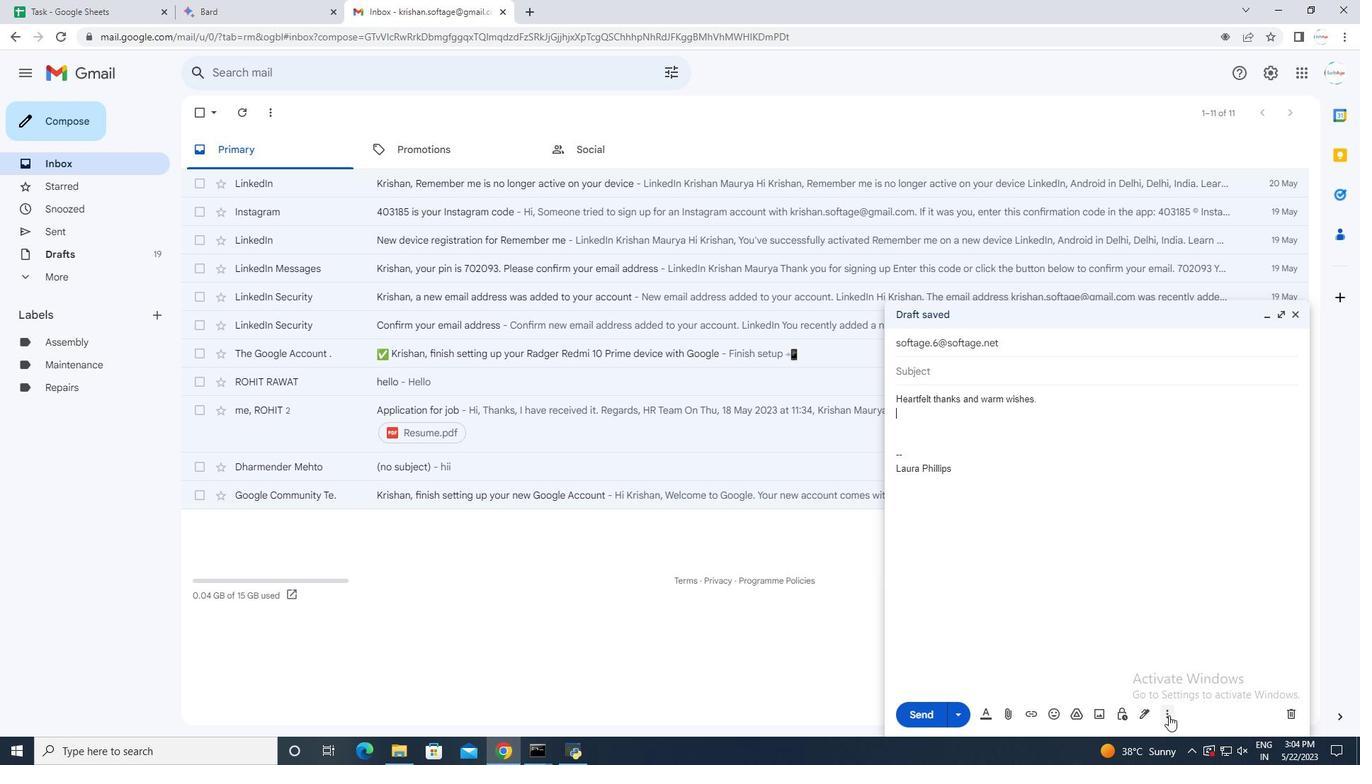 
Action: Mouse moved to (1064, 551)
Screenshot: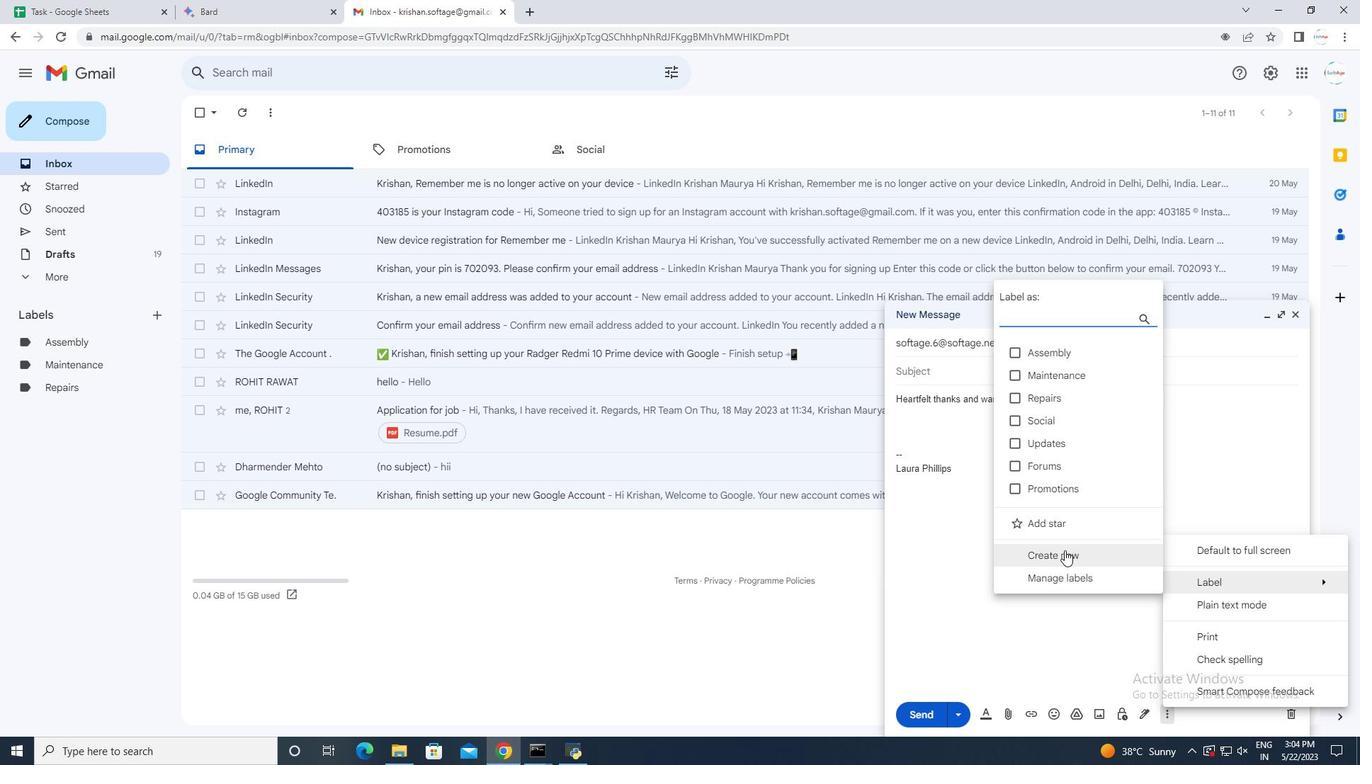 
Action: Mouse pressed left at (1064, 551)
Screenshot: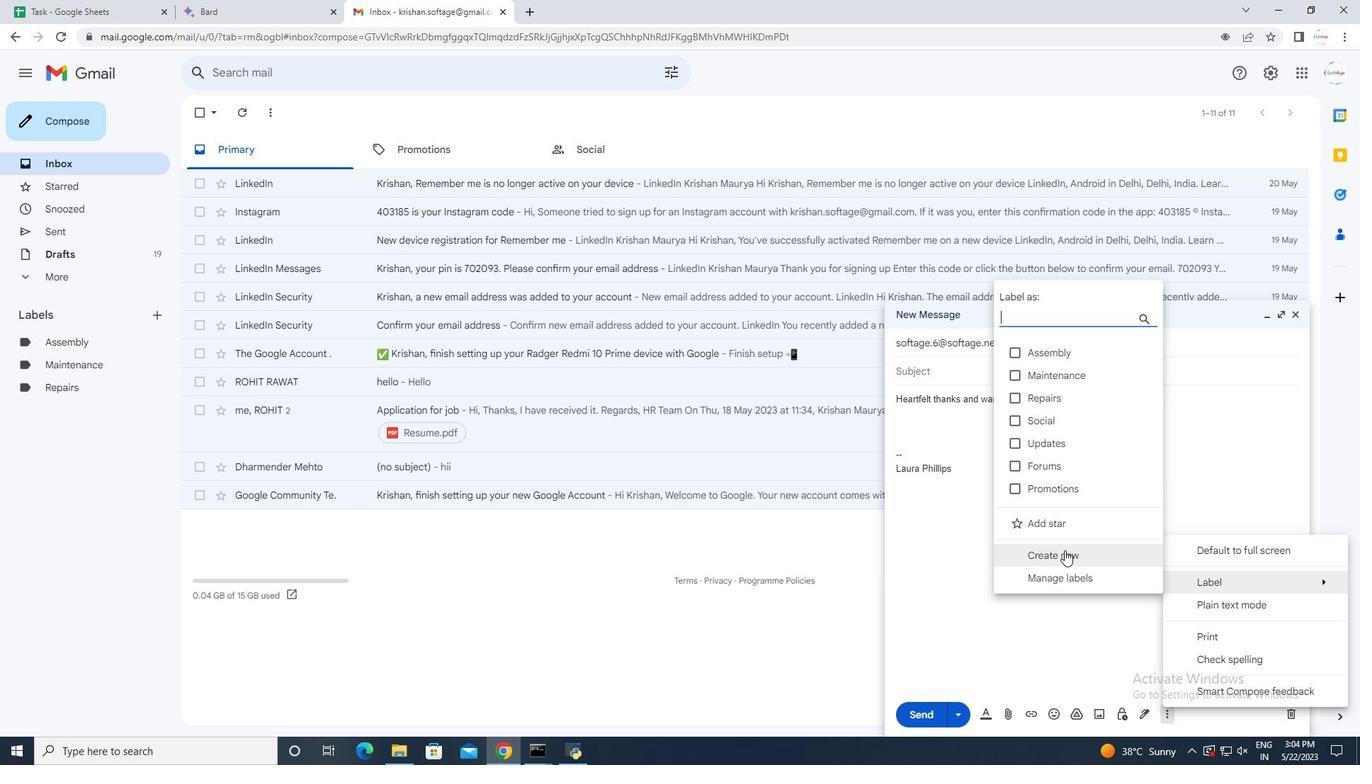 
Action: Mouse moved to (644, 379)
Screenshot: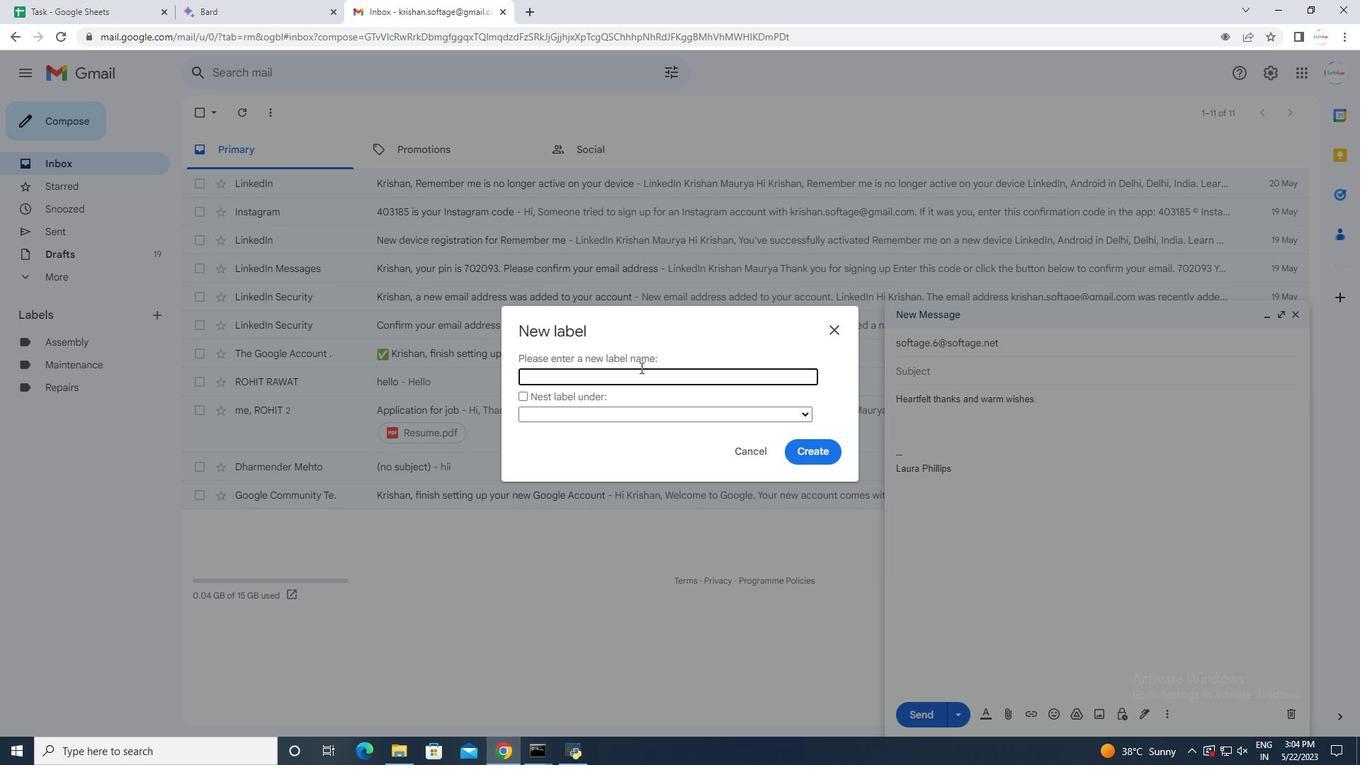 
Action: Mouse pressed left at (644, 379)
Screenshot: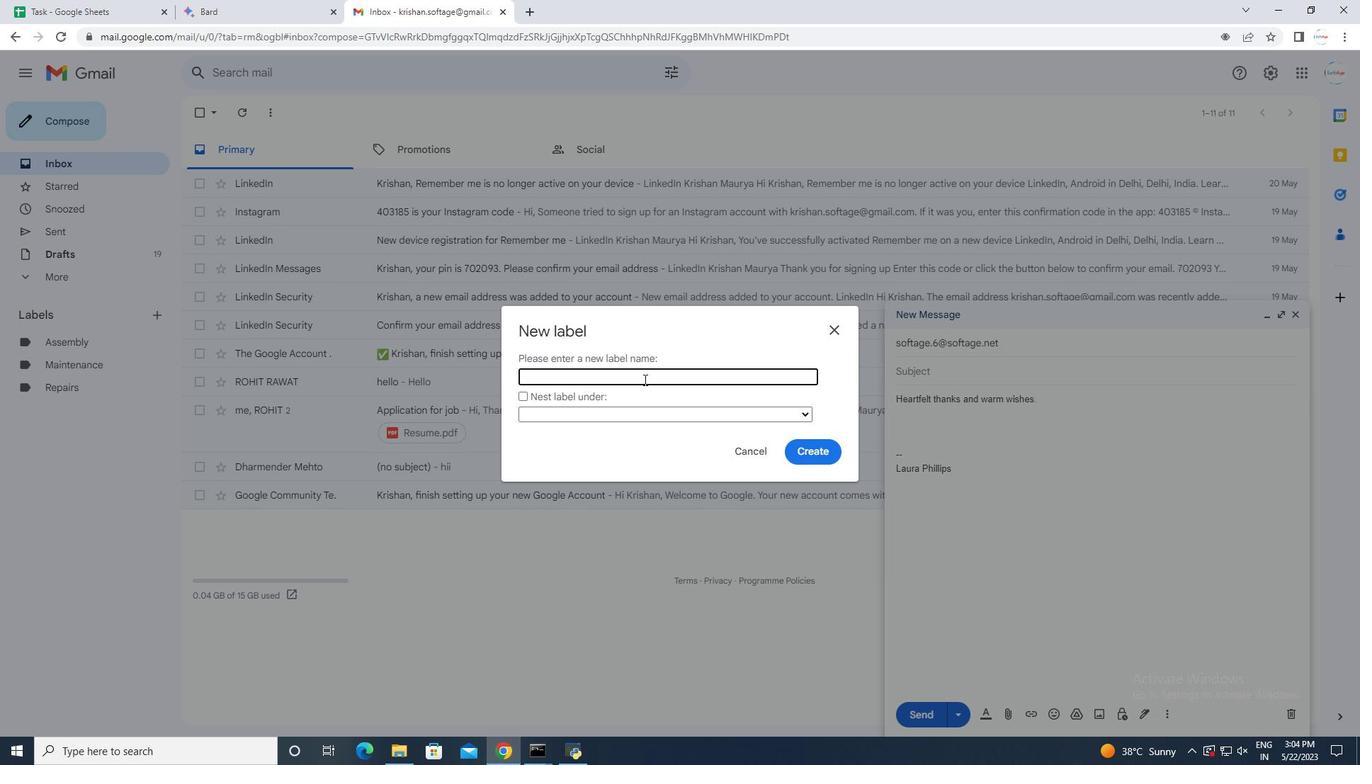 
Action: Key pressed <Key.caps_lock><Key.caps_lock><Key.caps_lock><Key.caps_lock><Key.caps_lock><Key.shift>eQUIPMENT
Screenshot: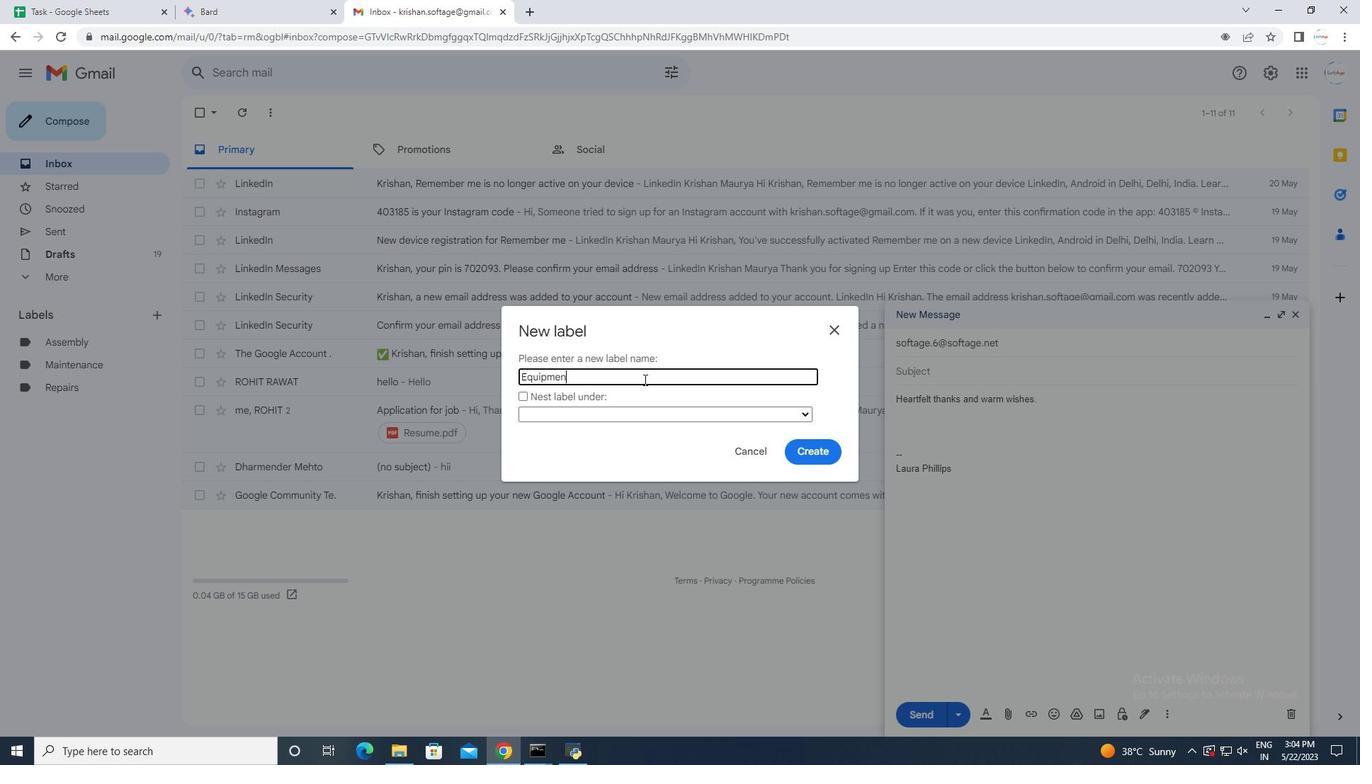 
Action: Mouse moved to (800, 453)
Screenshot: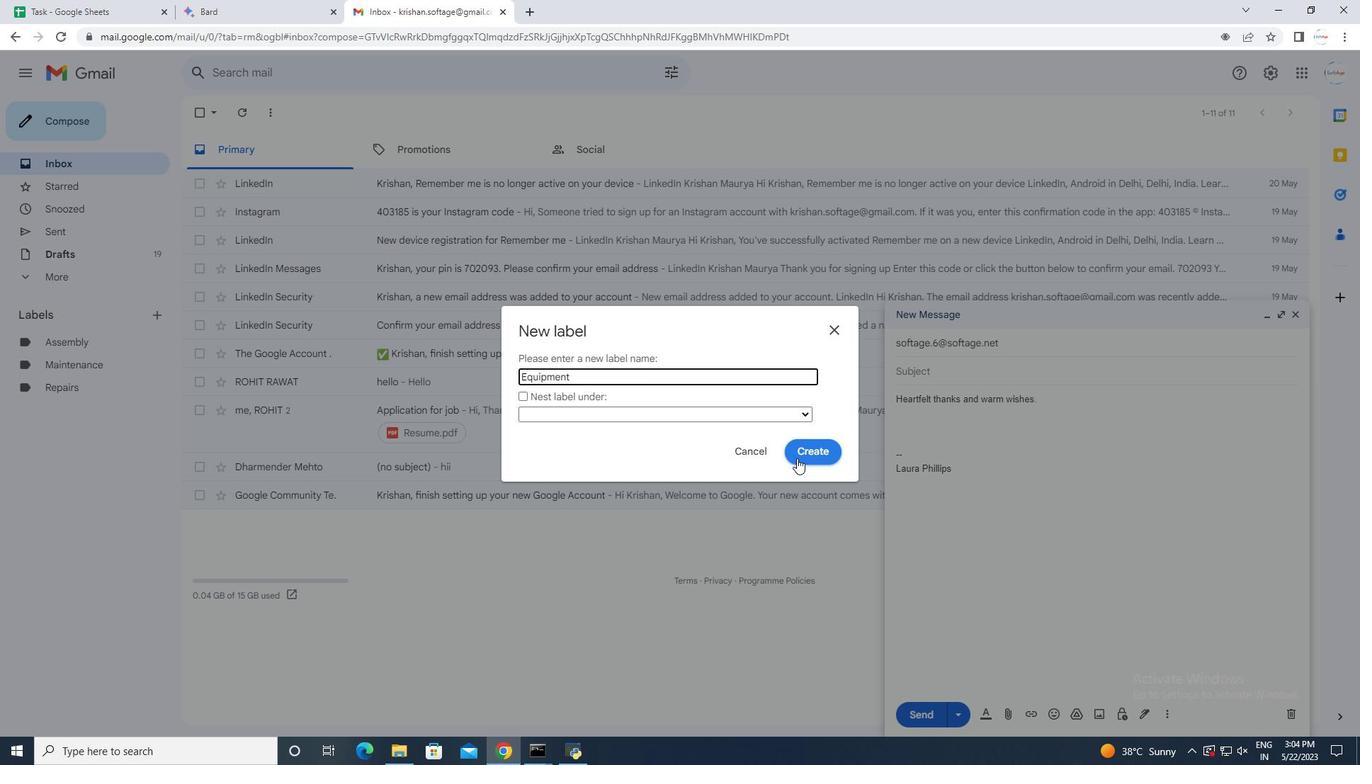 
Action: Mouse pressed left at (800, 453)
Screenshot: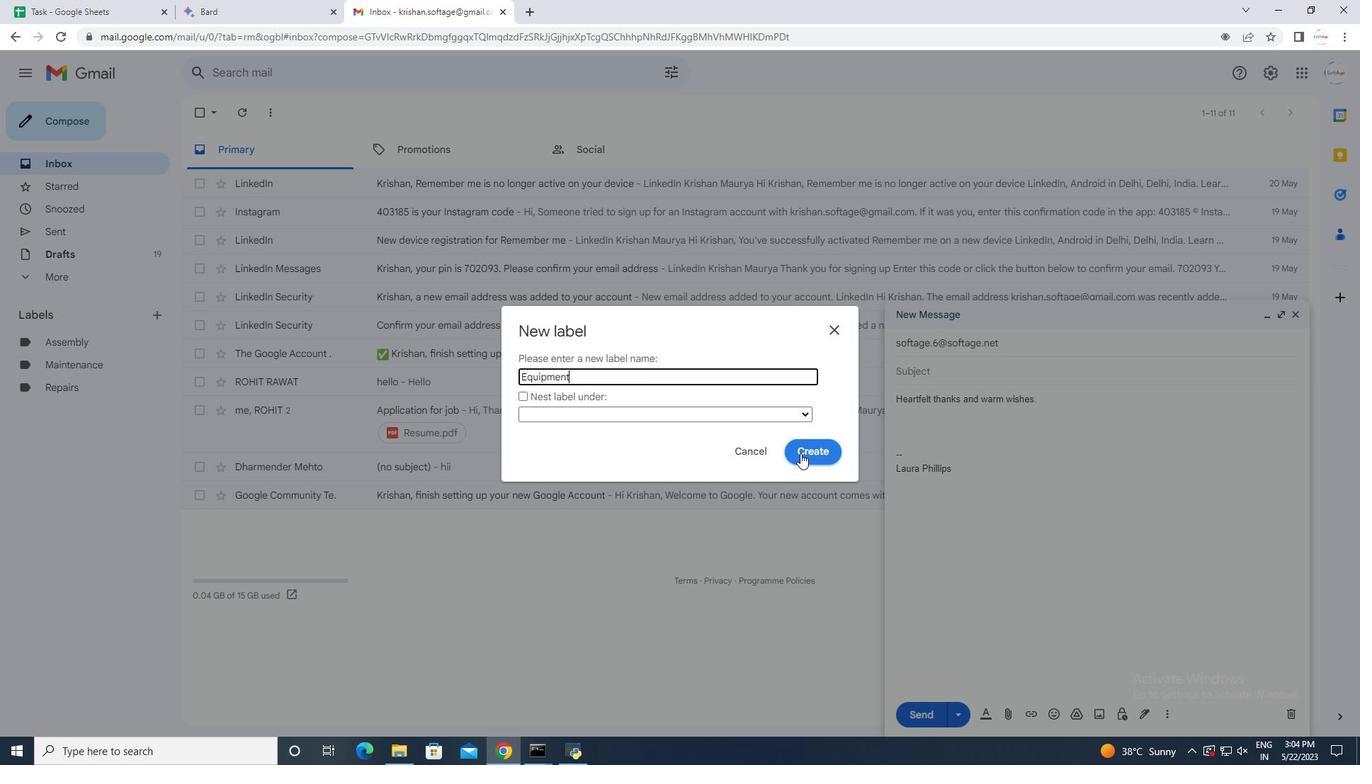 
Action: Mouse moved to (187, 594)
Screenshot: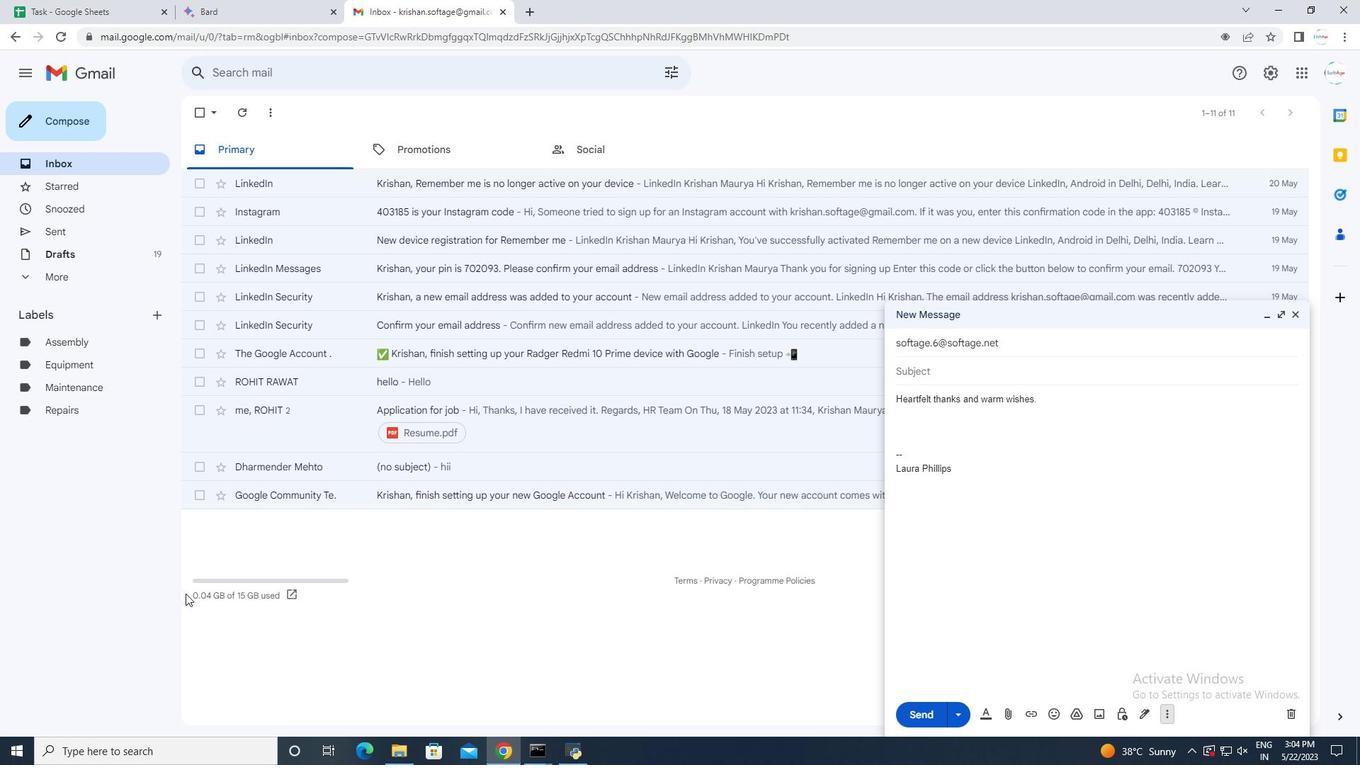 
